 Task: Change  the formatting of the data to Which is Less than 5, In conditional formating, put the option 'Green Fill with Dark Green Text. . 'add another formatting option Format As Table, insert the option Orang Table style Medium 3 In the sheet   Rise Sales book
Action: Mouse moved to (130, 179)
Screenshot: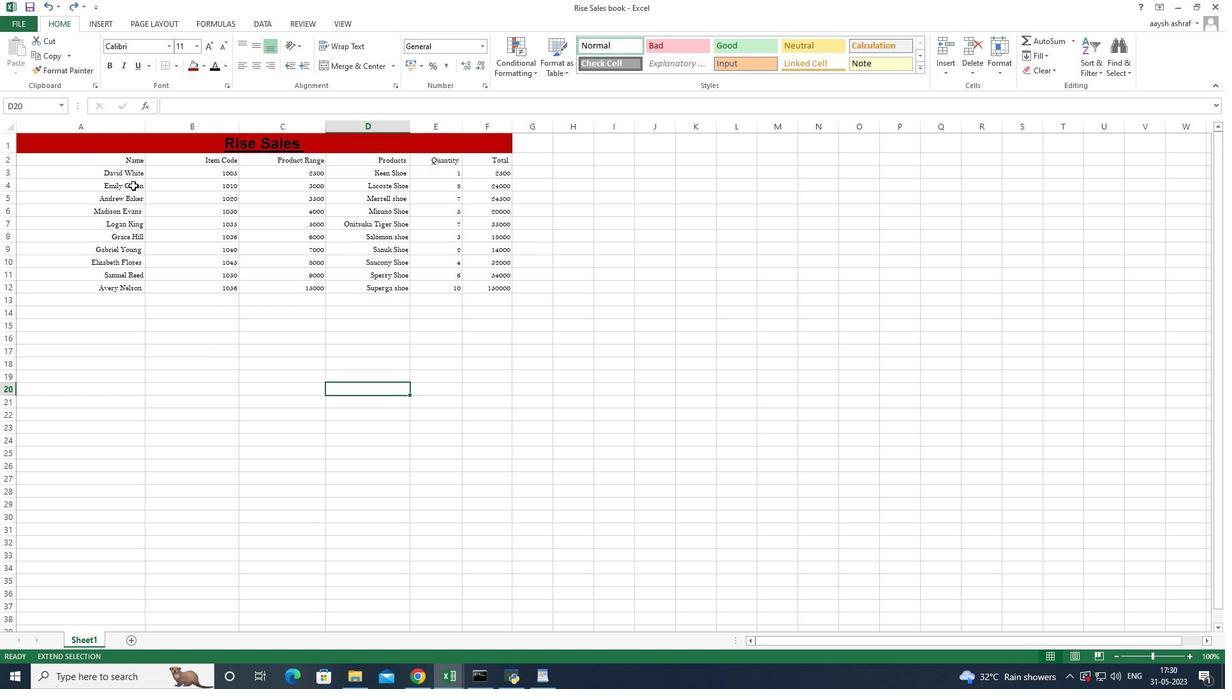 
Action: Mouse pressed left at (130, 179)
Screenshot: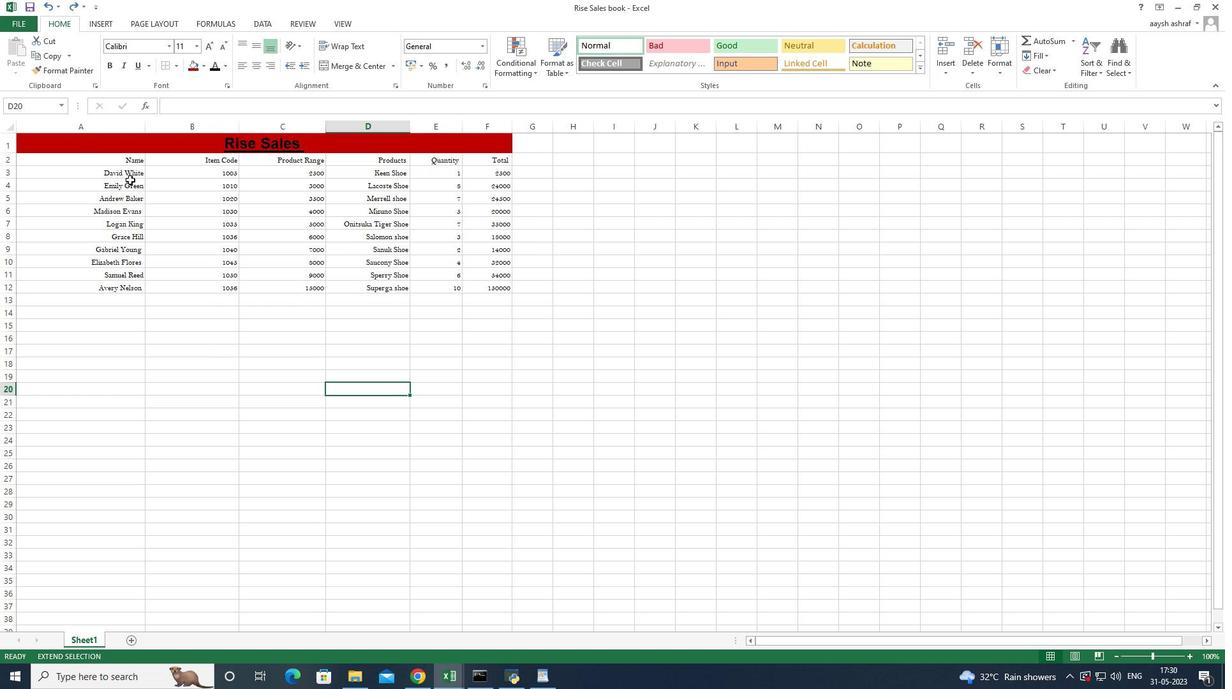 
Action: Mouse moved to (224, 450)
Screenshot: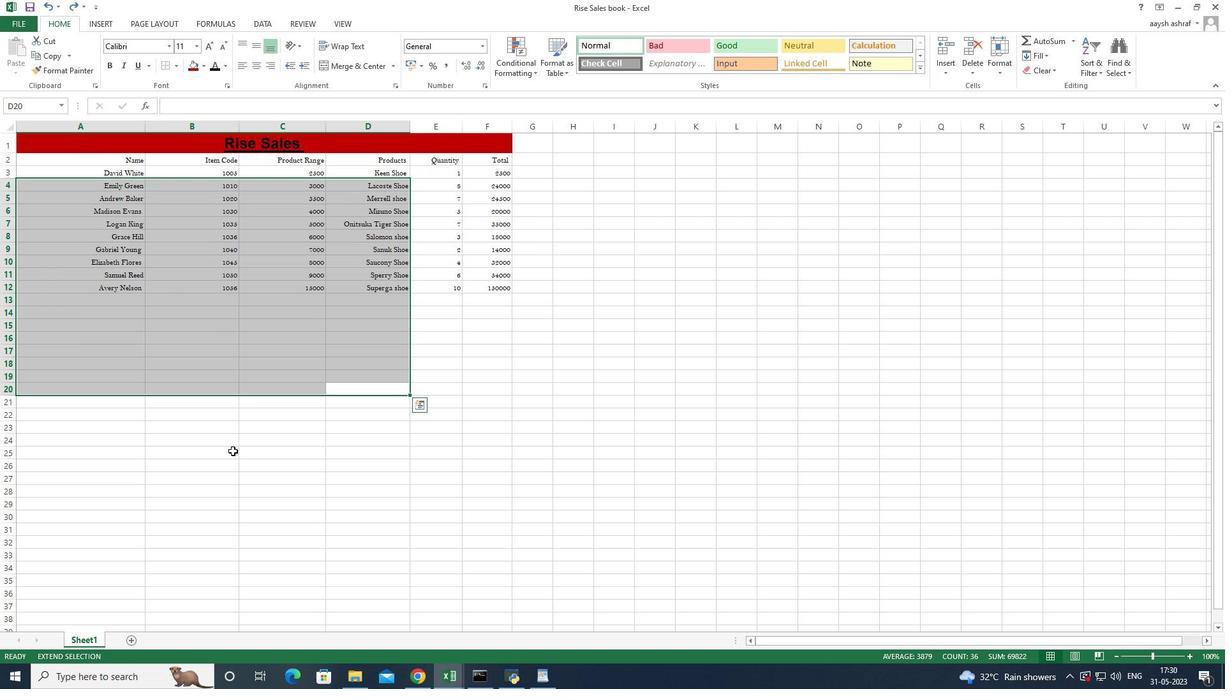 
Action: Mouse pressed right at (224, 450)
Screenshot: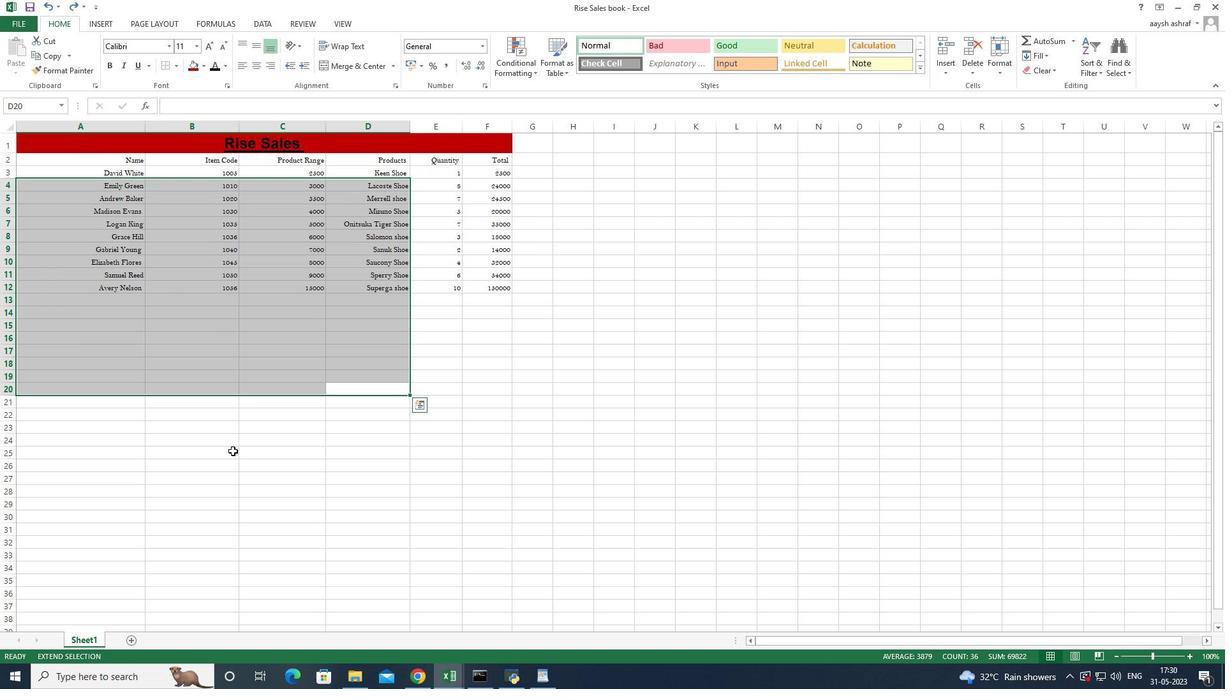 
Action: Mouse moved to (266, 437)
Screenshot: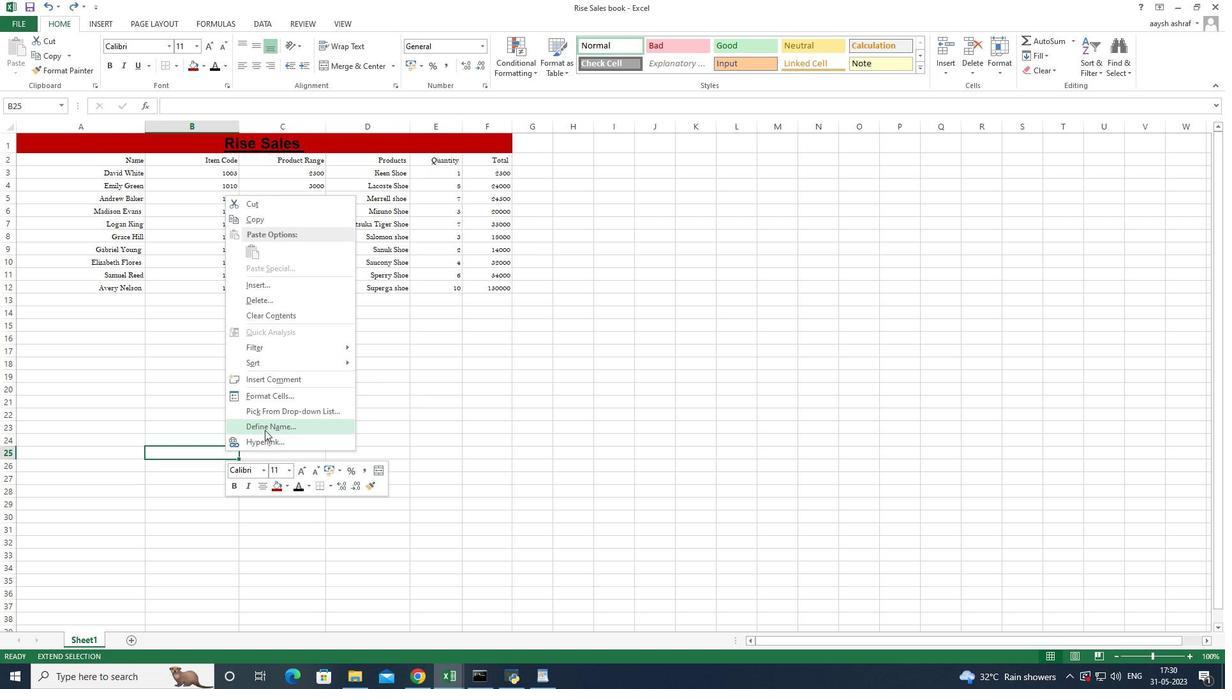 
Action: Mouse pressed left at (266, 437)
Screenshot: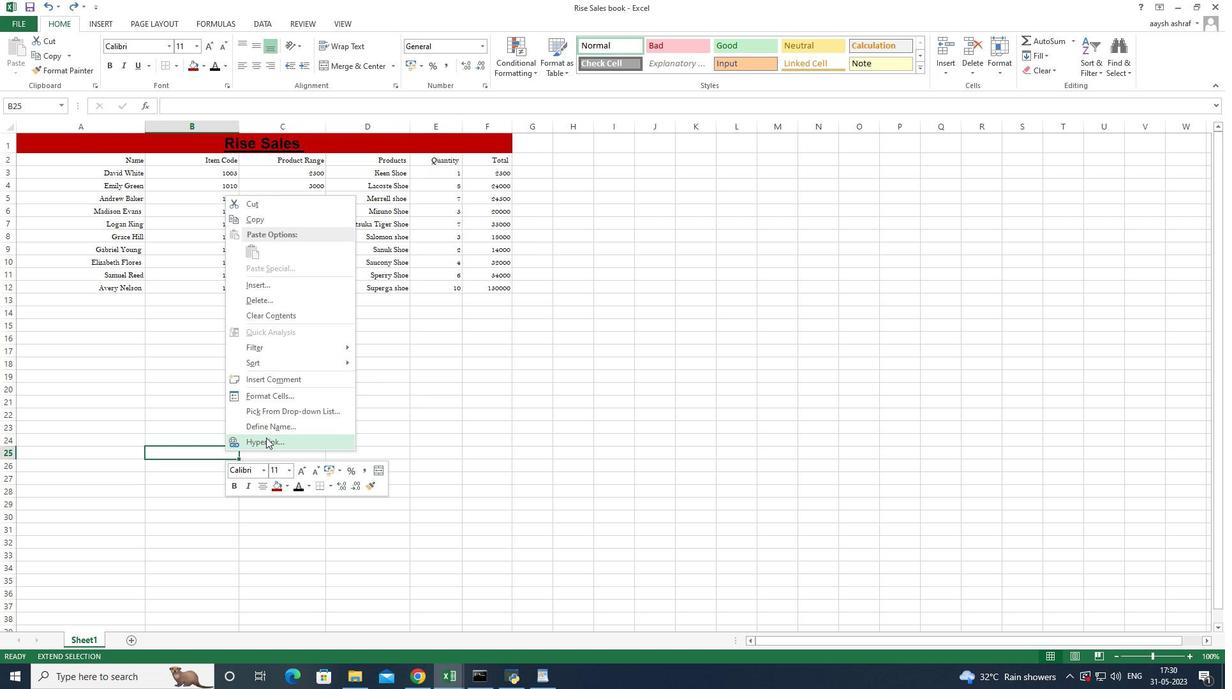 
Action: Mouse moved to (442, 335)
Screenshot: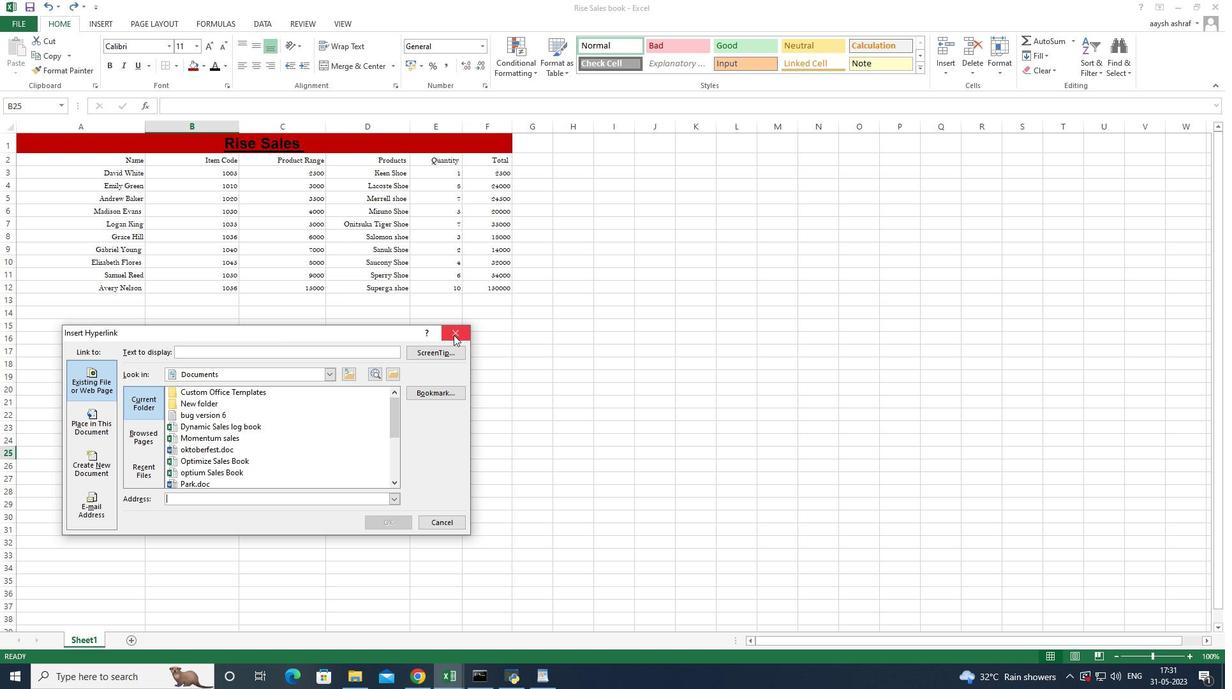
Action: Mouse pressed left at (442, 335)
Screenshot: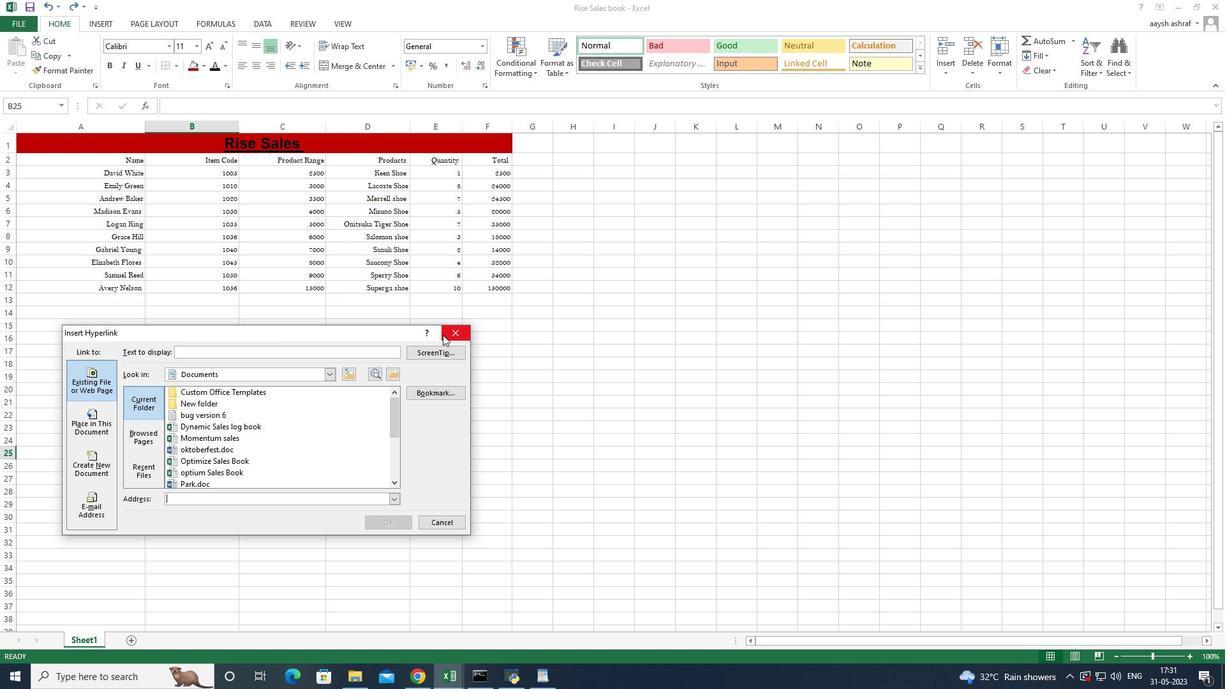 
Action: Mouse moved to (36, 160)
Screenshot: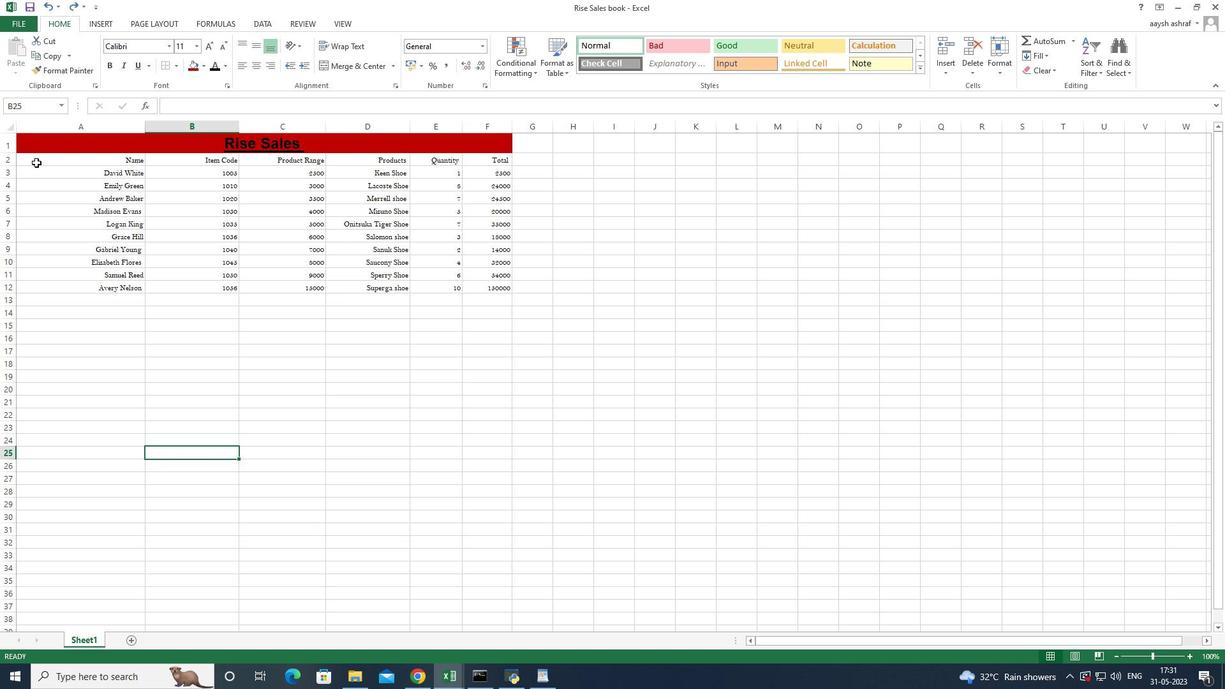 
Action: Mouse pressed left at (36, 160)
Screenshot: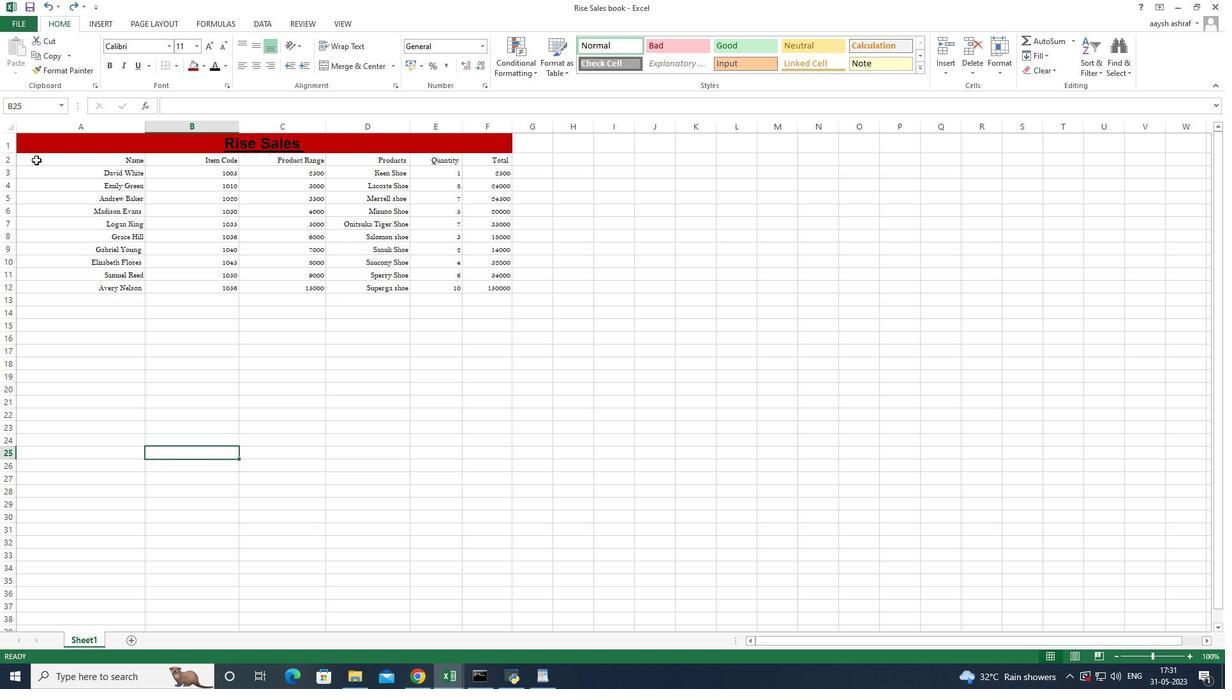 
Action: Mouse moved to (520, 65)
Screenshot: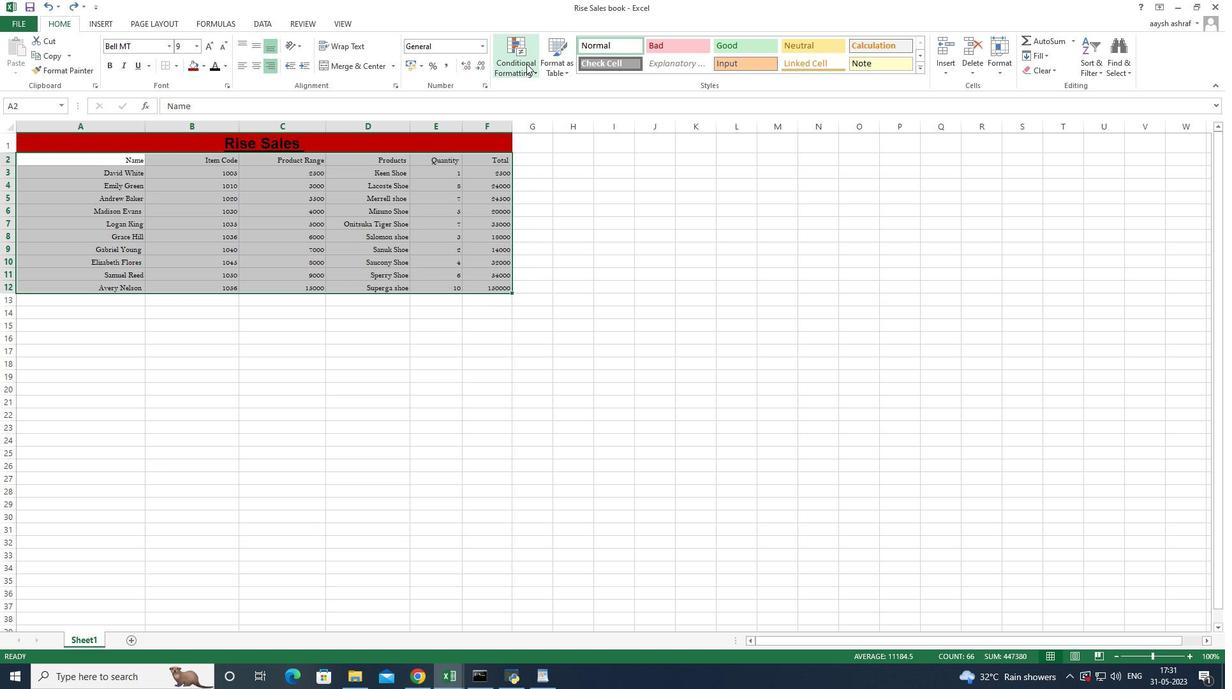 
Action: Mouse pressed left at (520, 65)
Screenshot: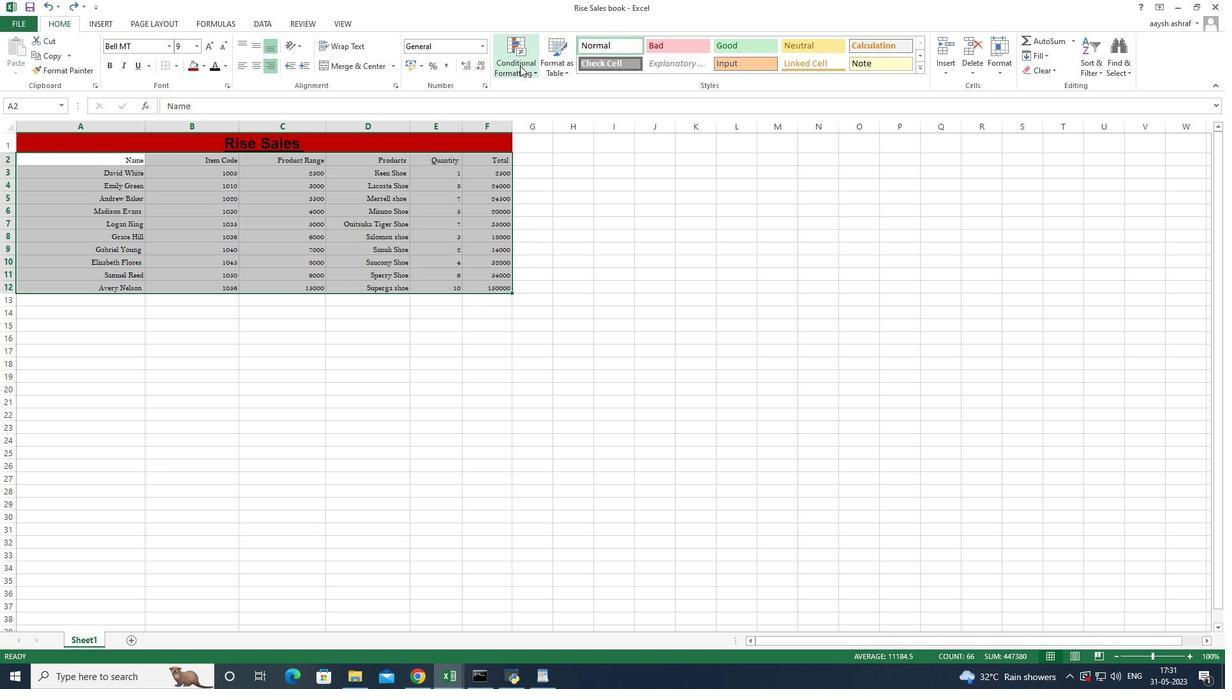 
Action: Mouse moved to (647, 121)
Screenshot: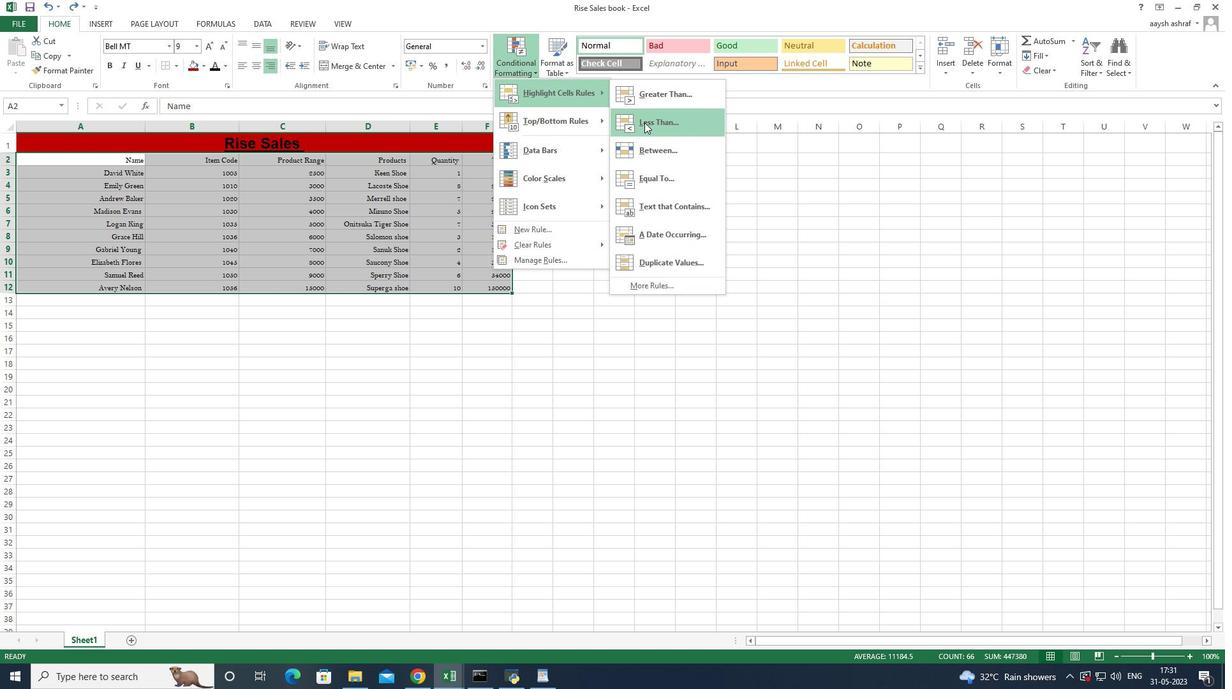 
Action: Mouse pressed left at (647, 121)
Screenshot: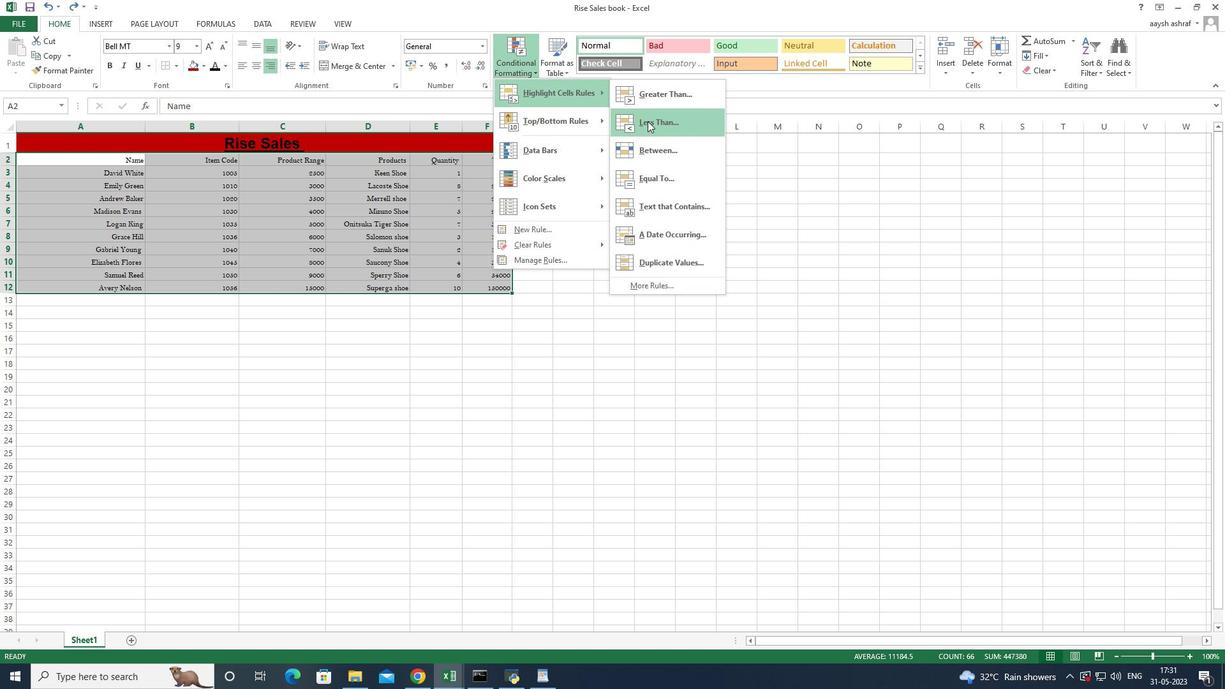 
Action: Mouse moved to (262, 375)
Screenshot: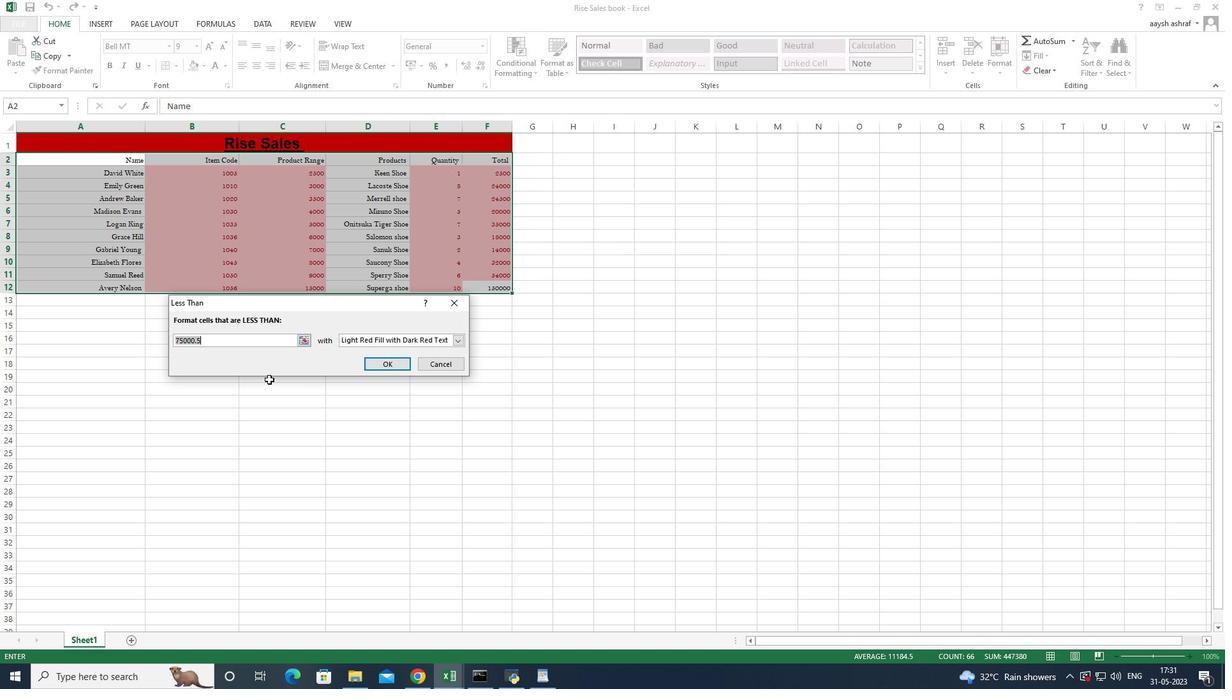 
Action: Key pressed <Key.backspace><Key.backspace><Key.backspace><Key.backspace><Key.backspace><Key.backspace><Key.backspace><Key.backspace><Key.backspace><Key.backspace><Key.backspace><Key.backspace><Key.backspace><Key.backspace><Key.backspace>5
Screenshot: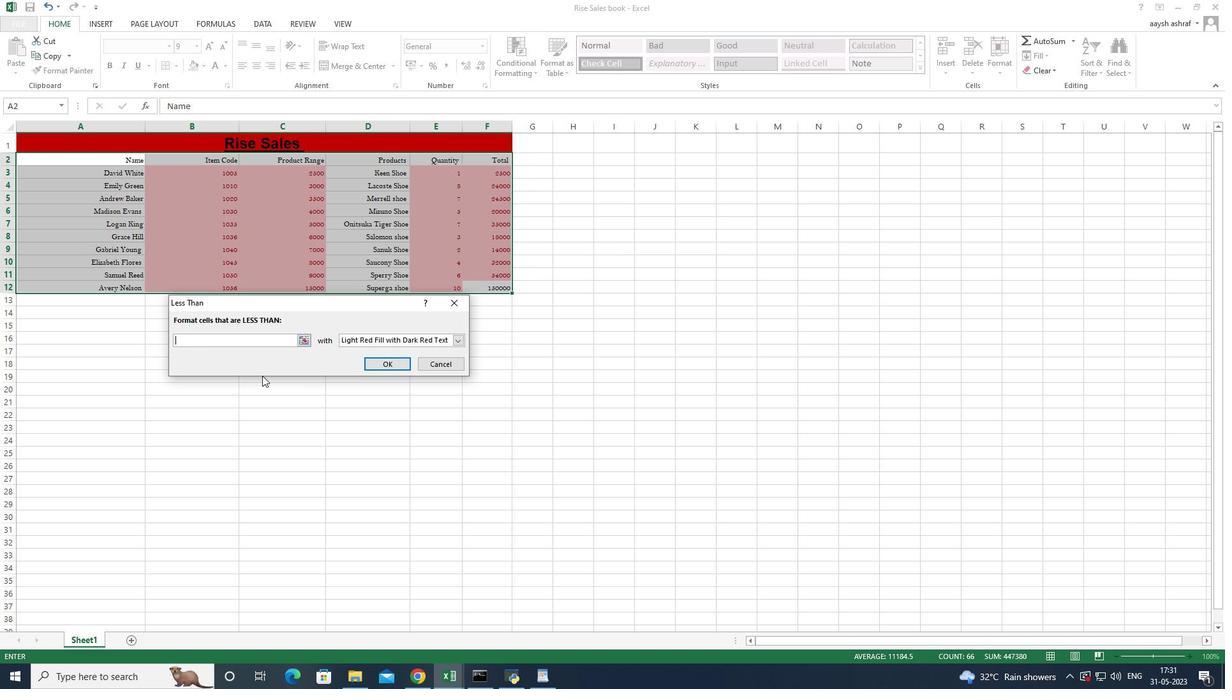 
Action: Mouse moved to (447, 337)
Screenshot: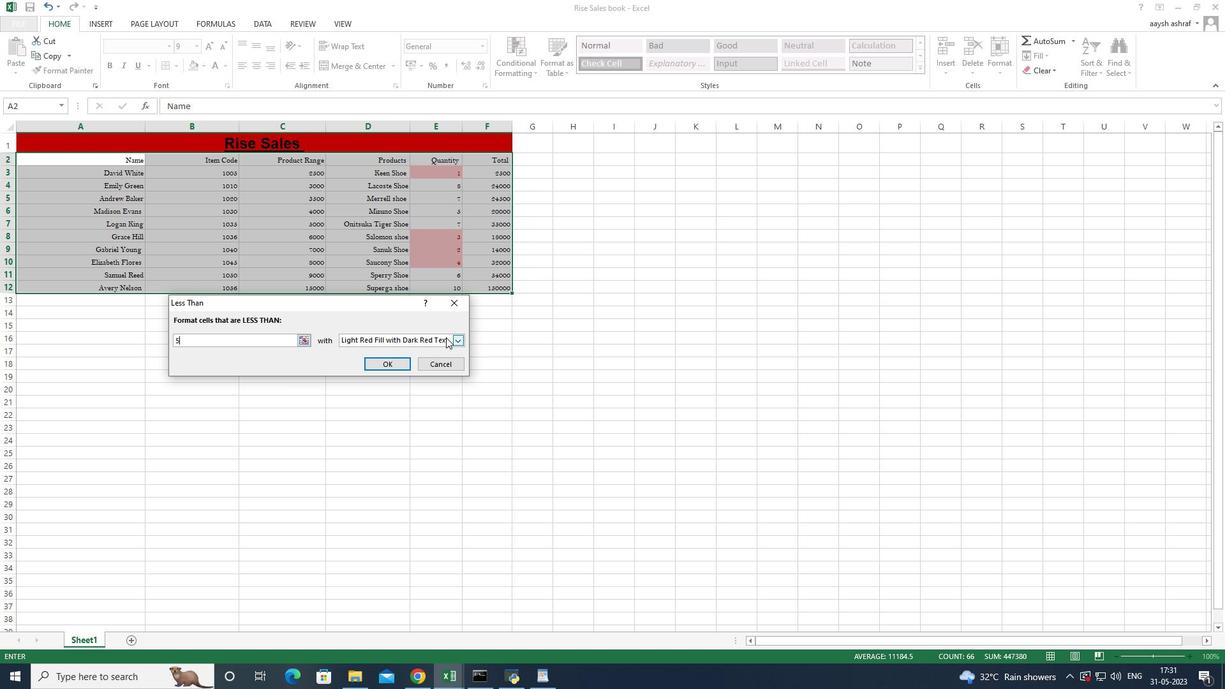 
Action: Mouse pressed left at (447, 337)
Screenshot: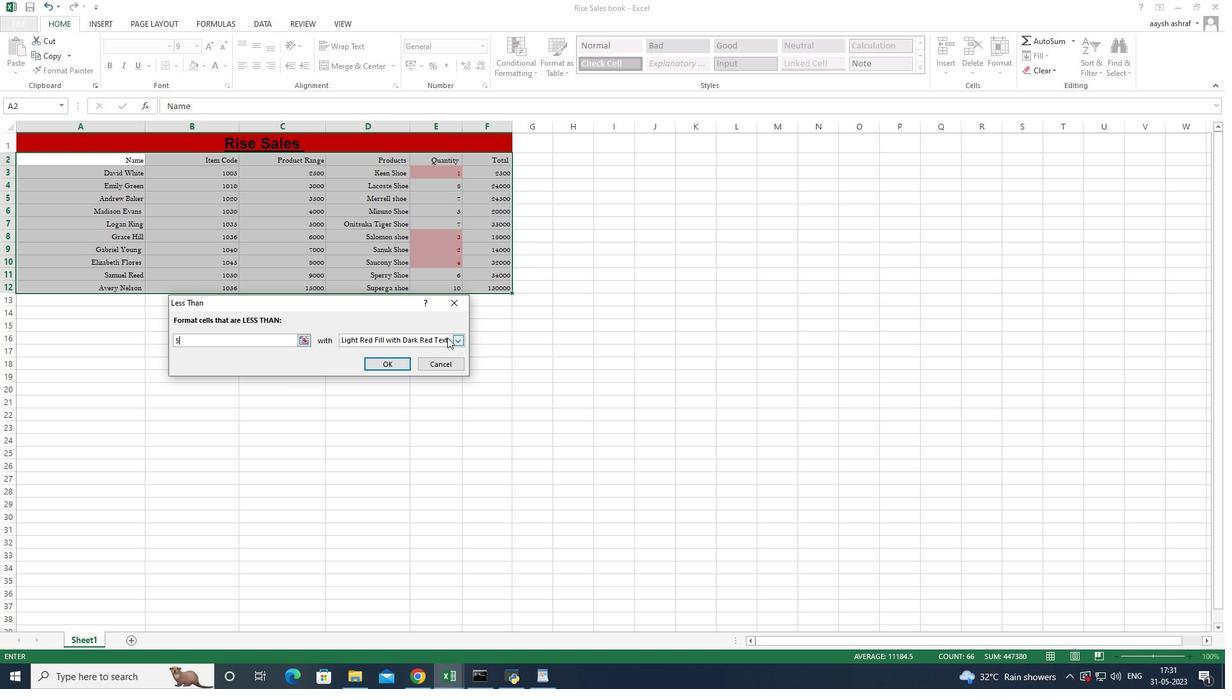 
Action: Mouse moved to (418, 368)
Screenshot: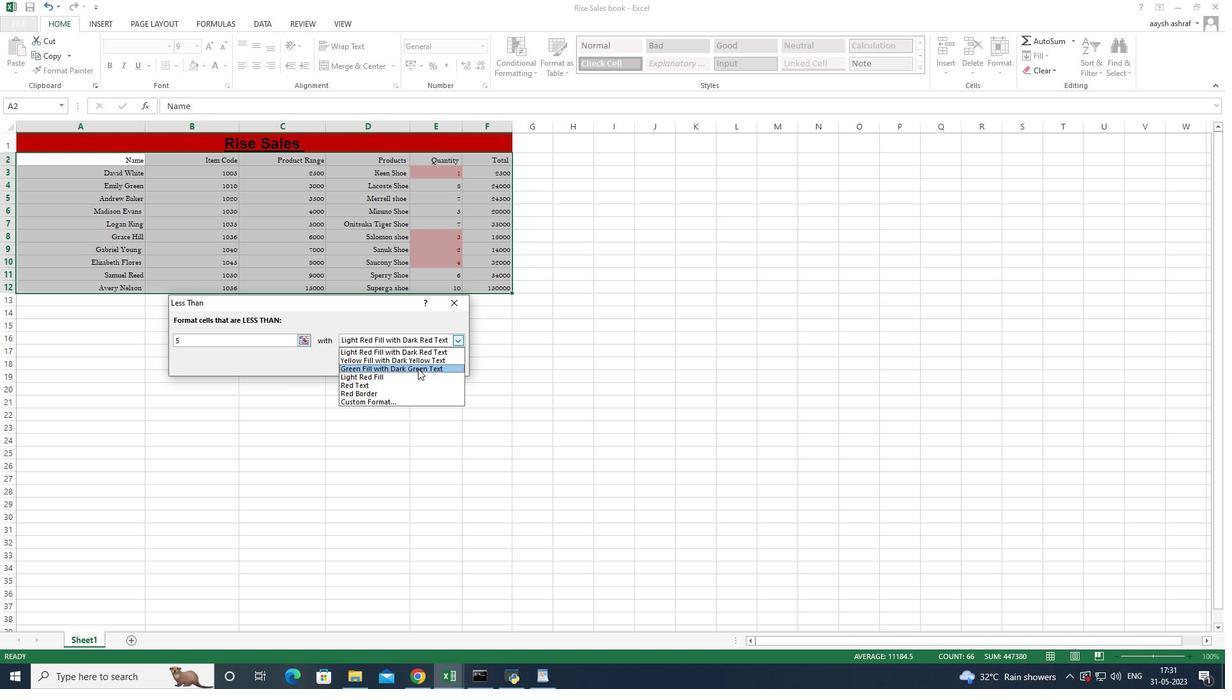 
Action: Mouse pressed left at (418, 368)
Screenshot: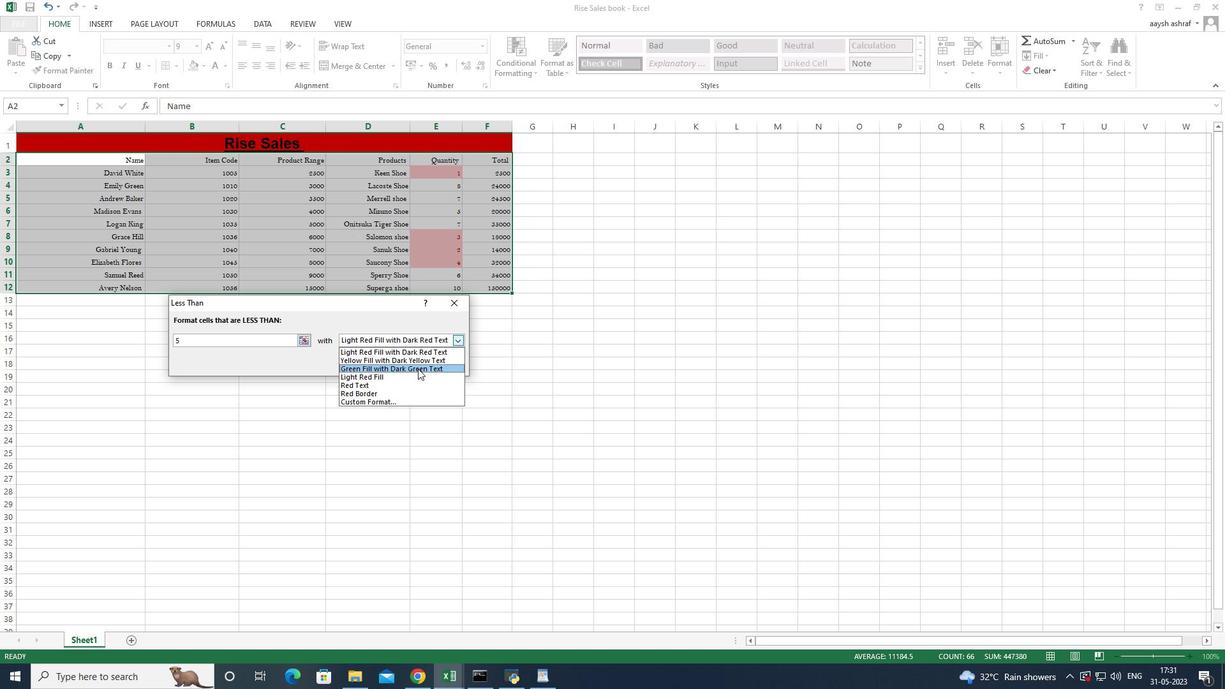 
Action: Mouse moved to (389, 361)
Screenshot: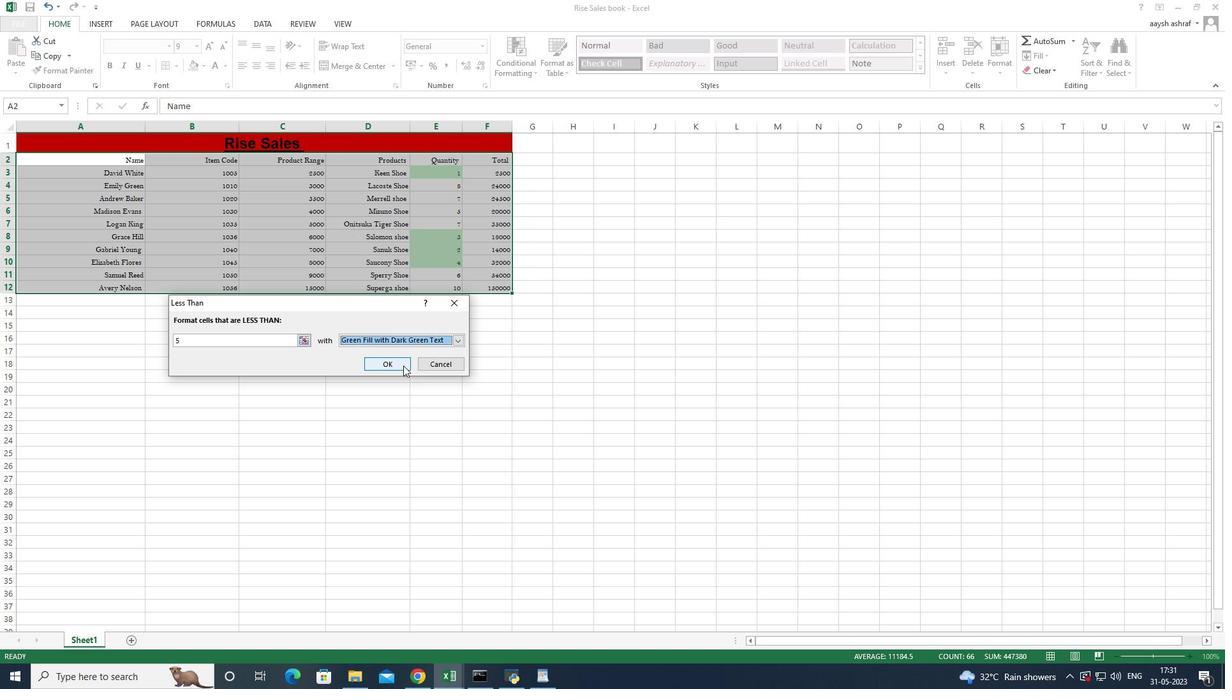 
Action: Mouse pressed left at (389, 361)
Screenshot: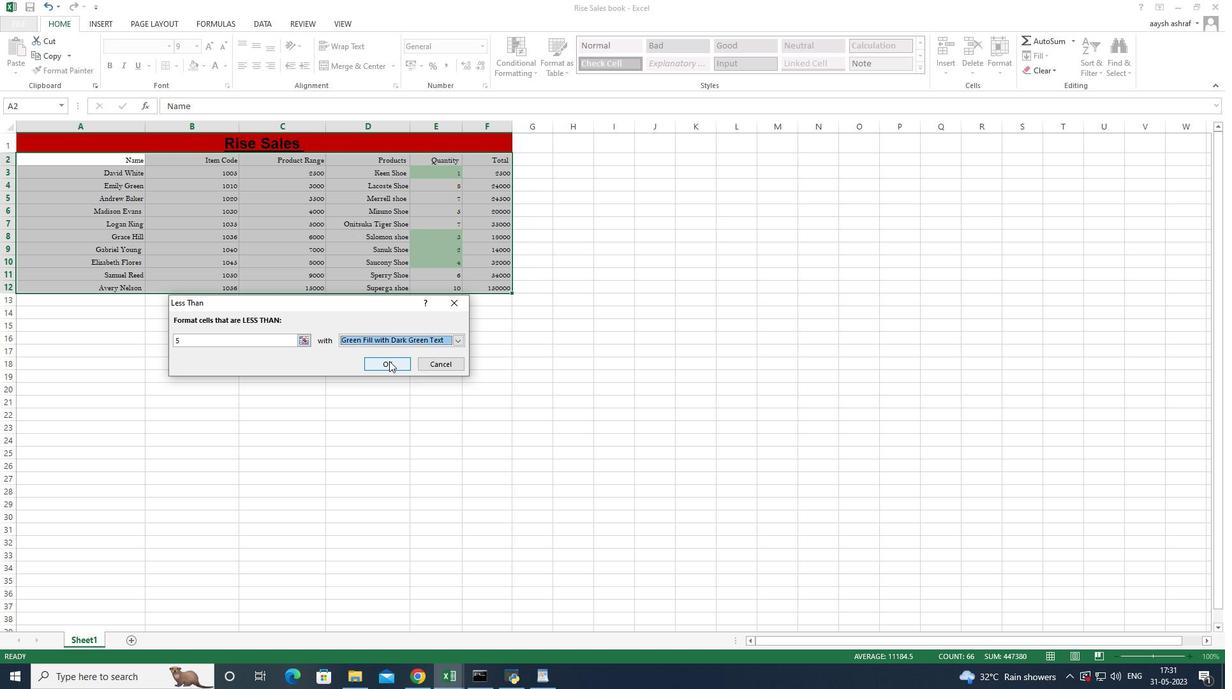 
Action: Mouse moved to (559, 65)
Screenshot: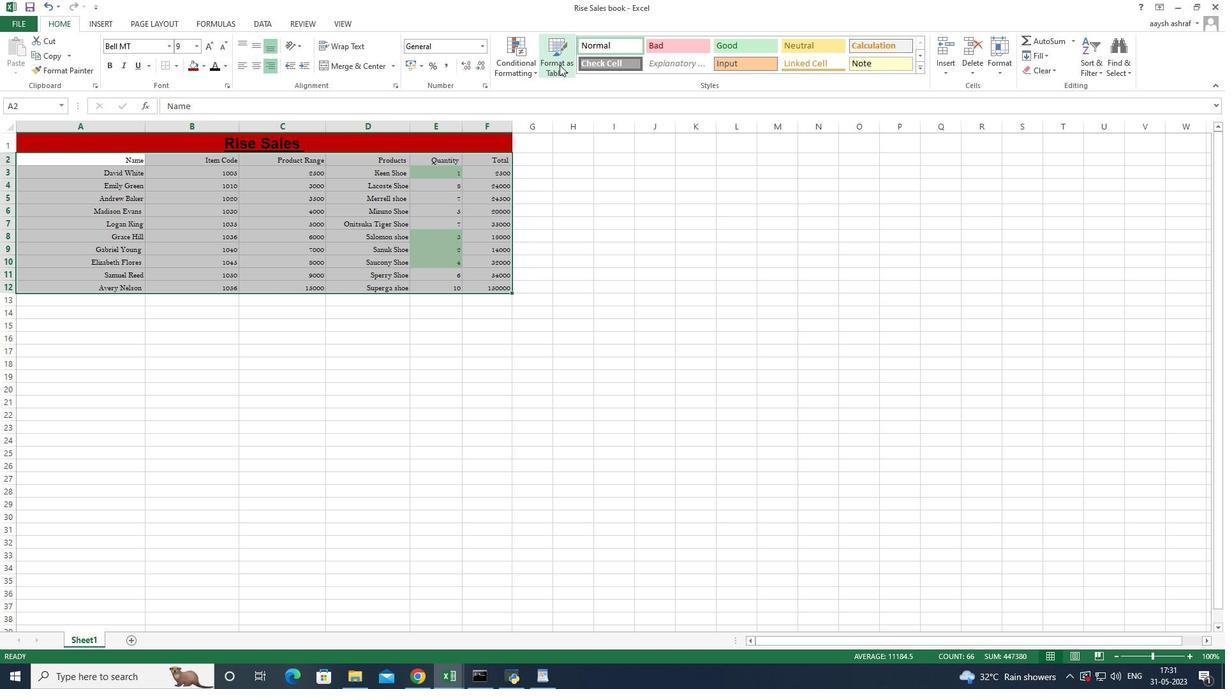 
Action: Mouse pressed left at (559, 65)
Screenshot: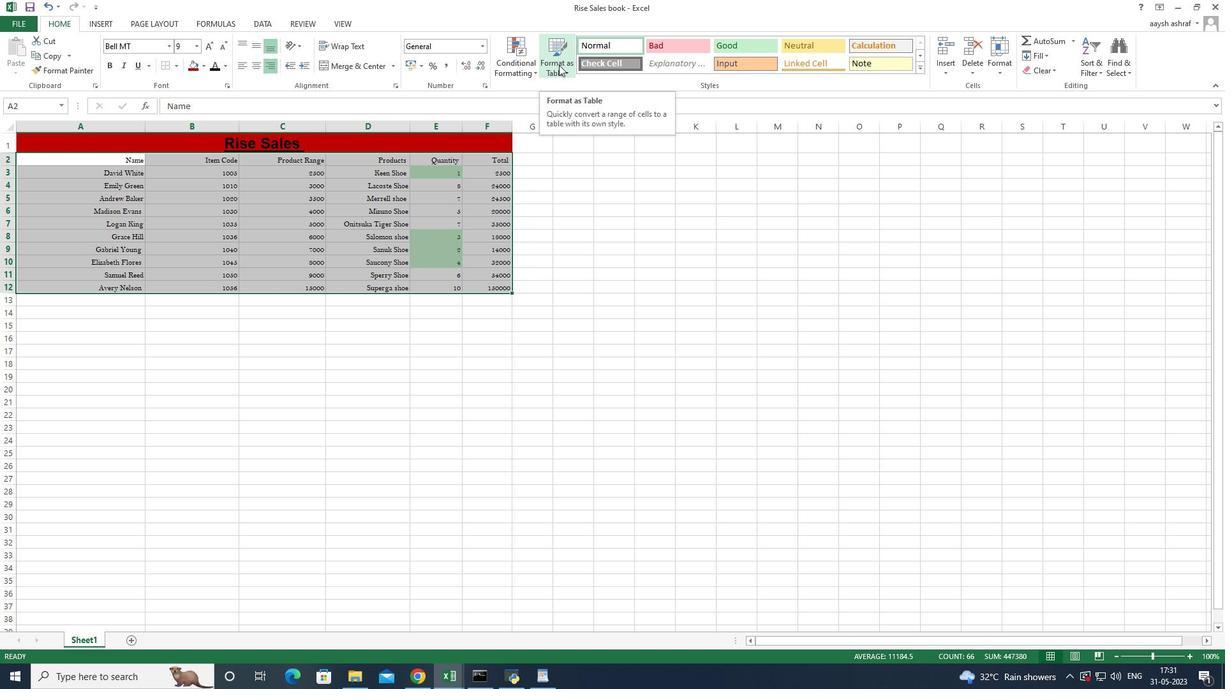 
Action: Mouse moved to (714, 221)
Screenshot: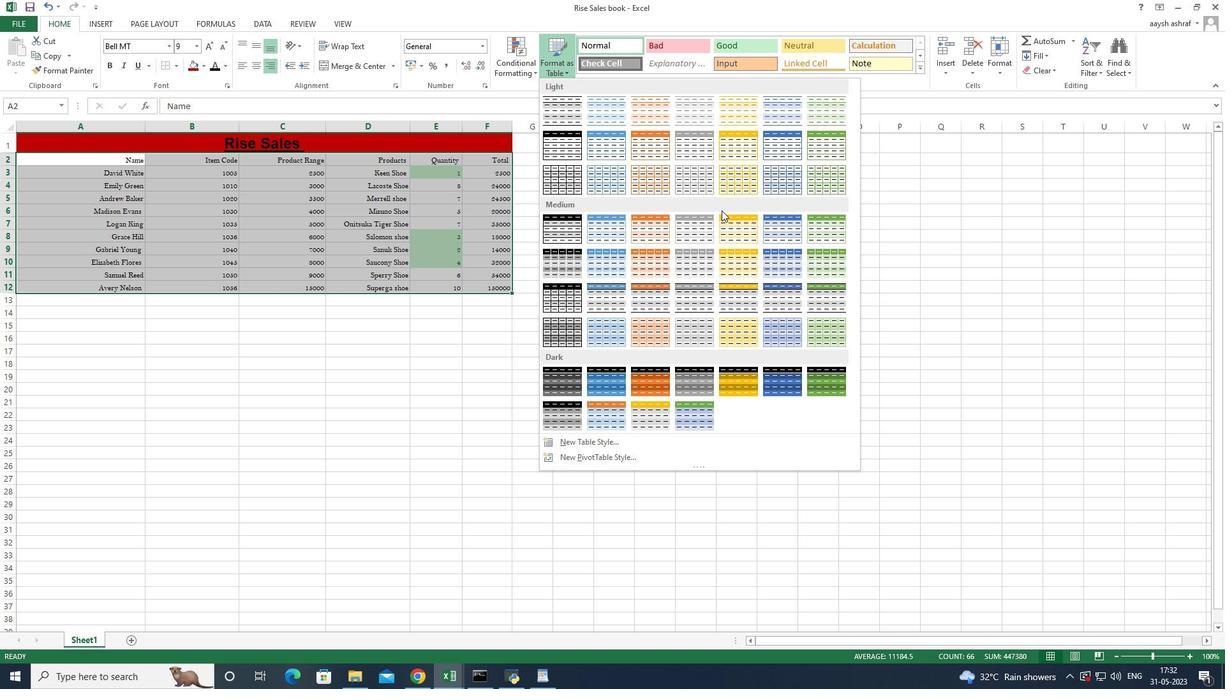 
Action: Mouse scrolled (714, 222) with delta (0, 0)
Screenshot: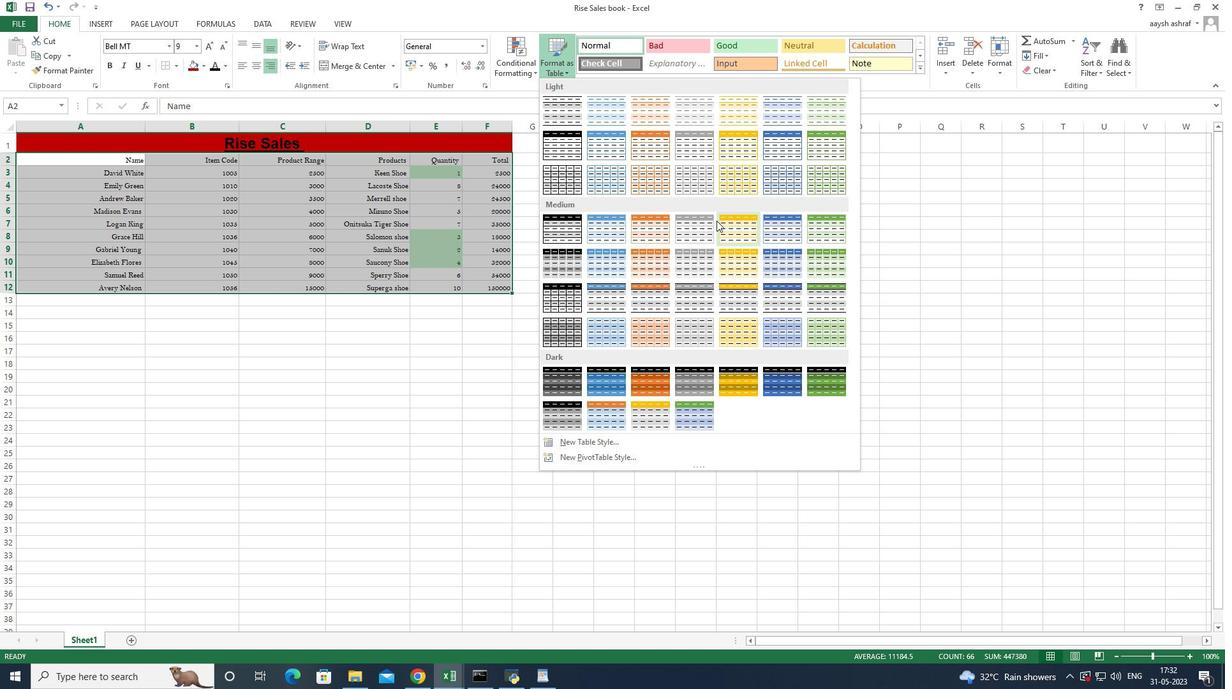 
Action: Mouse scrolled (714, 222) with delta (0, 0)
Screenshot: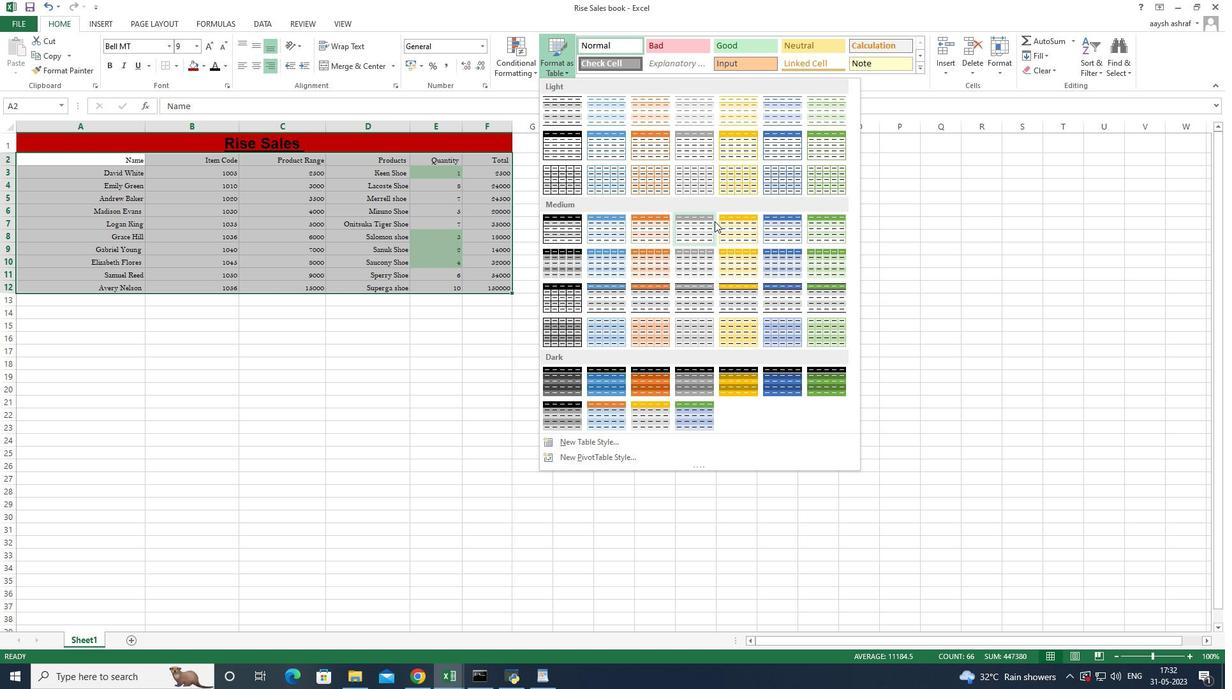 
Action: Mouse scrolled (714, 222) with delta (0, 0)
Screenshot: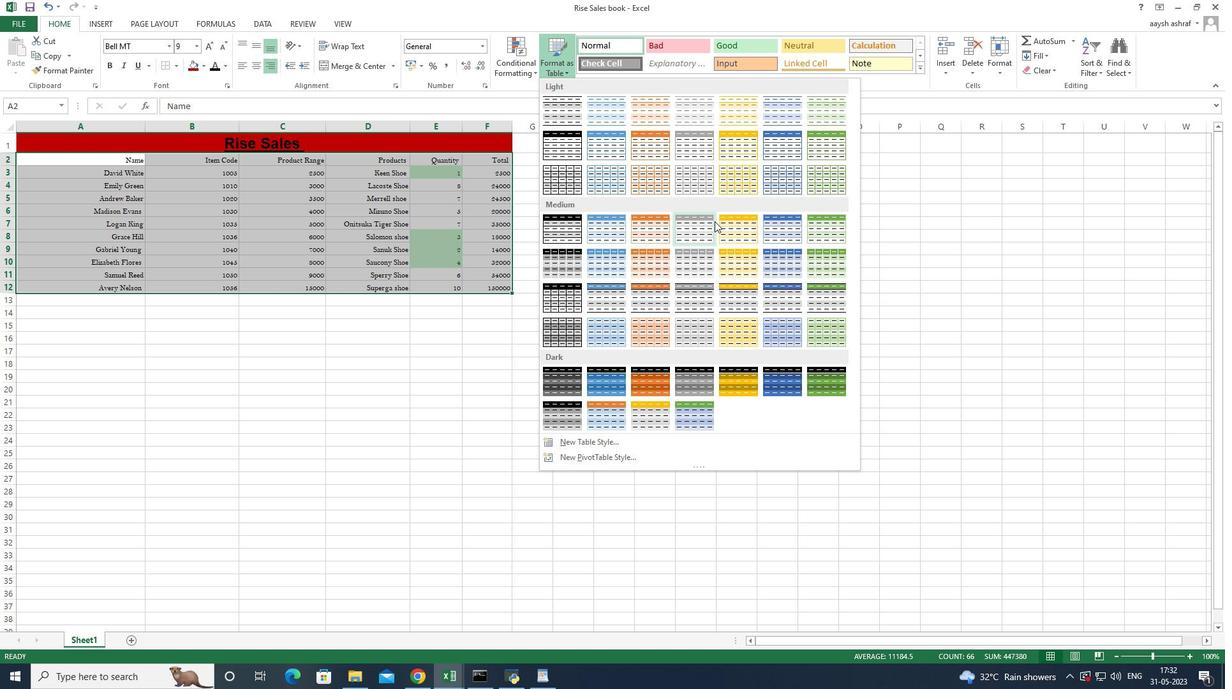 
Action: Mouse scrolled (714, 222) with delta (0, 0)
Screenshot: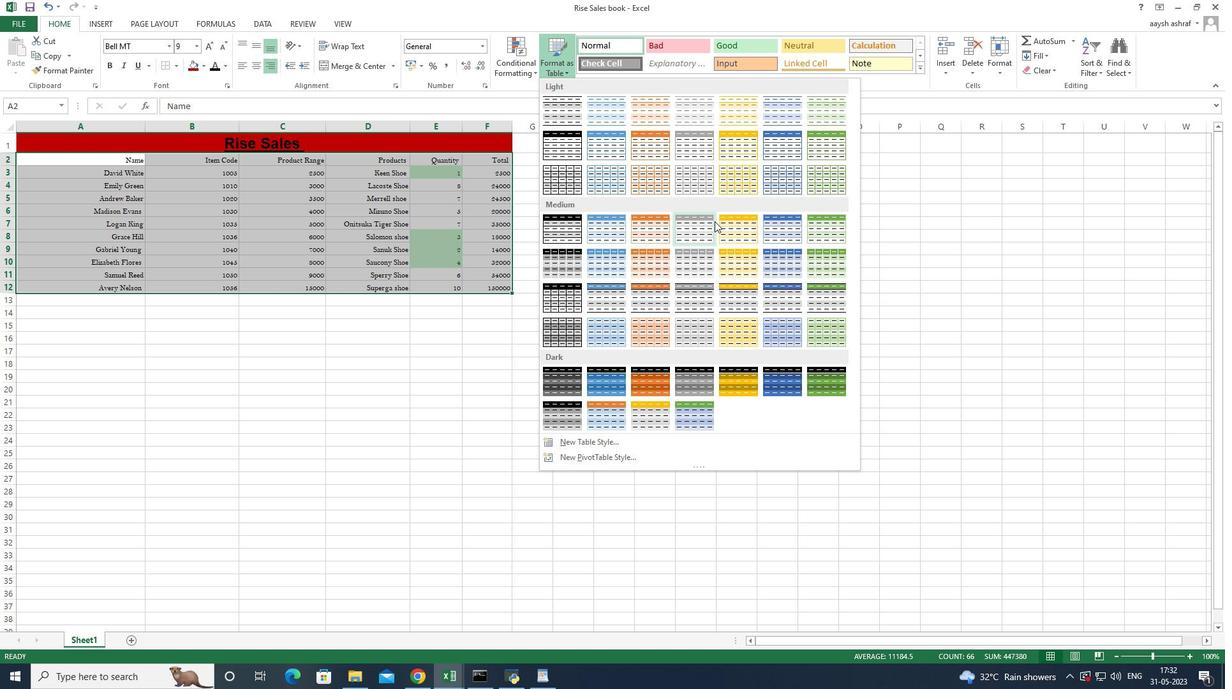 
Action: Mouse moved to (644, 228)
Screenshot: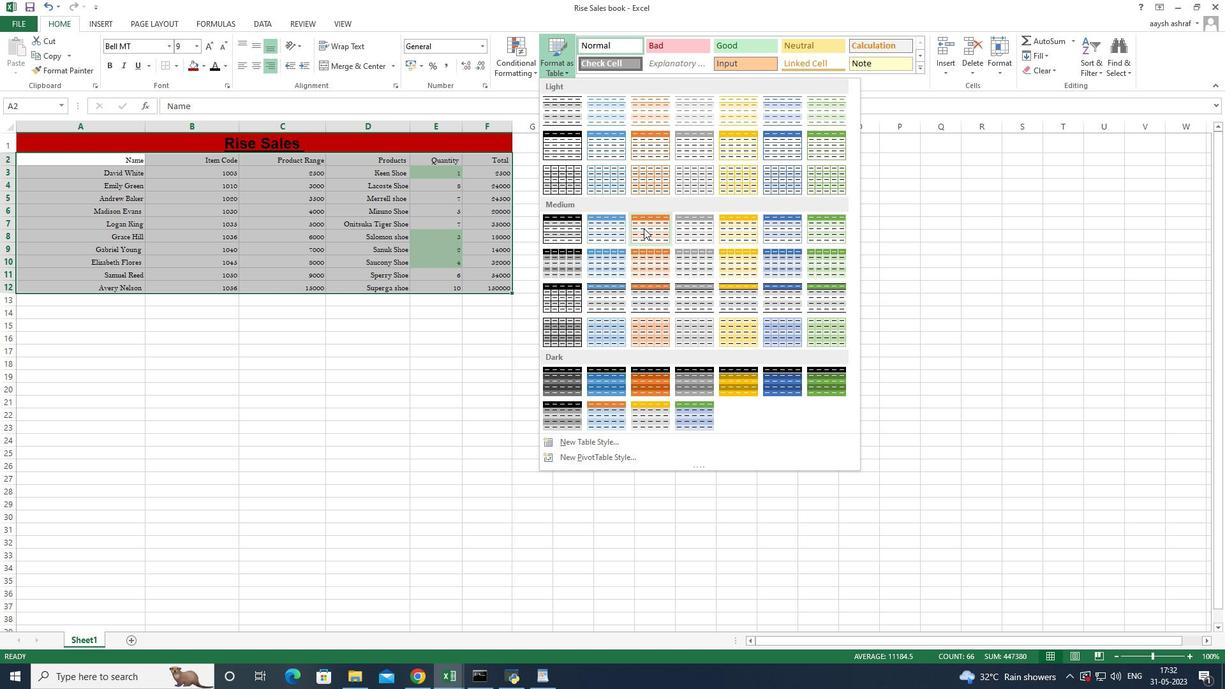 
Action: Mouse pressed left at (644, 228)
Screenshot: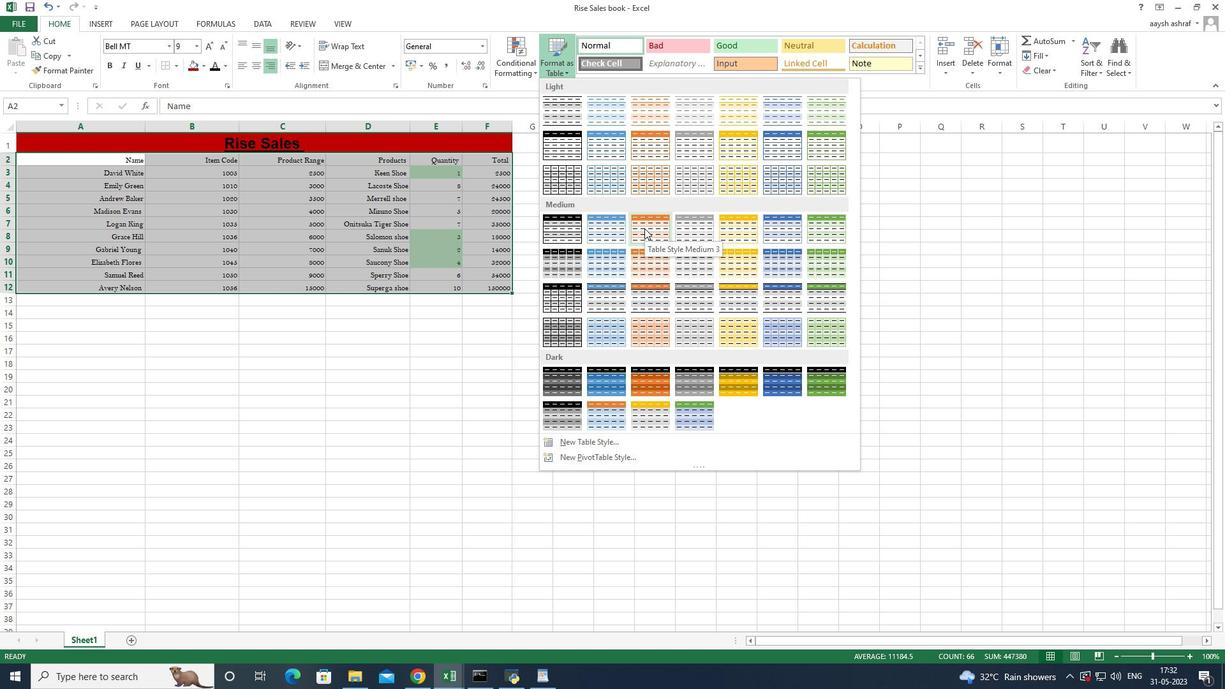 
Action: Mouse moved to (314, 348)
Screenshot: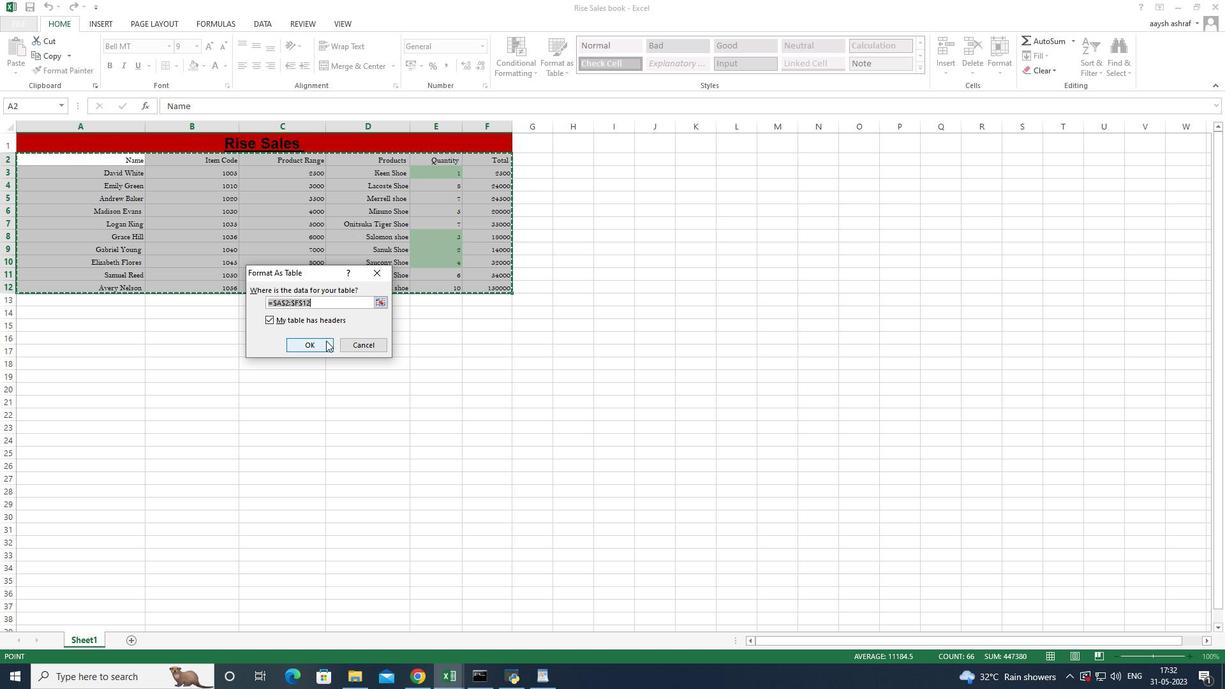 
Action: Mouse pressed left at (314, 348)
Screenshot: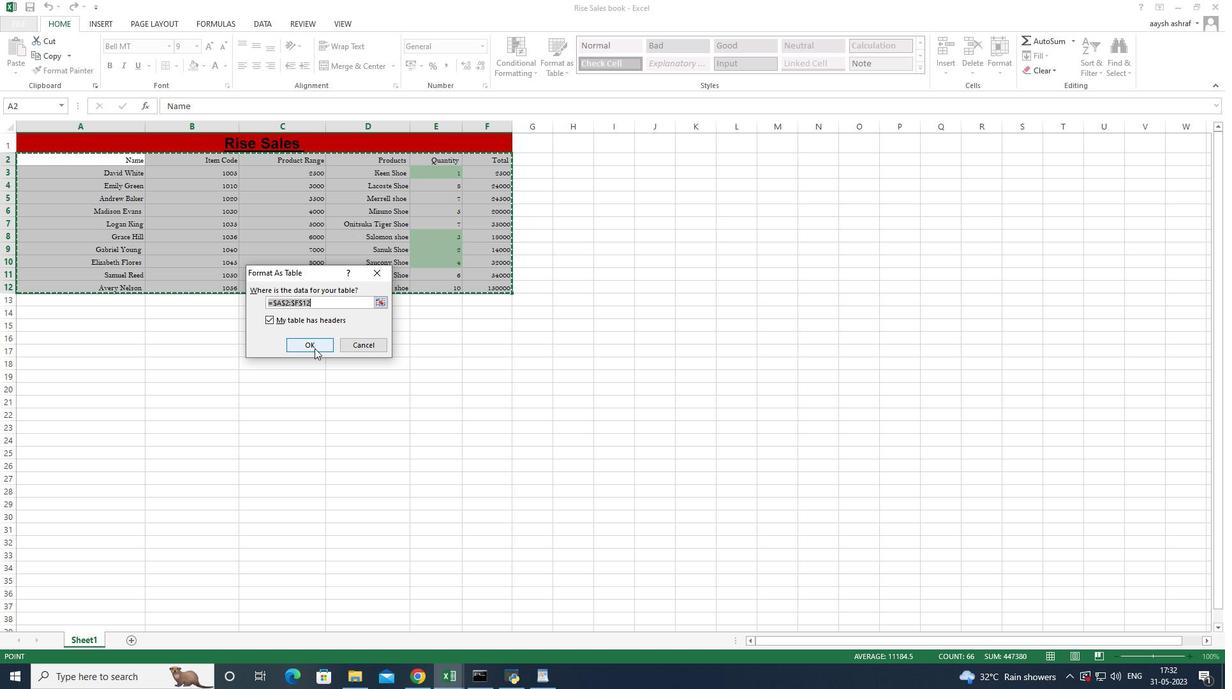 
Action: Mouse moved to (315, 303)
Screenshot: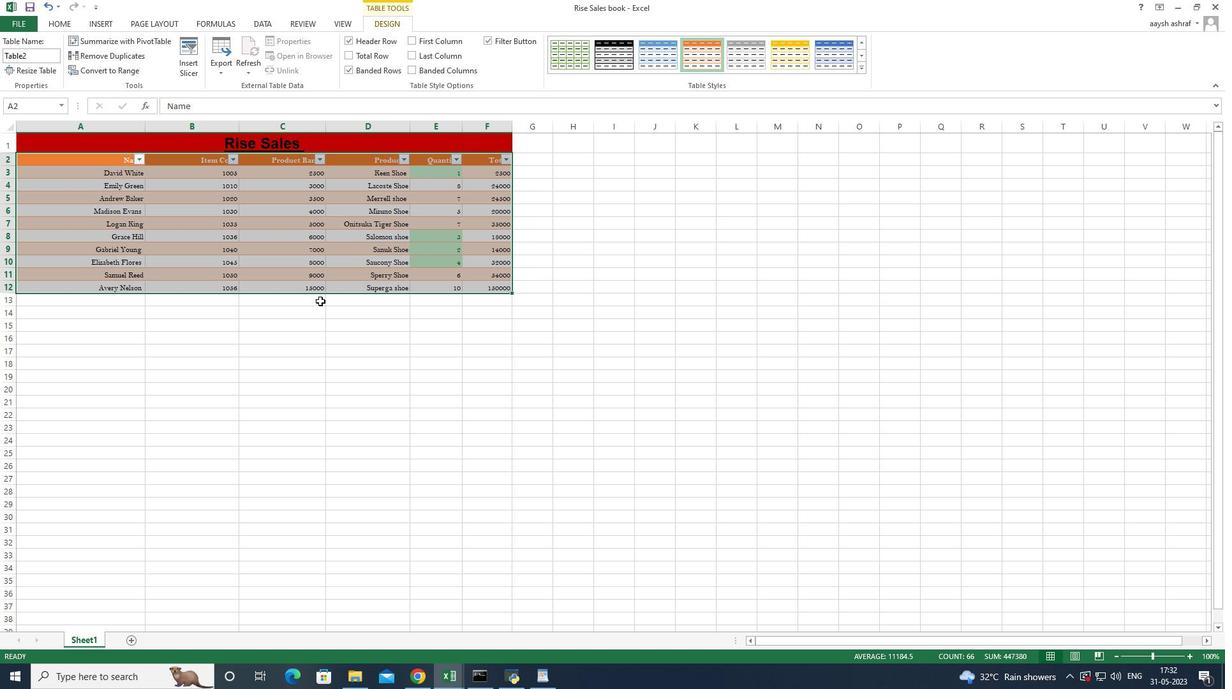 
Action: Mouse pressed left at (315, 303)
Screenshot: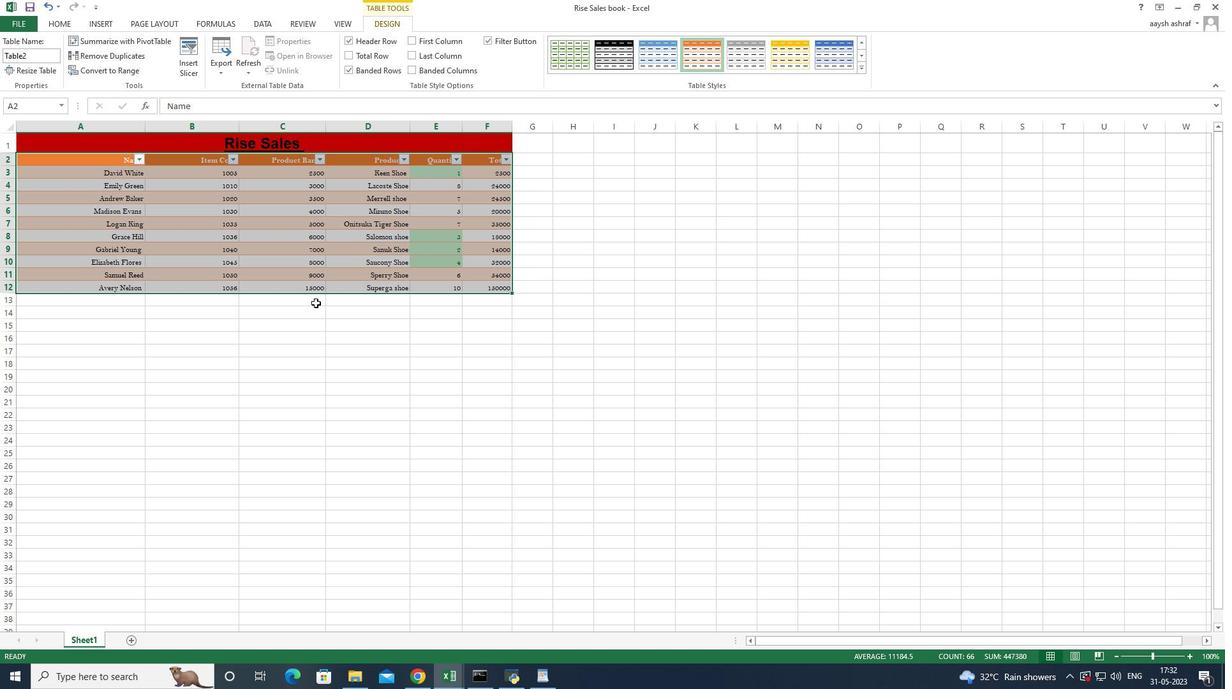 
Action: Mouse moved to (145, 122)
Screenshot: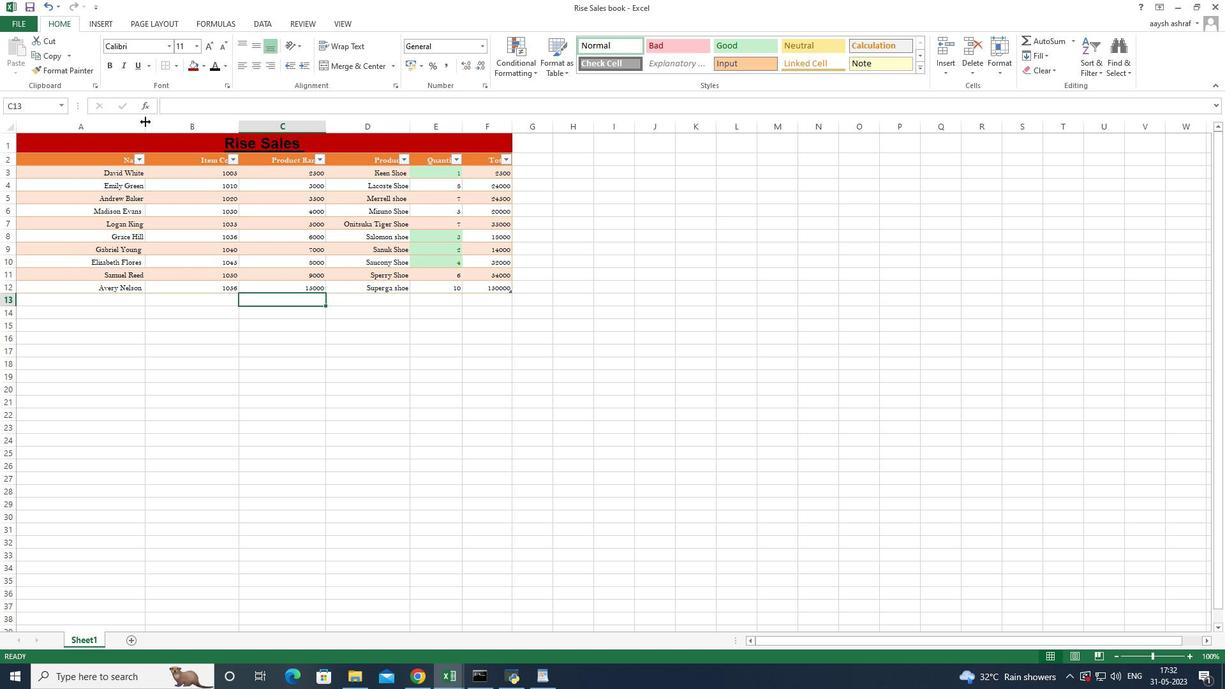
Action: Mouse pressed left at (145, 122)
Screenshot: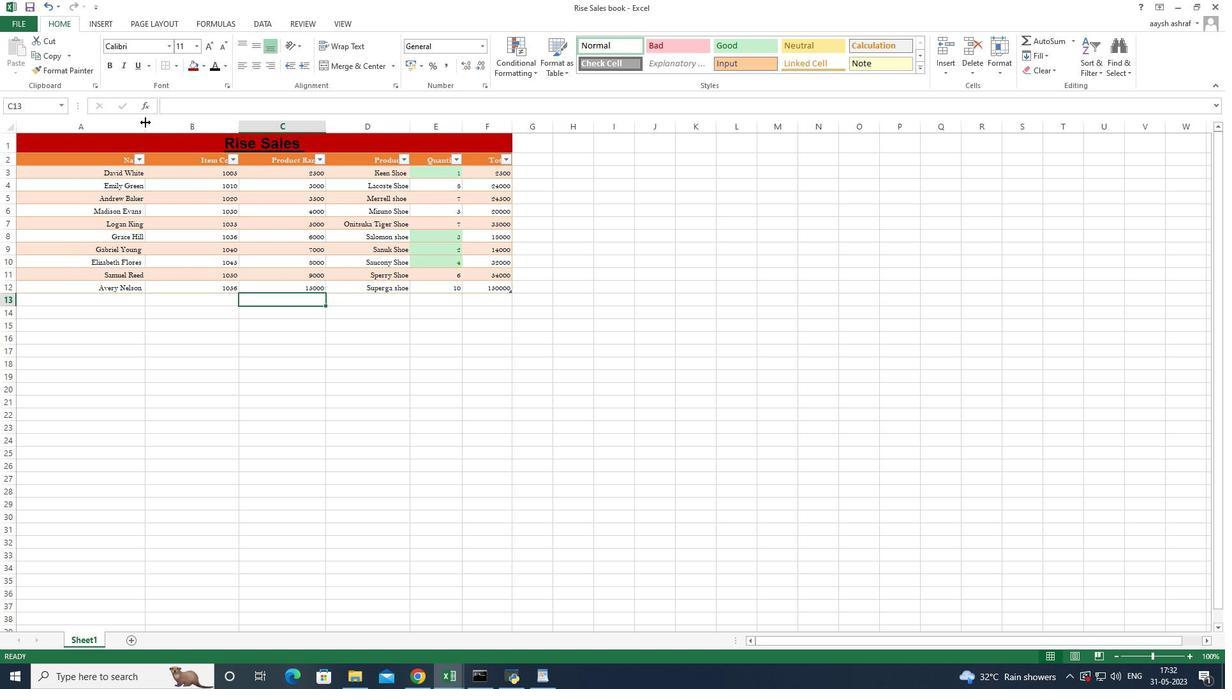 
Action: Mouse moved to (230, 323)
Screenshot: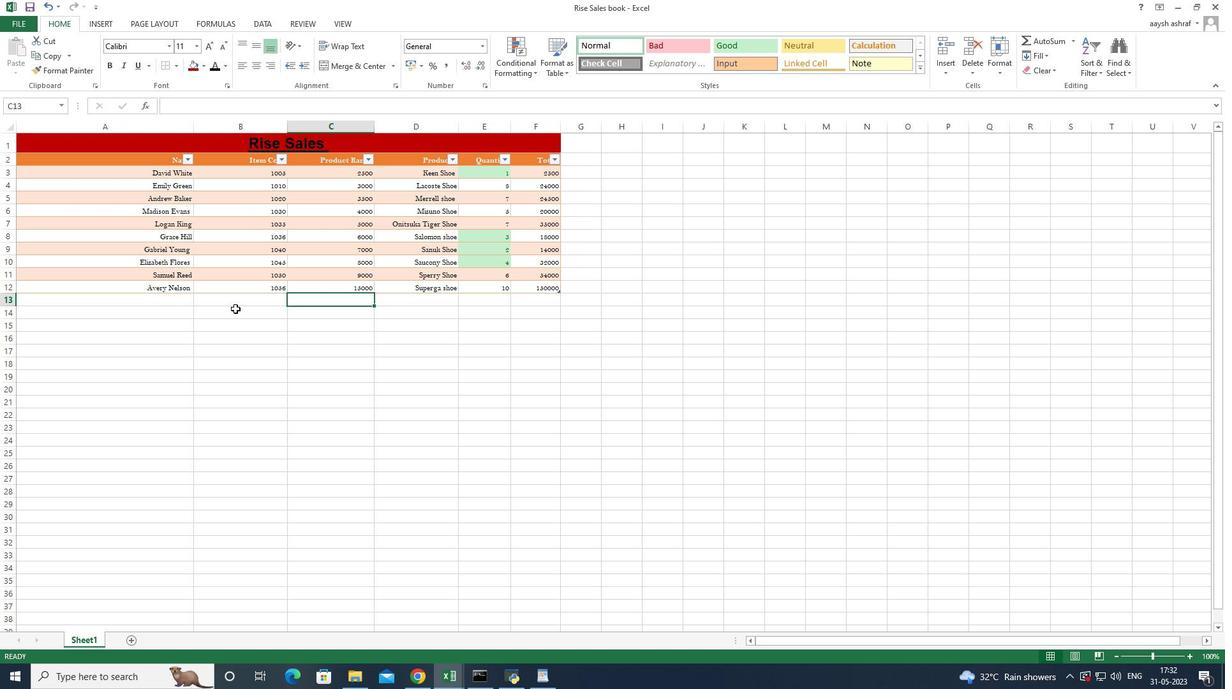 
Action: Mouse pressed left at (230, 323)
Screenshot: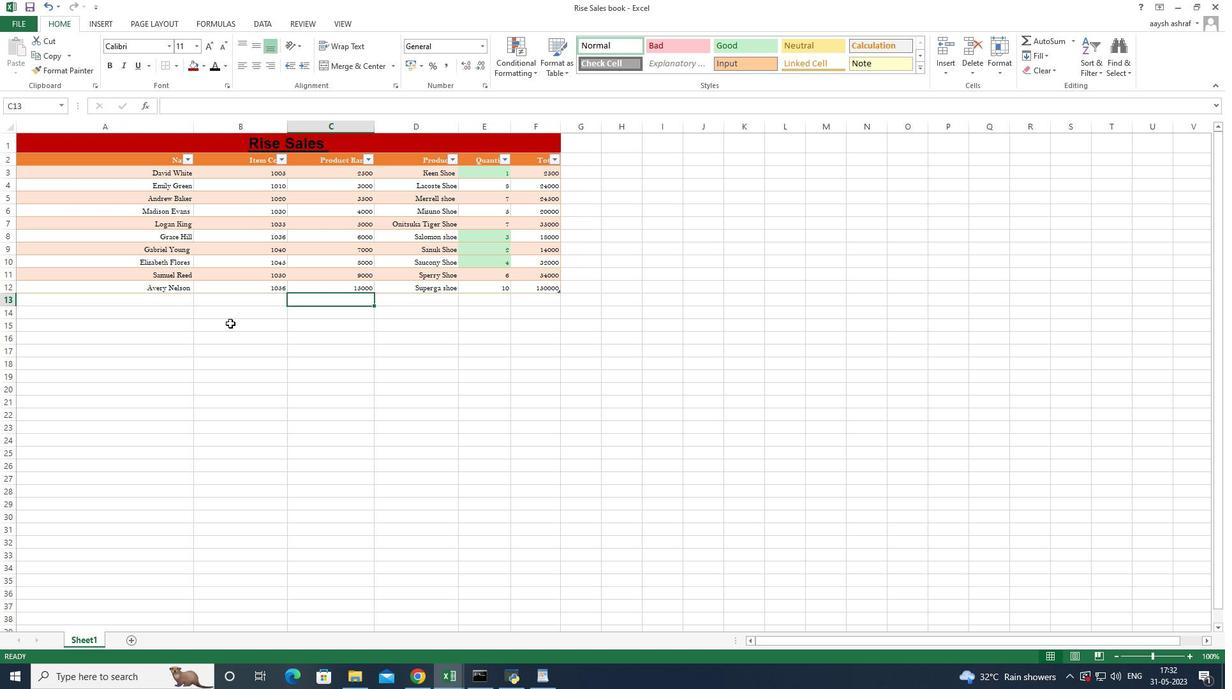 
Action: Mouse moved to (161, 175)
Screenshot: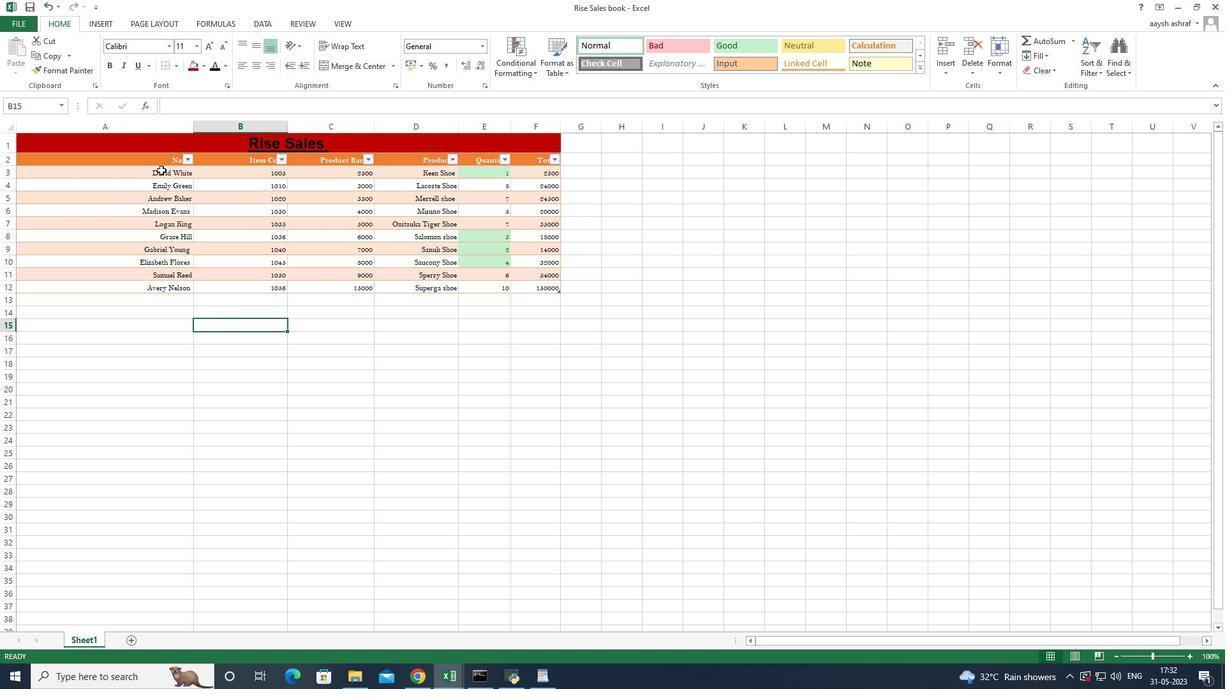 
Action: Mouse pressed left at (161, 175)
Screenshot: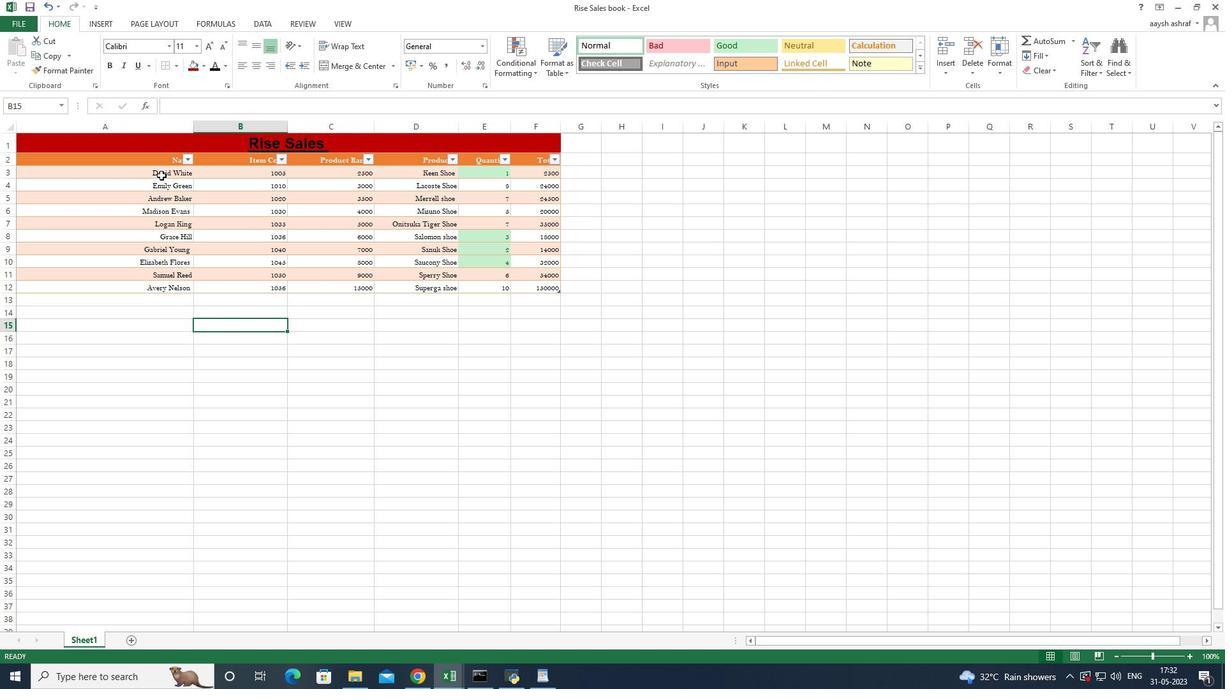 
Action: Mouse moved to (191, 129)
Screenshot: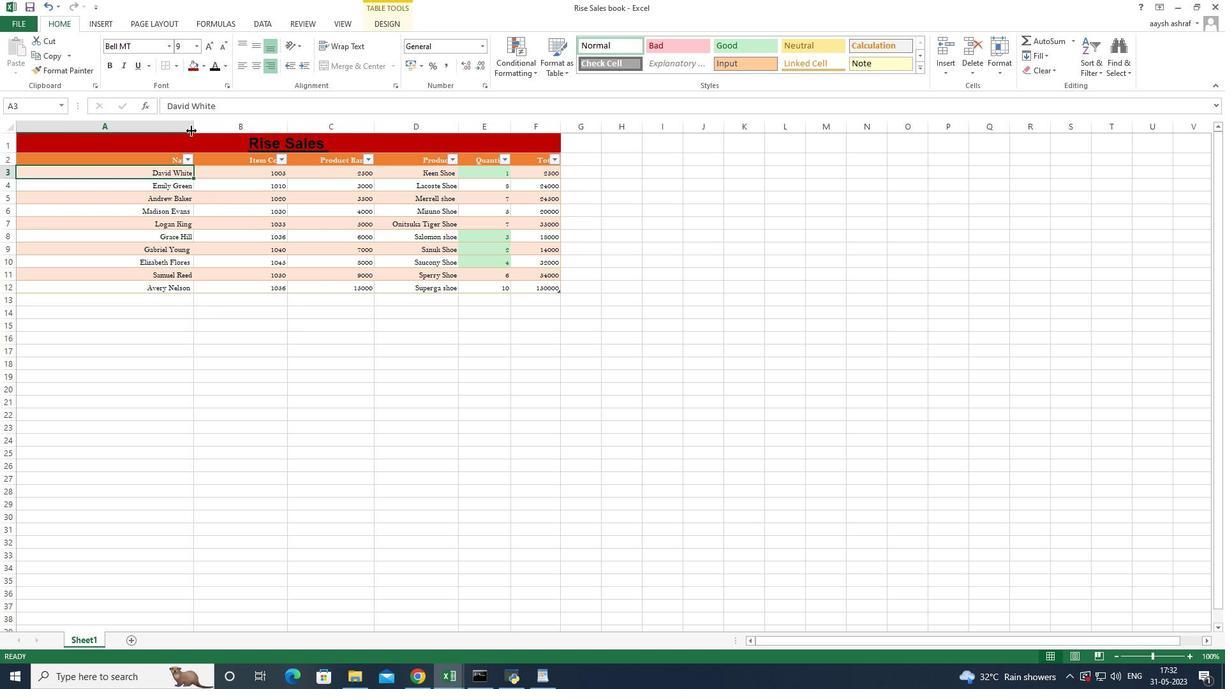 
Action: Mouse pressed left at (191, 129)
Screenshot: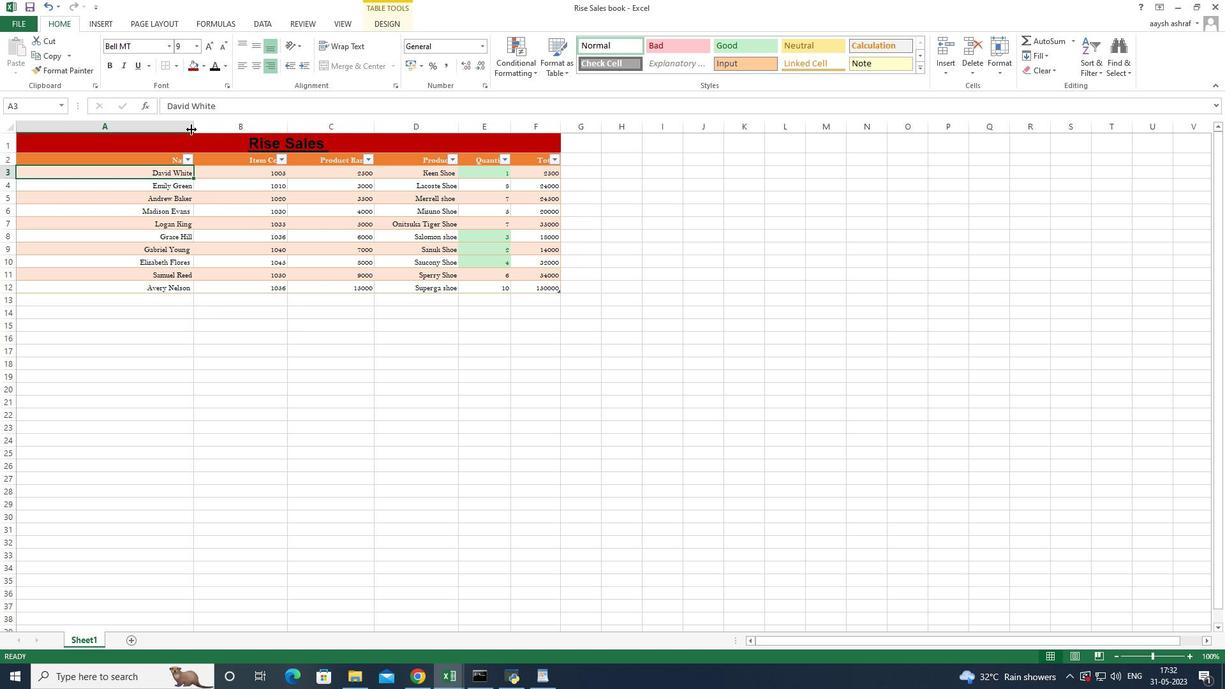 
Action: Mouse moved to (116, 157)
Screenshot: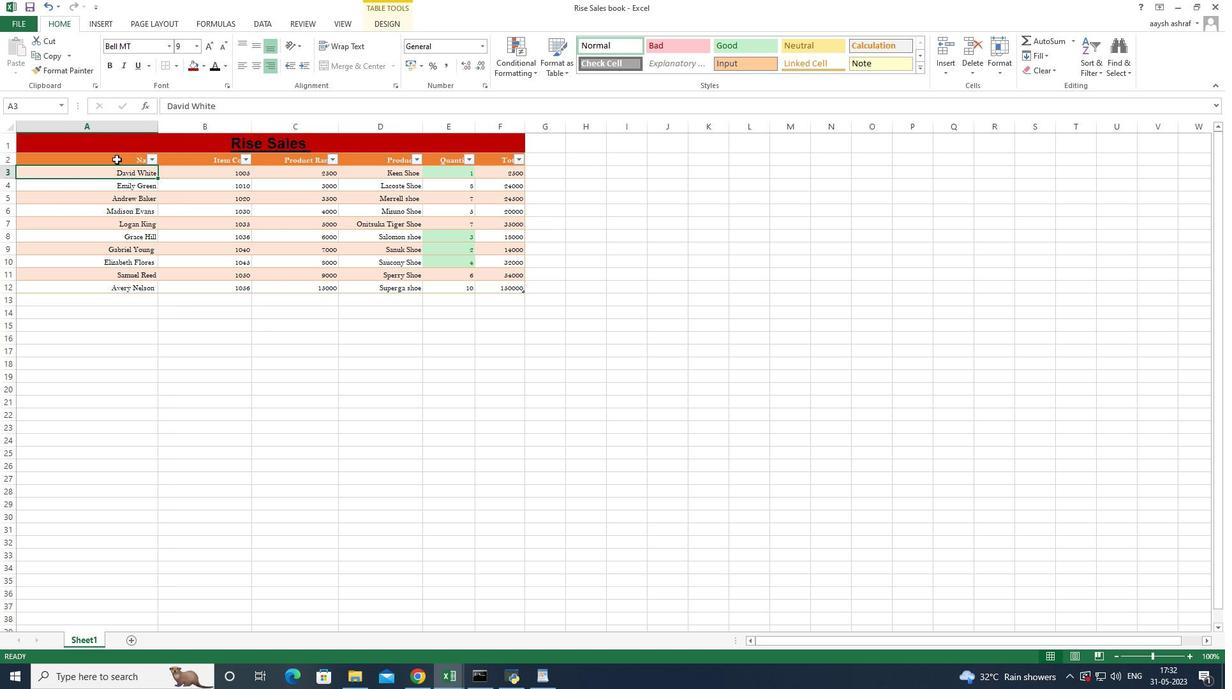 
Action: Mouse pressed left at (116, 157)
Screenshot: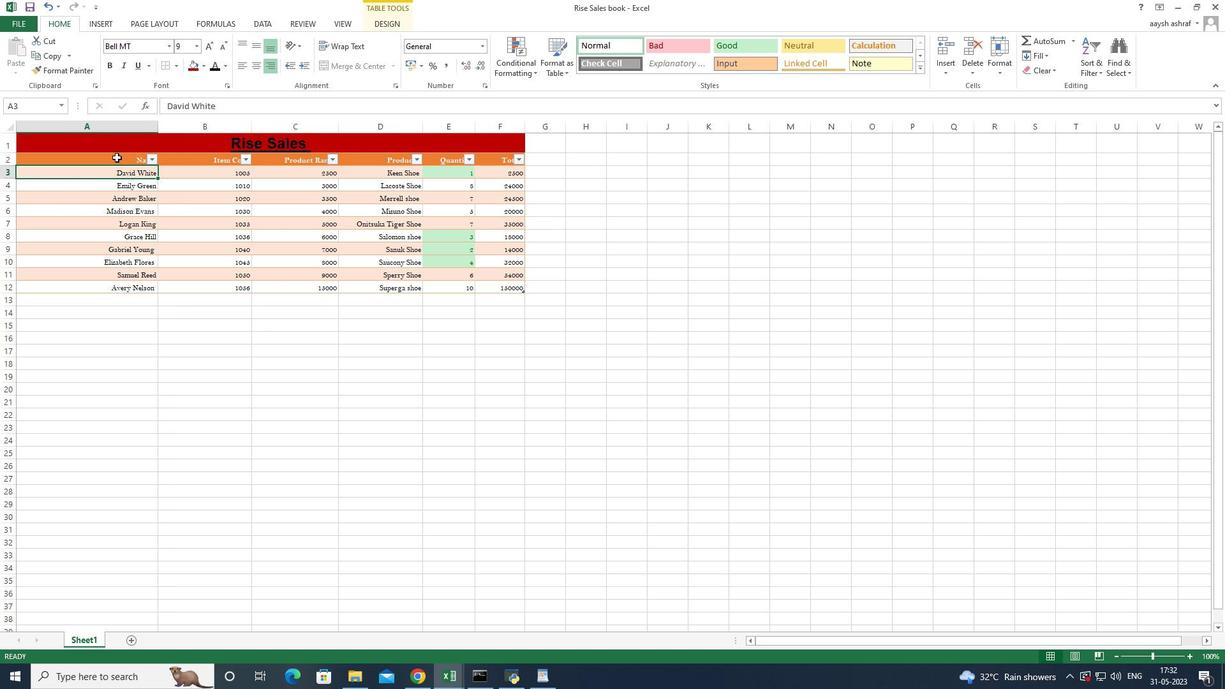 
Action: Mouse moved to (270, 65)
Screenshot: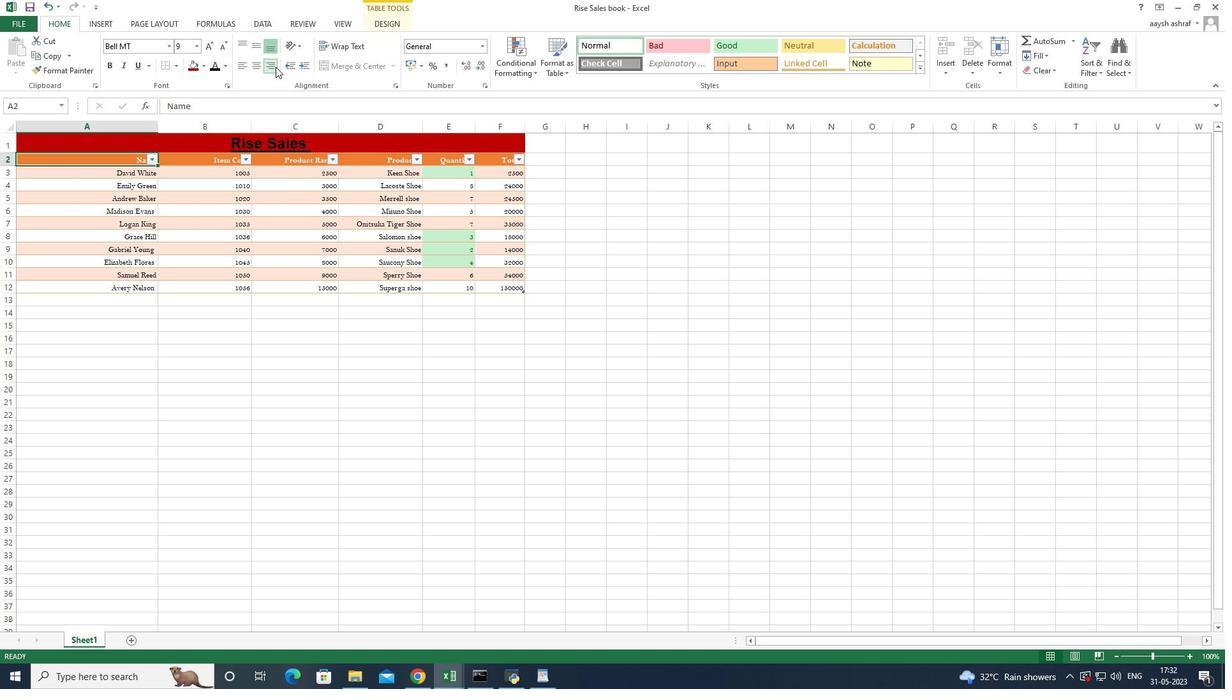 
Action: Mouse pressed left at (270, 65)
Screenshot: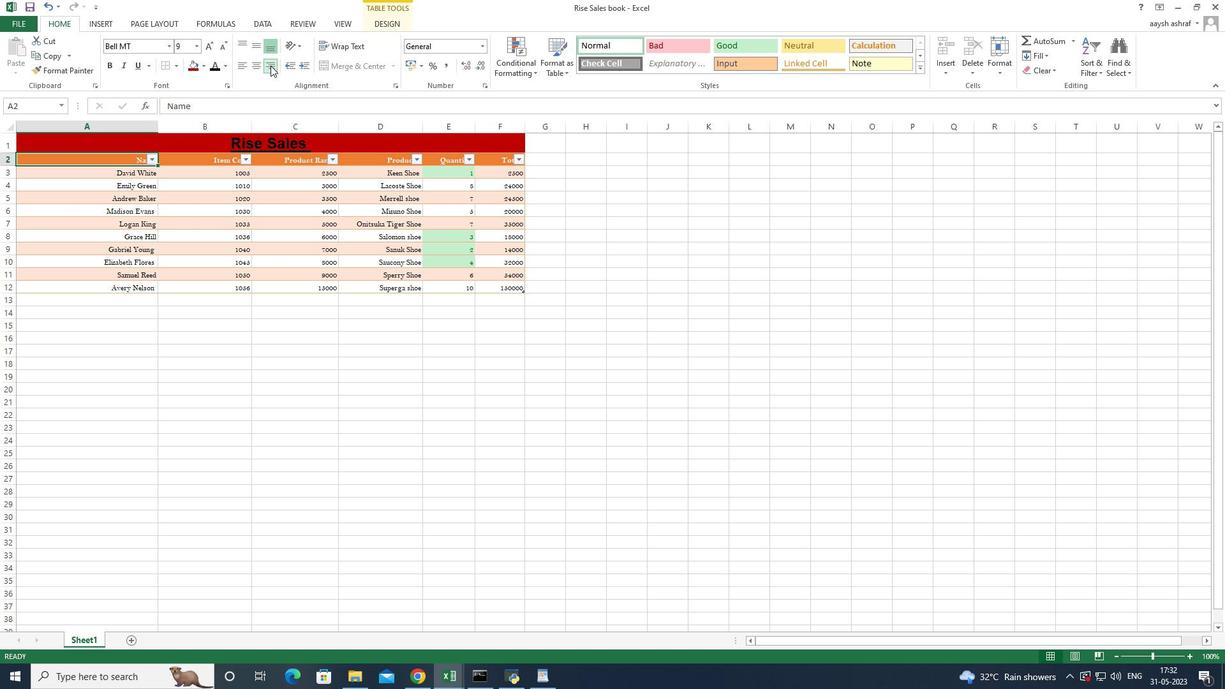 
Action: Mouse moved to (259, 68)
Screenshot: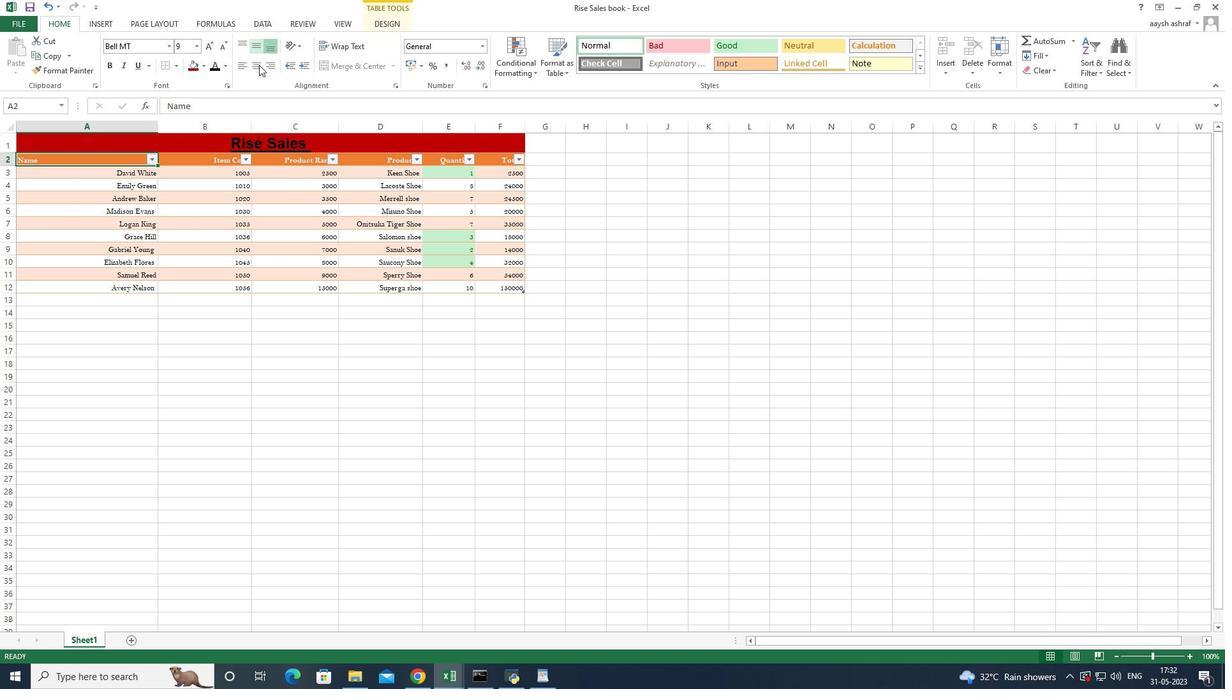 
Action: Mouse pressed left at (259, 68)
Screenshot: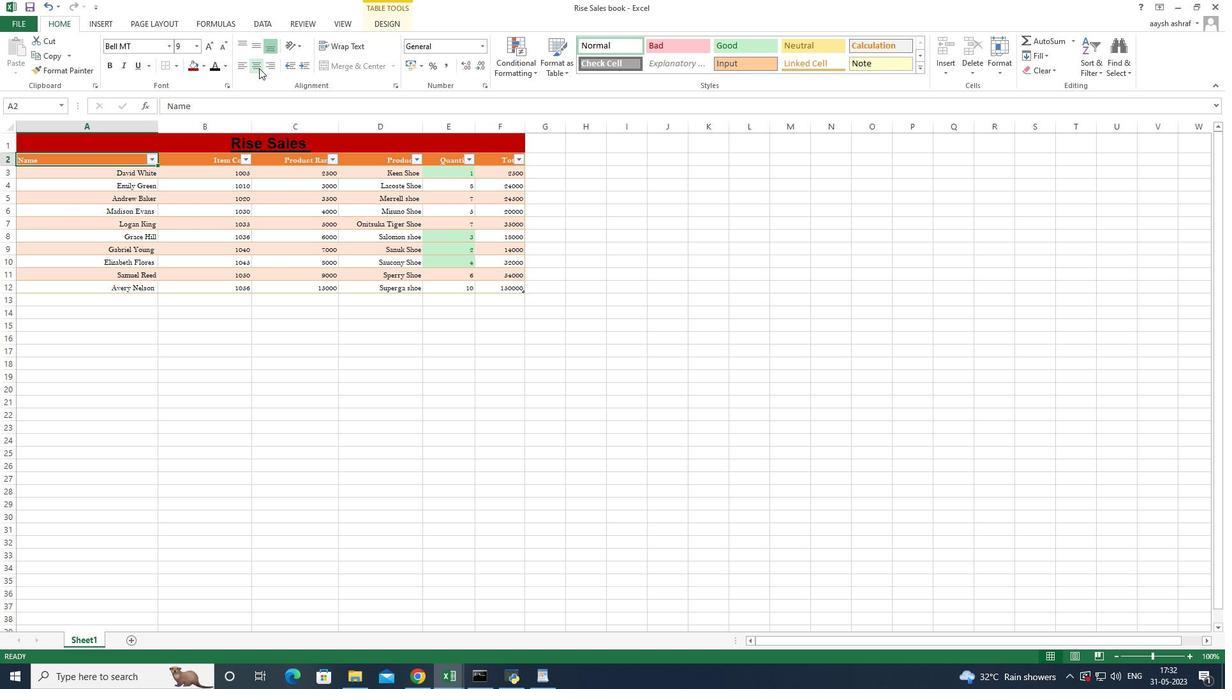 
Action: Mouse moved to (219, 157)
Screenshot: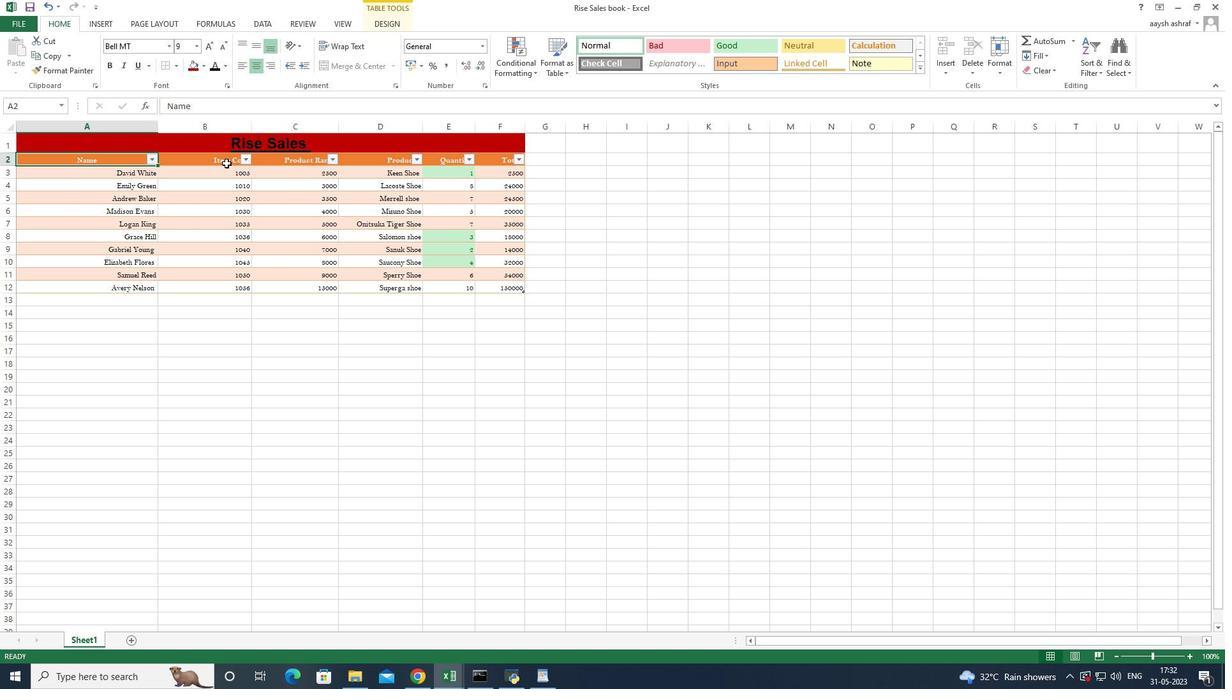 
Action: Mouse pressed left at (219, 157)
Screenshot: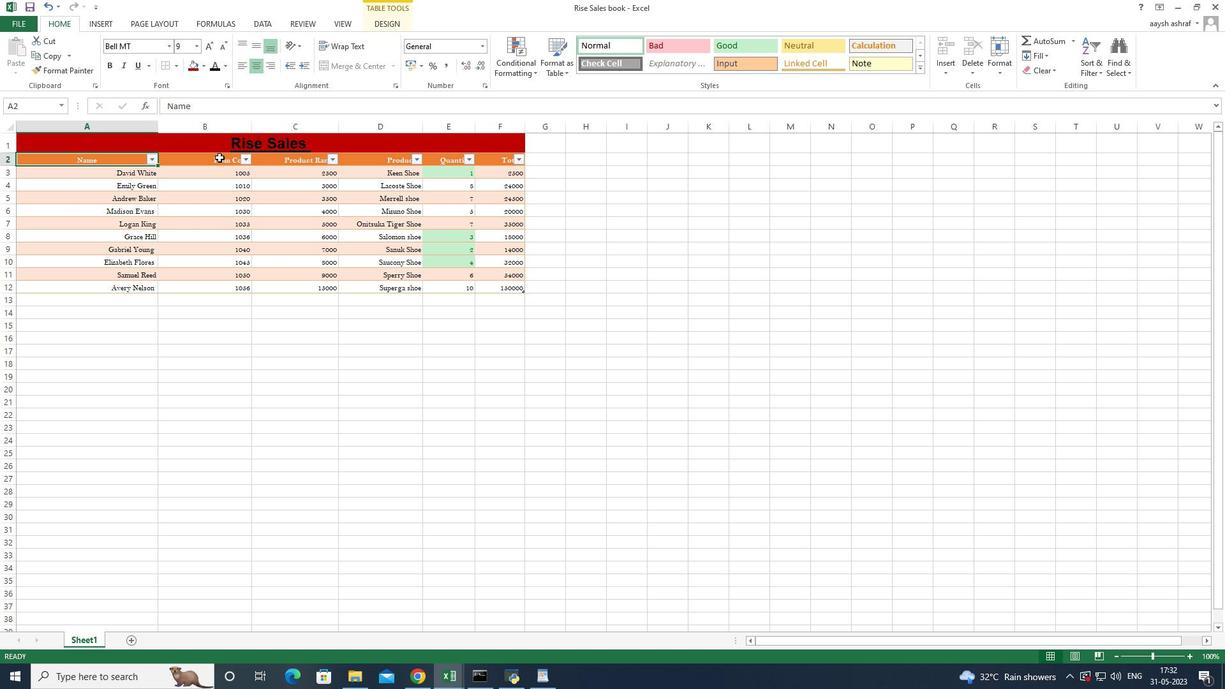 
Action: Mouse moved to (258, 64)
Screenshot: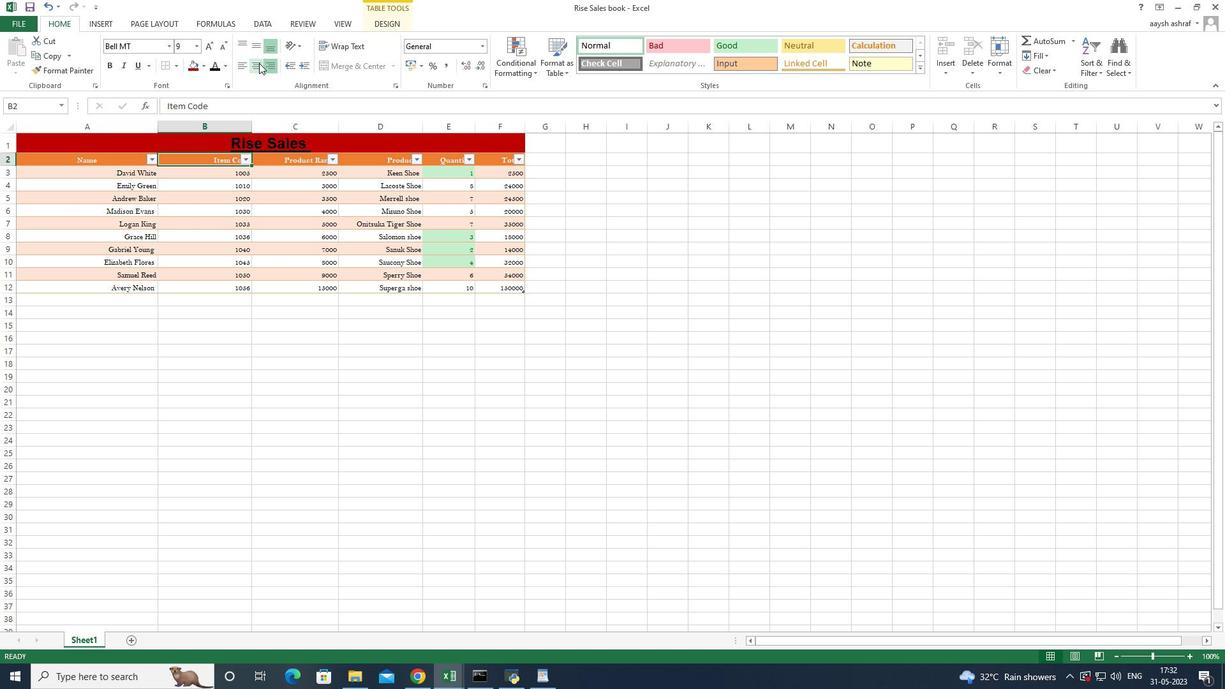 
Action: Mouse pressed left at (258, 64)
Screenshot: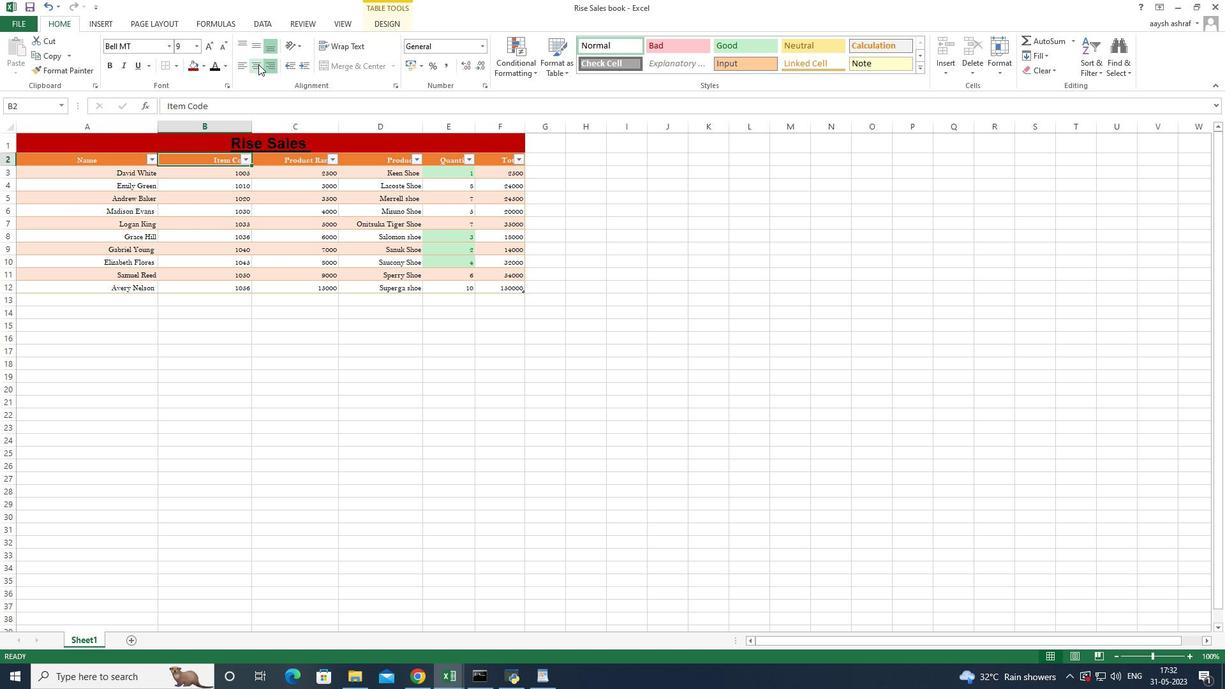 
Action: Mouse moved to (117, 160)
Screenshot: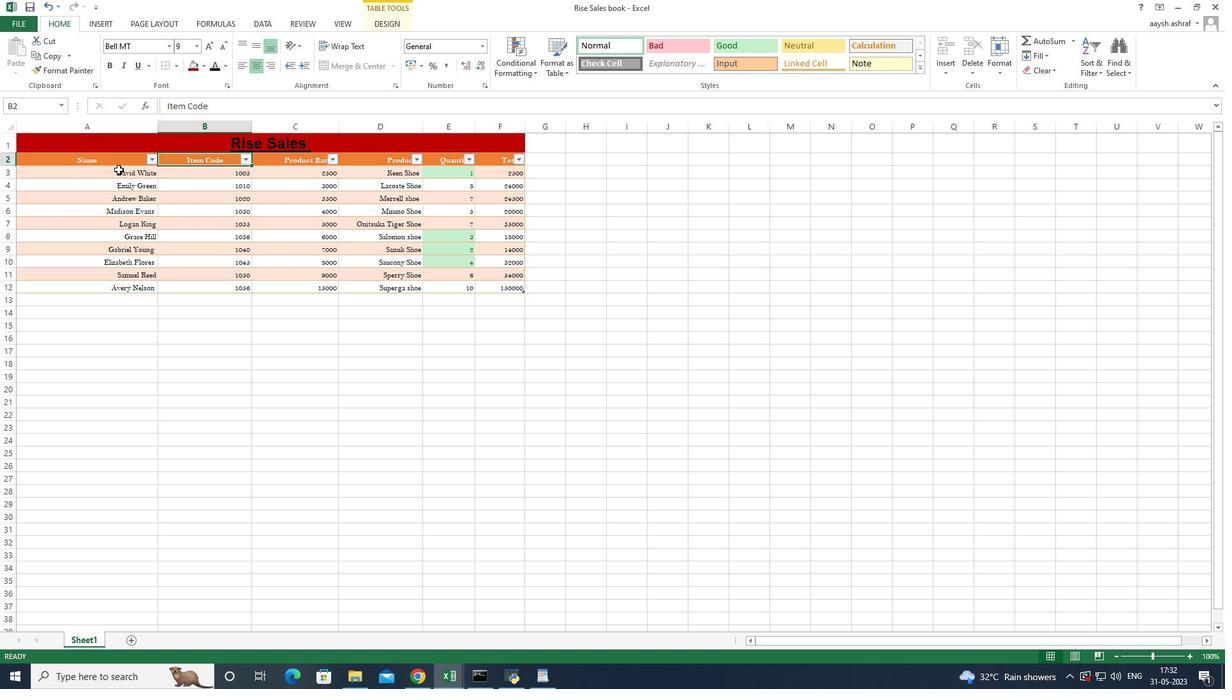 
Action: Mouse pressed left at (117, 160)
Screenshot: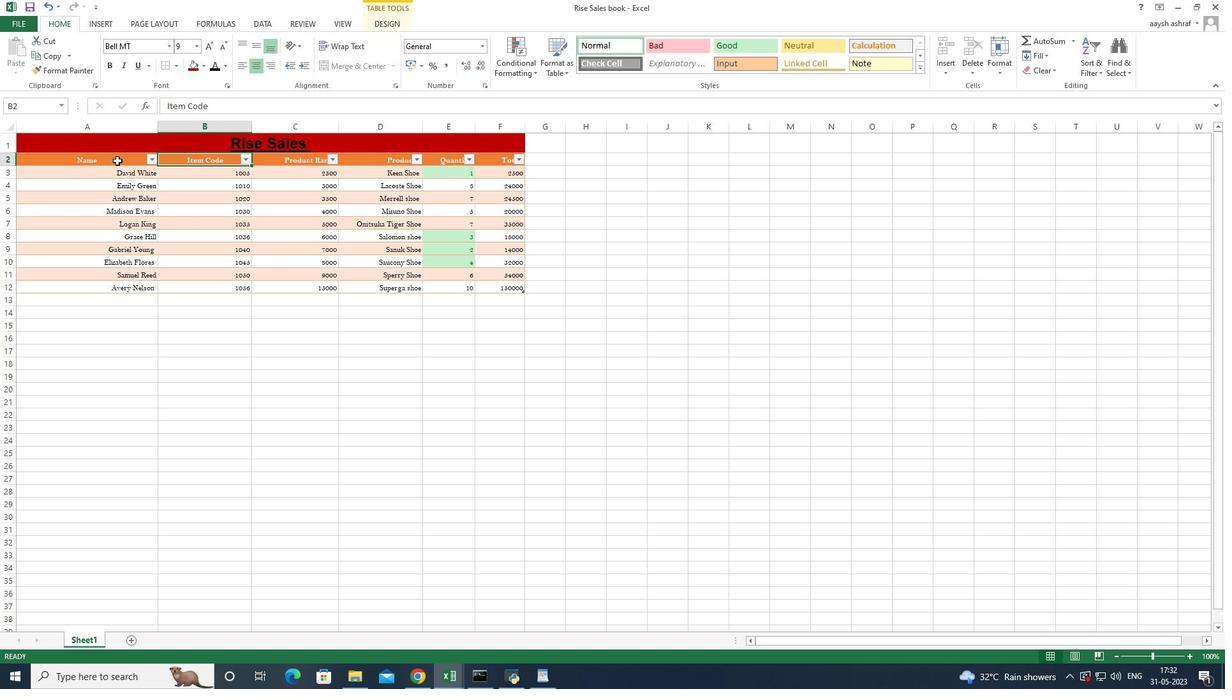 
Action: Mouse moved to (272, 68)
Screenshot: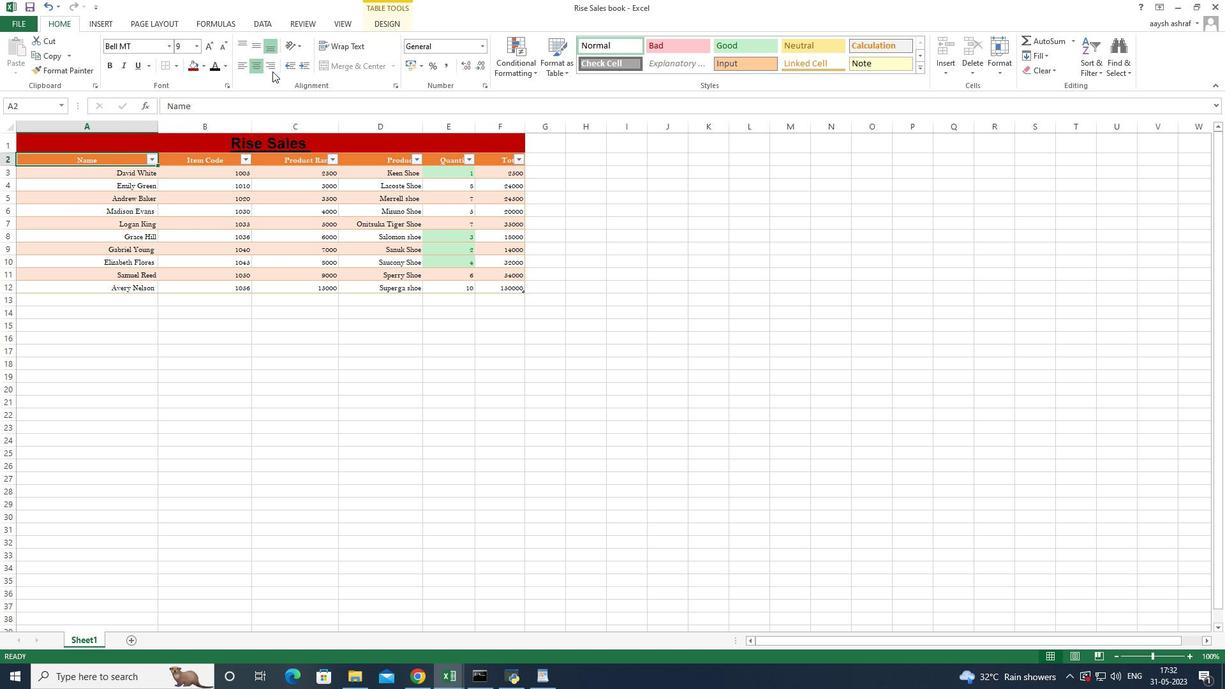 
Action: Mouse pressed left at (272, 68)
Screenshot: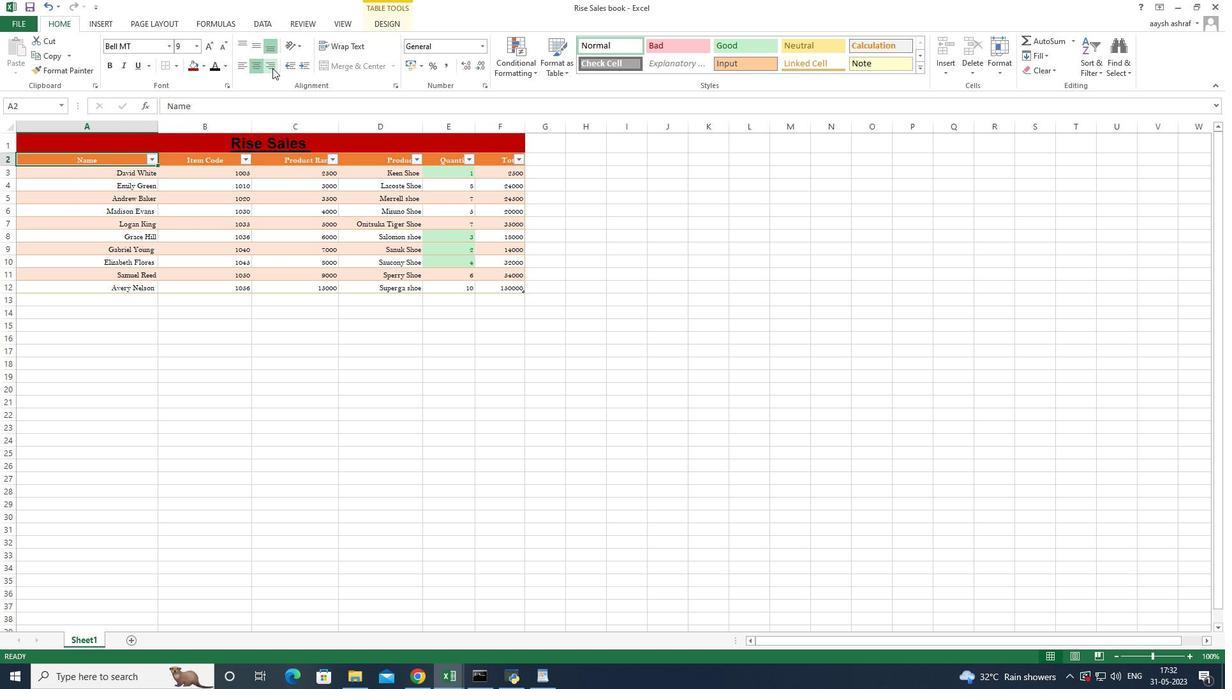 
Action: Mouse moved to (254, 66)
Screenshot: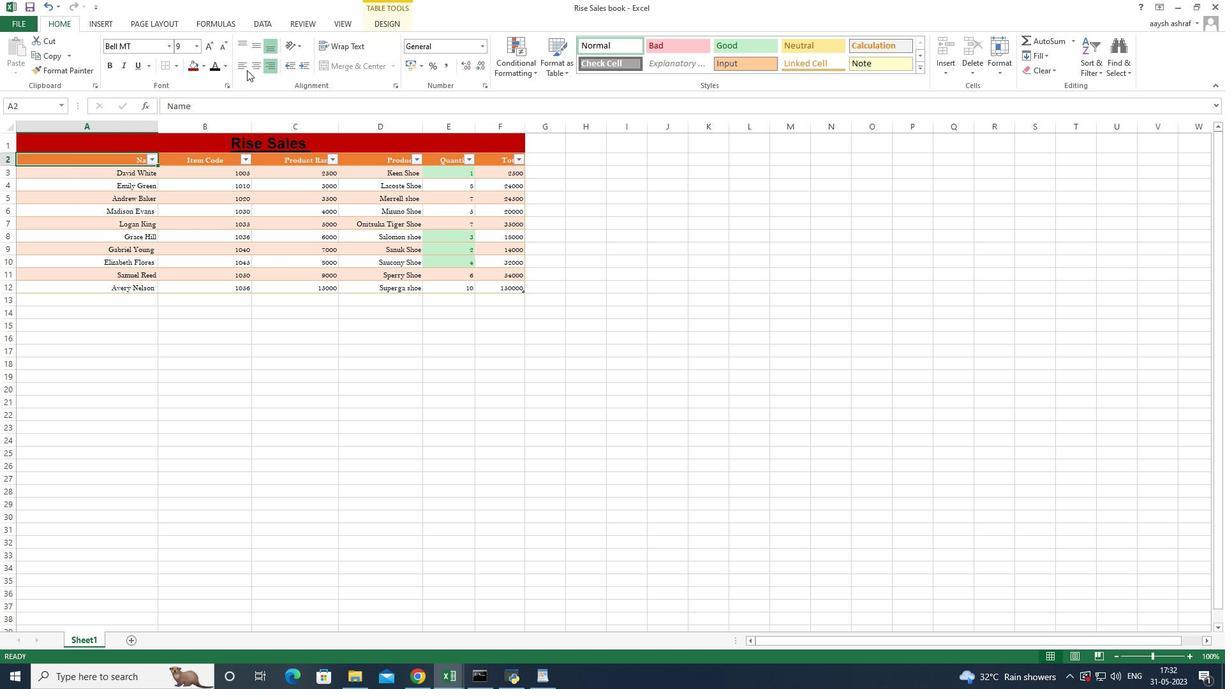 
Action: Mouse pressed left at (254, 66)
Screenshot: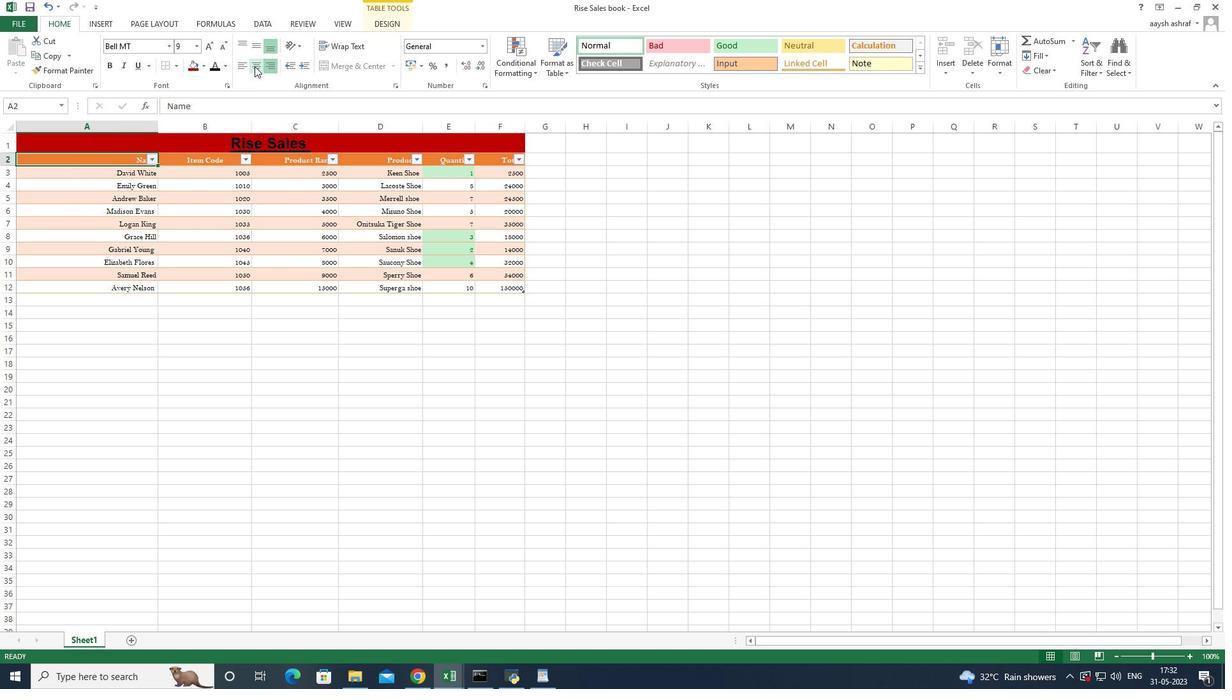 
Action: Mouse moved to (167, 104)
Screenshot: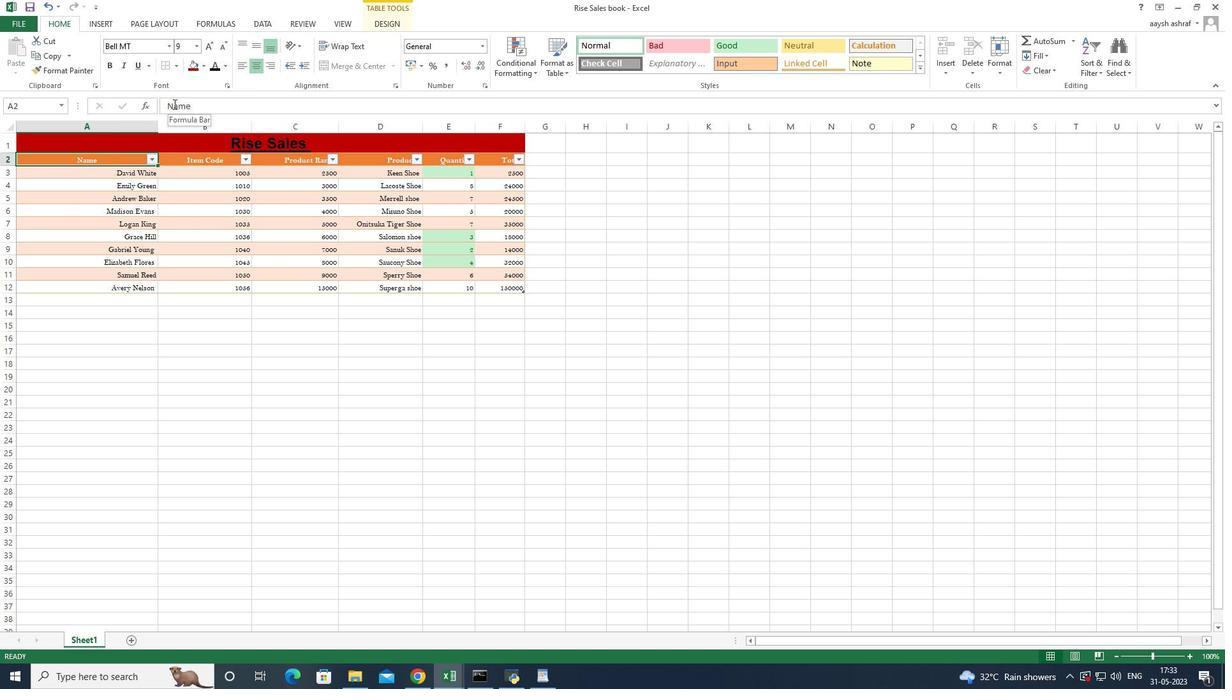 
Action: Mouse pressed left at (167, 104)
Screenshot: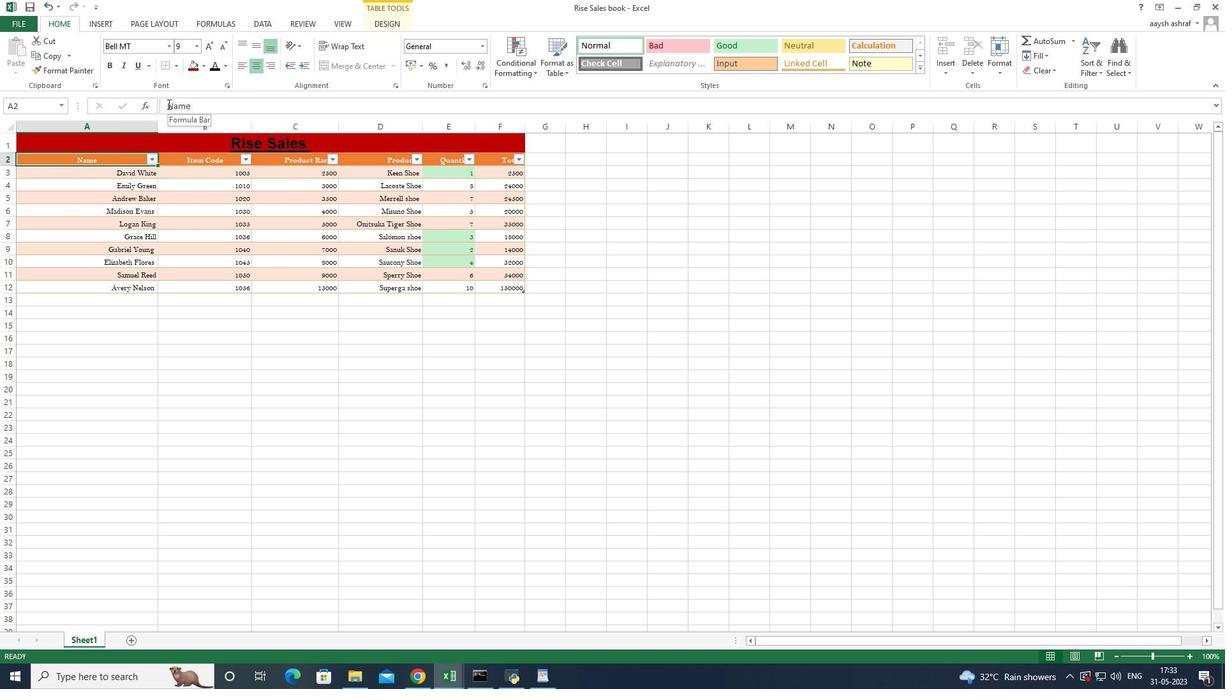 
Action: Mouse moved to (167, 104)
Screenshot: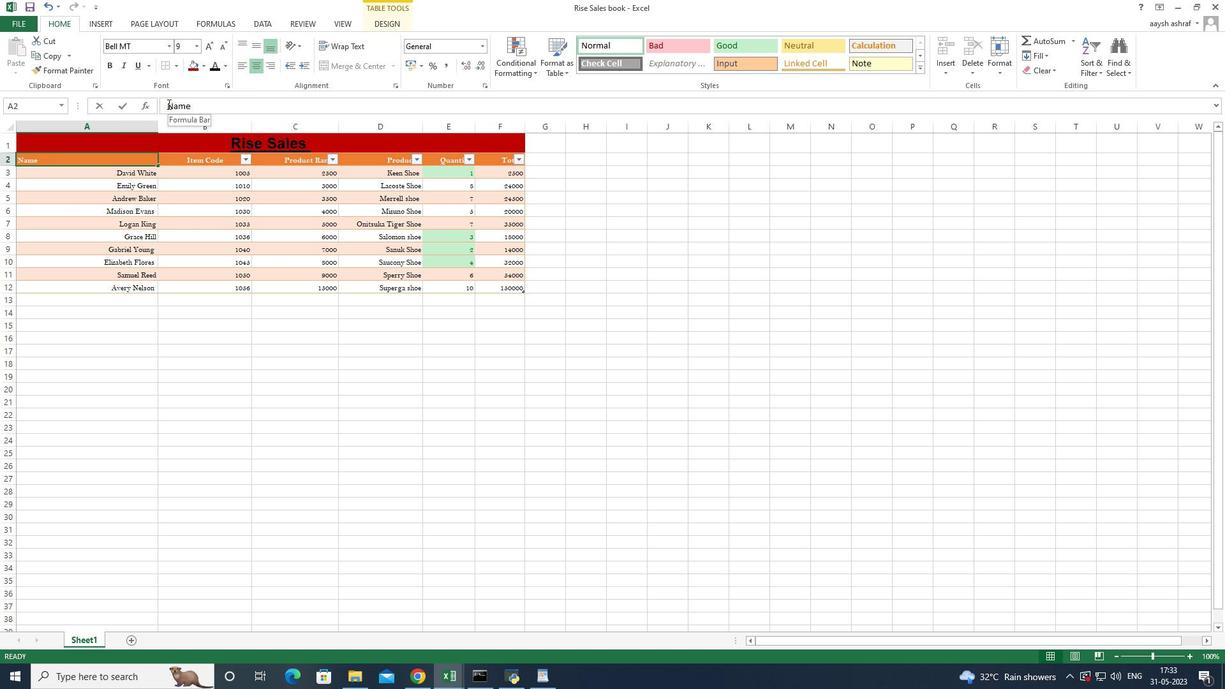 
Action: Mouse pressed left at (167, 104)
Screenshot: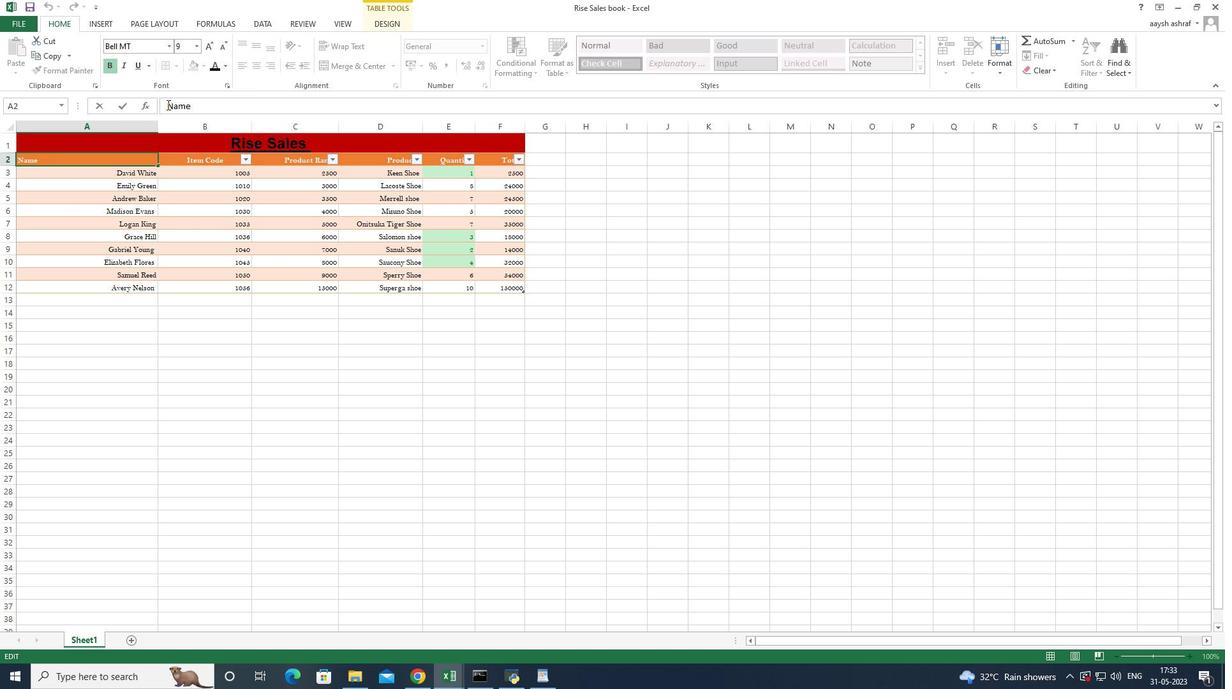 
Action: Mouse moved to (169, 106)
Screenshot: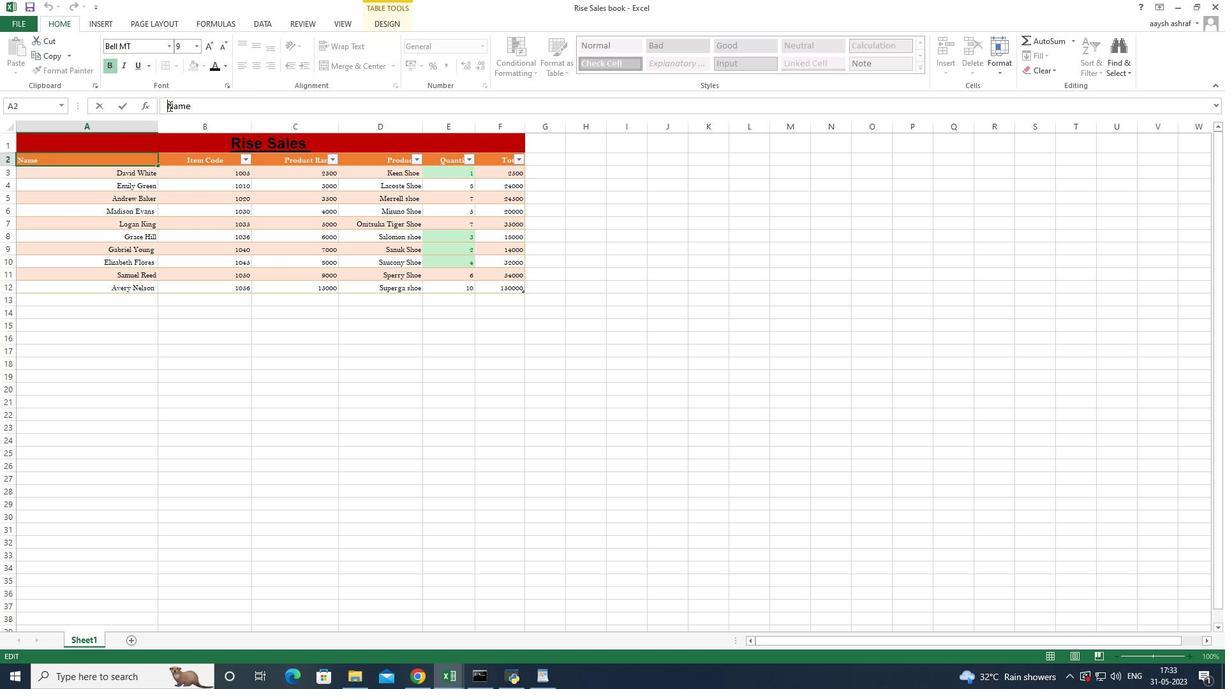 
Action: Key pressed <Key.space><Key.space><Key.space><Key.space><Key.space><Key.space><Key.space><Key.space><Key.space><Key.space><Key.space><Key.space><Key.space><Key.space><Key.space><Key.space><Key.space><Key.space><Key.space><Key.space><Key.space><Key.space><Key.space><Key.space><Key.space><Key.space><Key.space><Key.space><Key.space><Key.space><Key.space><Key.space><Key.space><Key.space><Key.space><Key.space><Key.space><Key.space><Key.space><Key.space><Key.space><Key.space><Key.space><Key.space><Key.space><Key.space><Key.space><Key.space><Key.space><Key.space><Key.space>
Screenshot: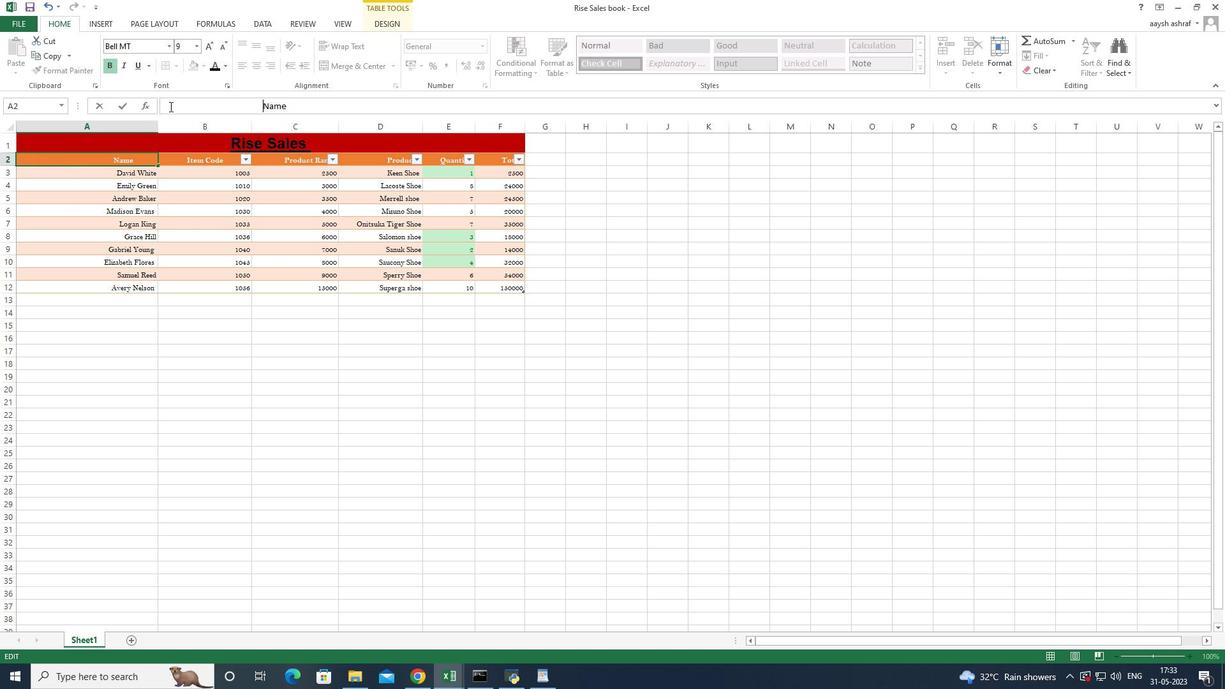 
Action: Mouse moved to (287, 161)
Screenshot: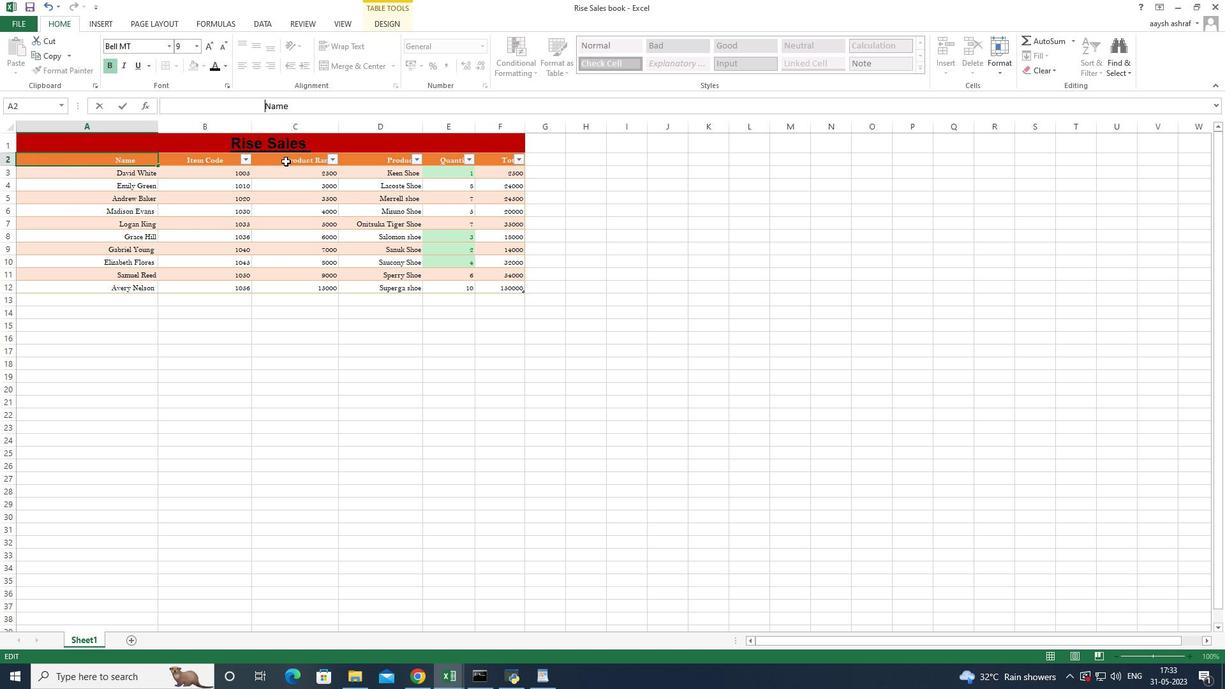
Action: Mouse pressed left at (287, 161)
Screenshot: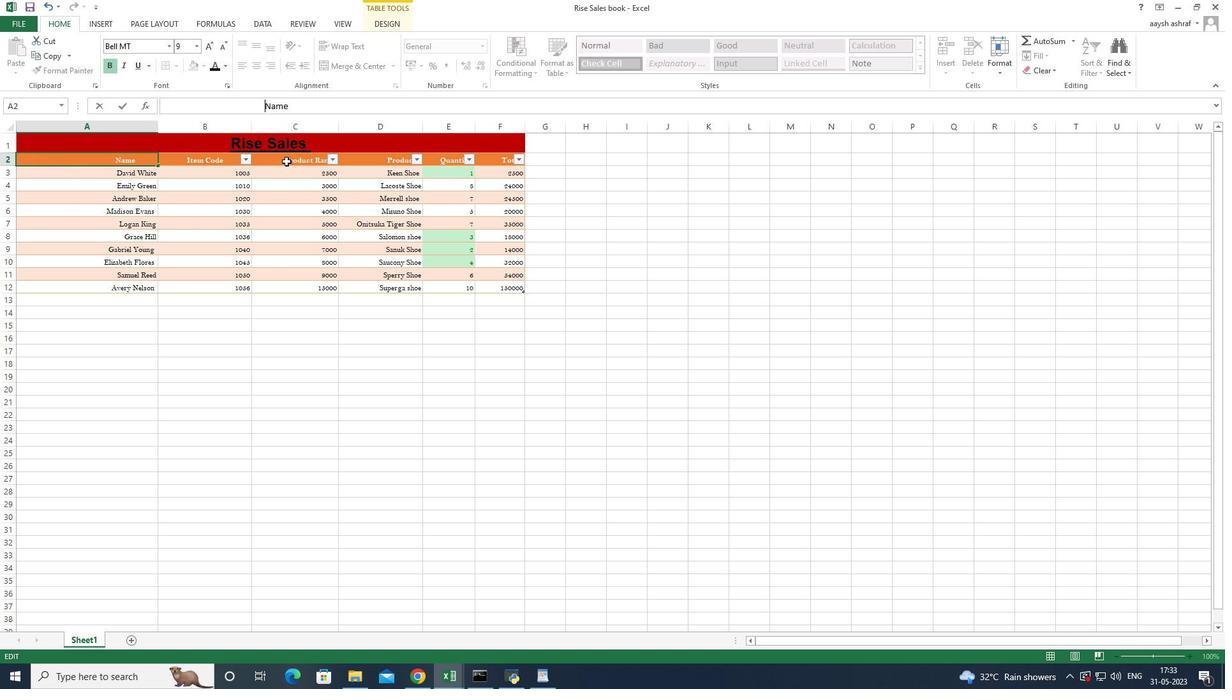 
Action: Mouse moved to (258, 70)
Screenshot: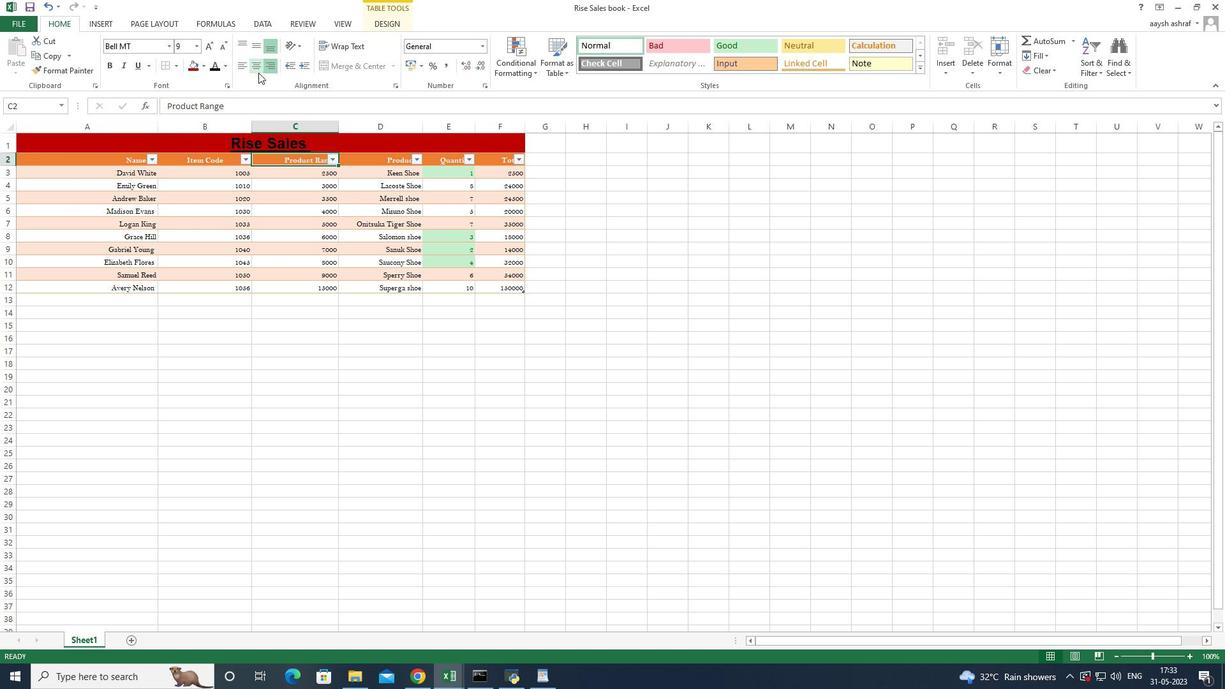 
Action: Mouse pressed left at (258, 70)
Screenshot: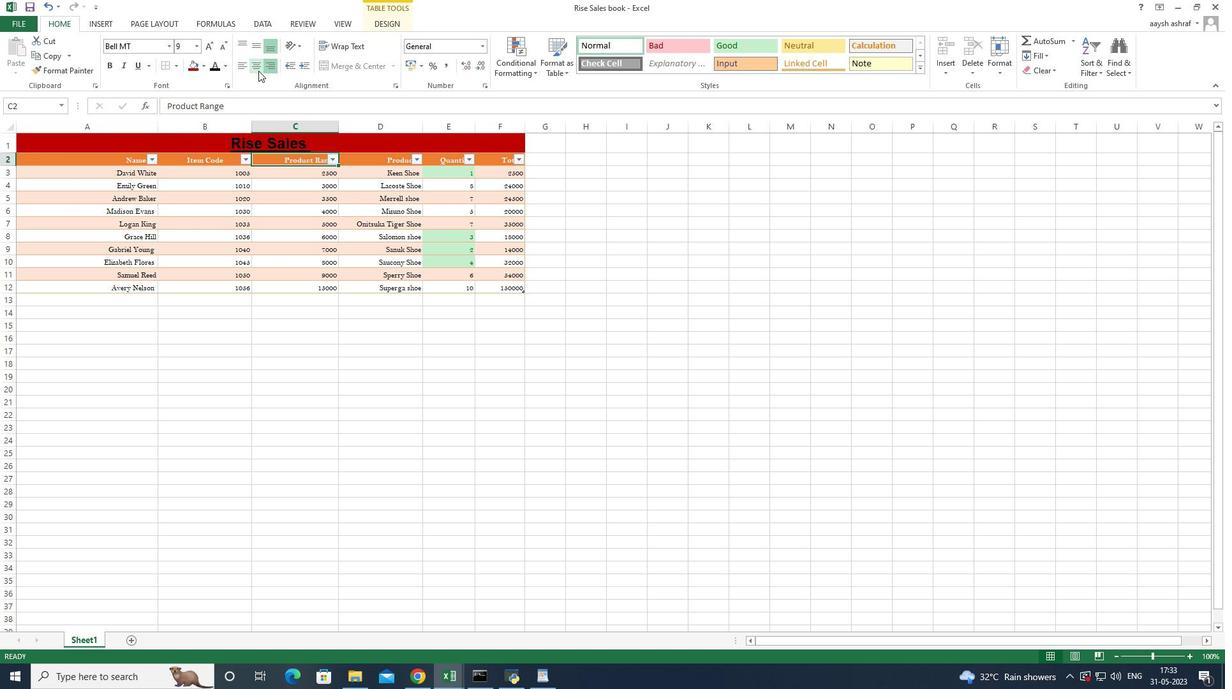 
Action: Mouse moved to (396, 156)
Screenshot: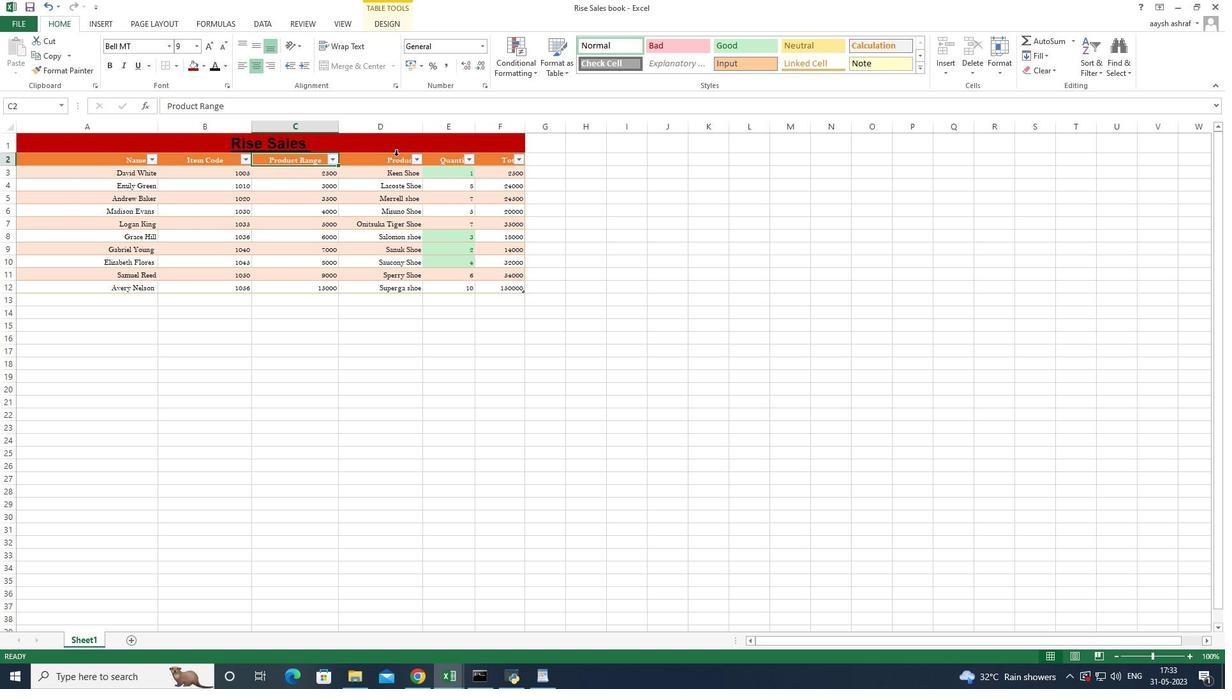 
Action: Mouse pressed left at (396, 156)
Screenshot: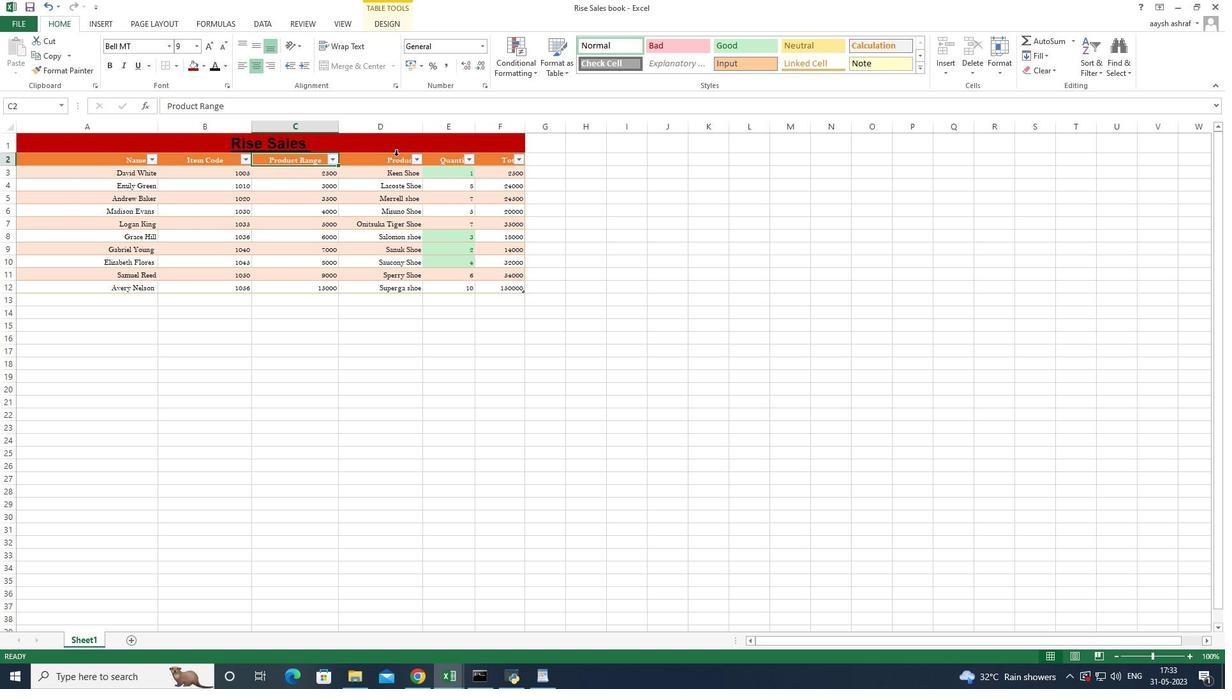 
Action: Mouse moved to (396, 159)
Screenshot: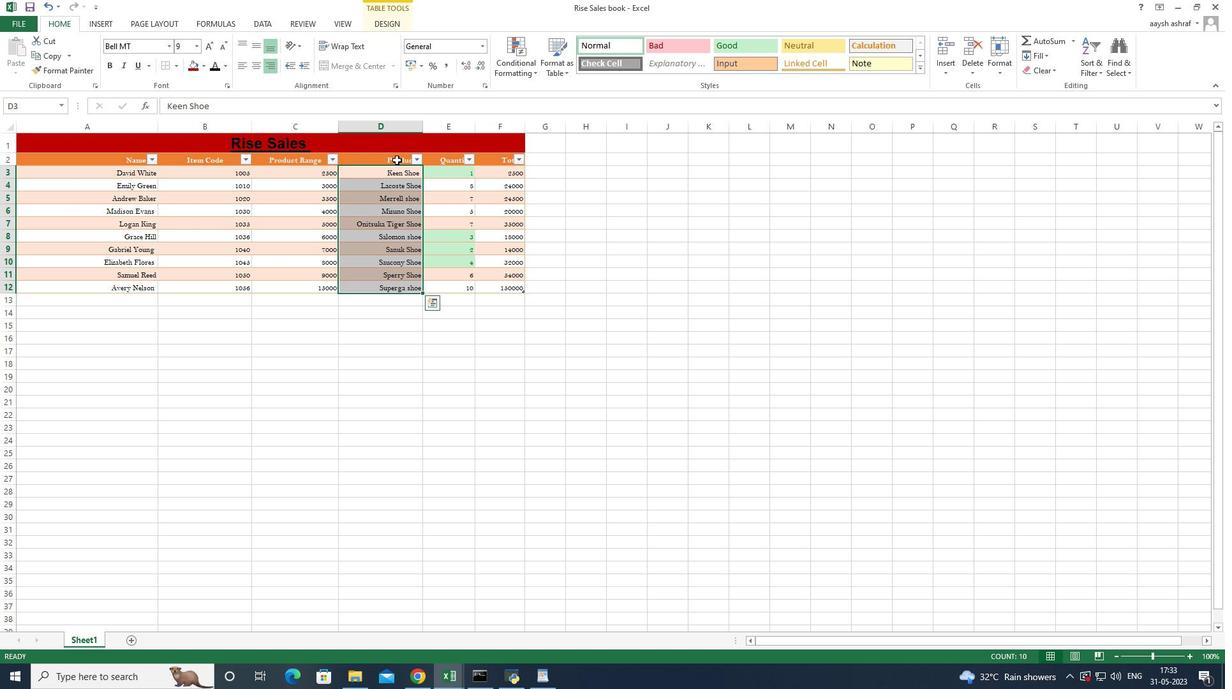 
Action: Mouse pressed left at (396, 159)
Screenshot: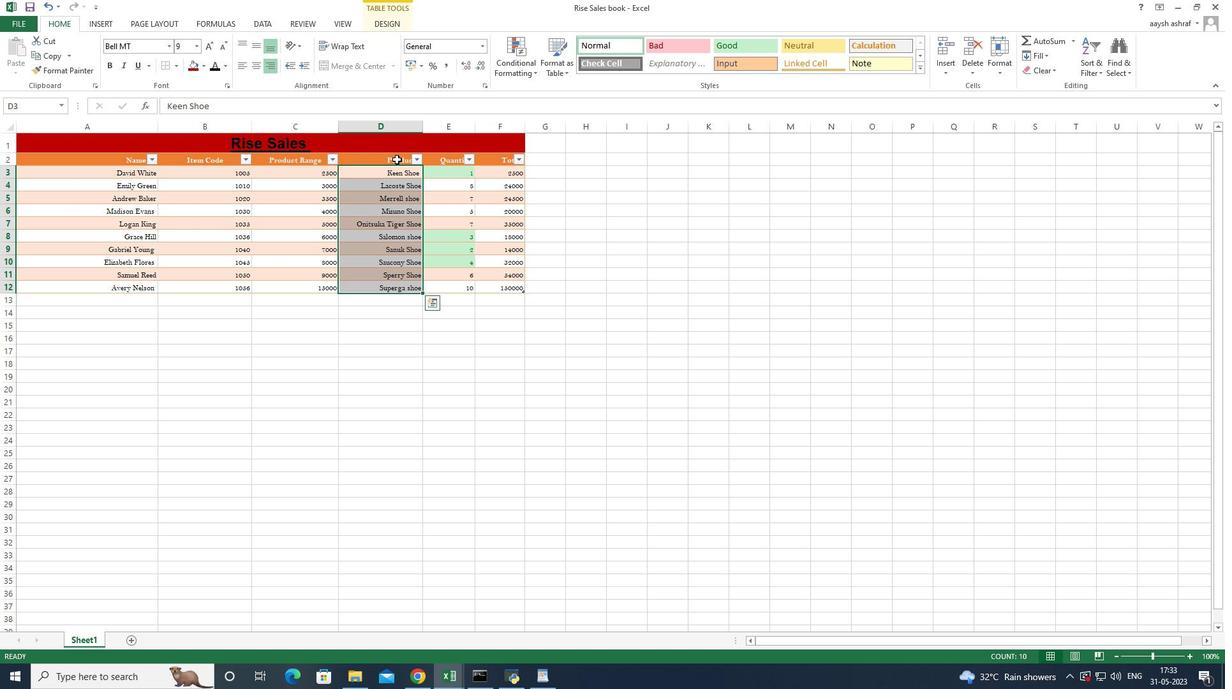 
Action: Mouse moved to (255, 67)
Screenshot: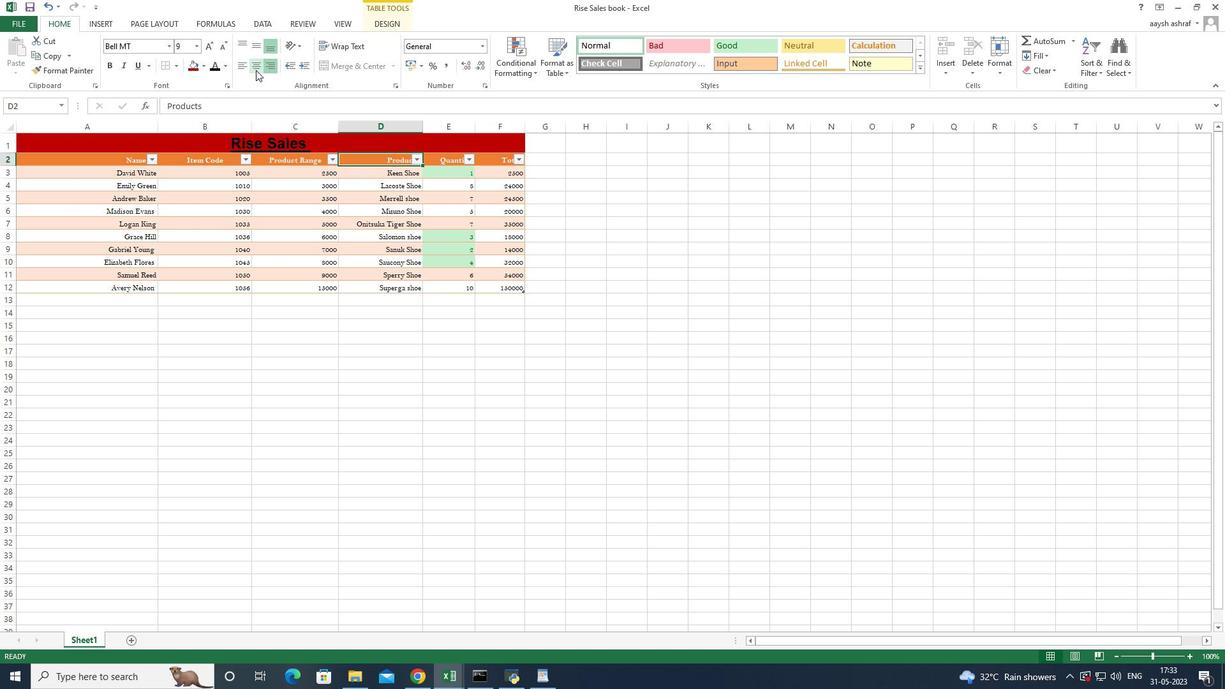 
Action: Mouse pressed left at (255, 67)
Screenshot: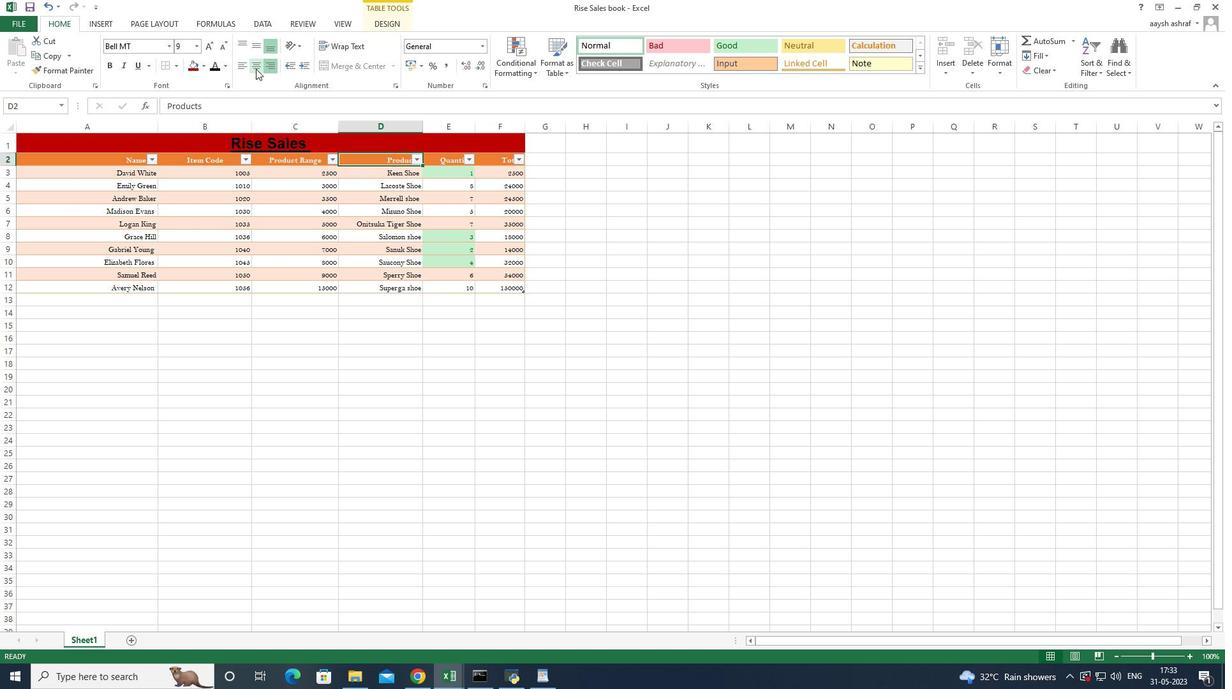 
Action: Mouse moved to (440, 158)
Screenshot: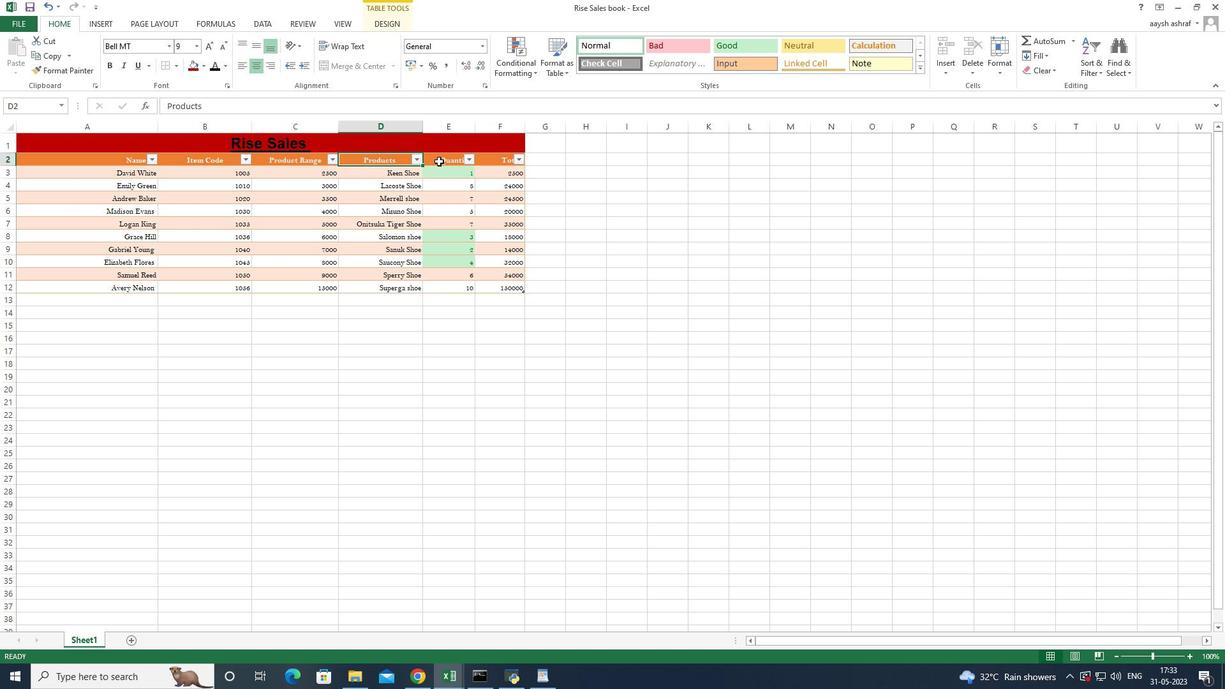 
Action: Mouse pressed left at (440, 158)
Screenshot: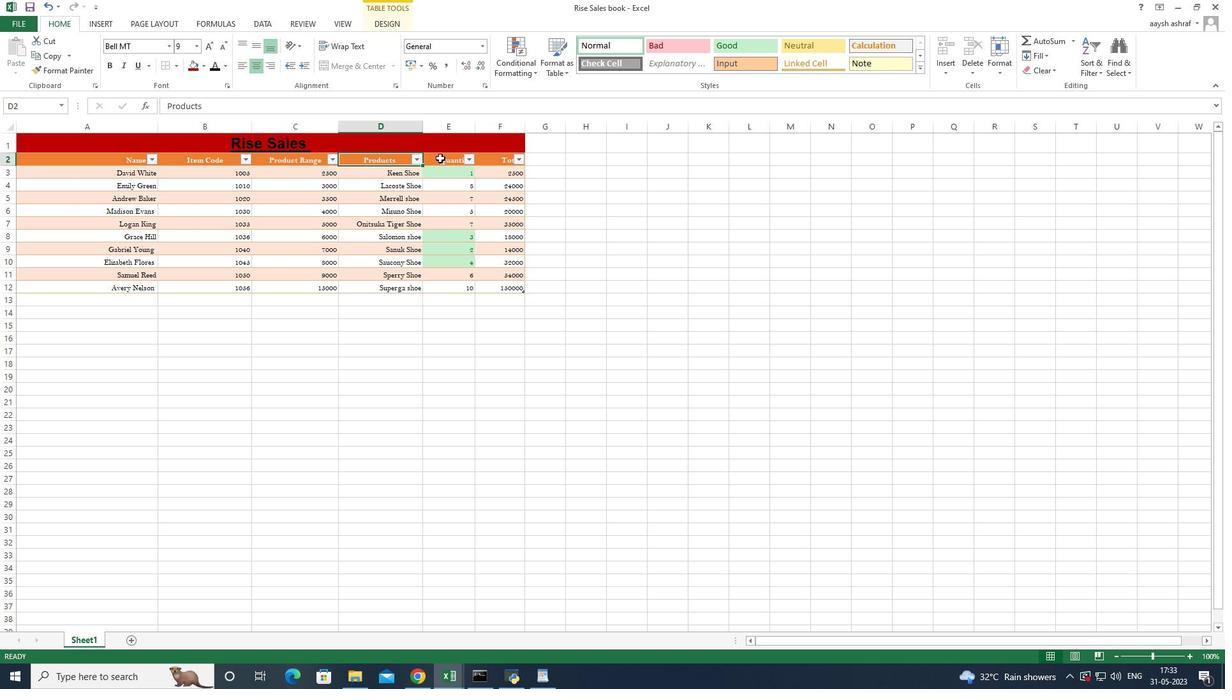 
Action: Mouse moved to (259, 66)
Screenshot: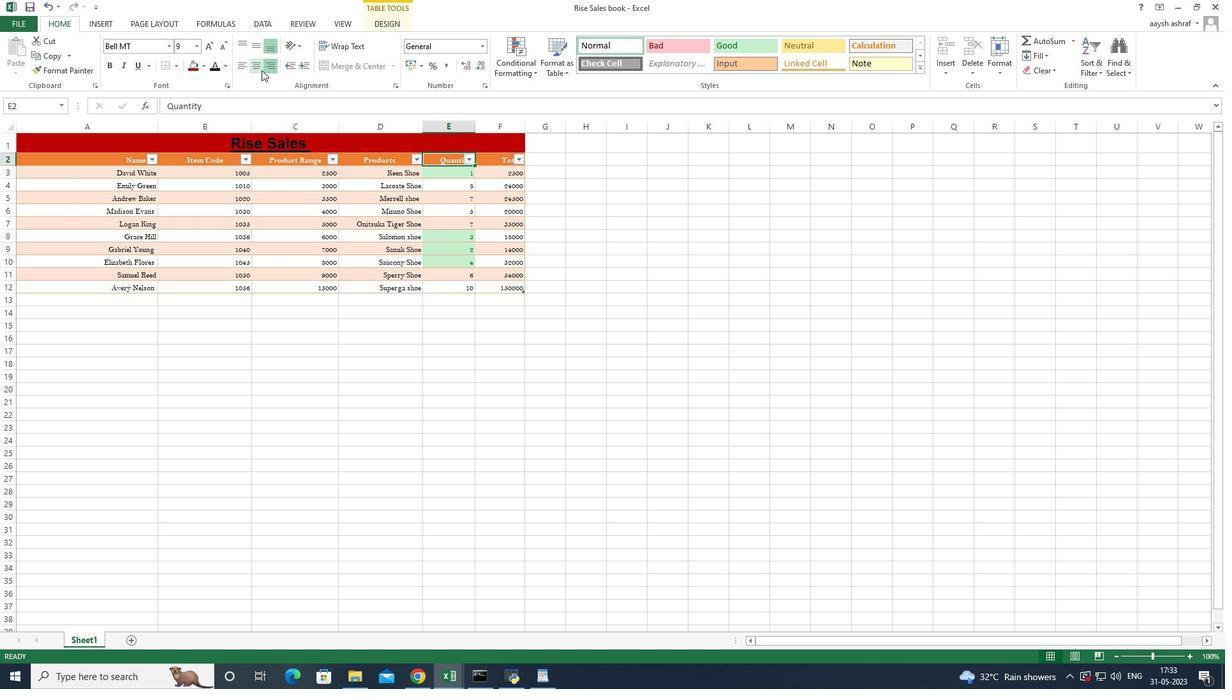 
Action: Mouse pressed left at (259, 66)
Screenshot: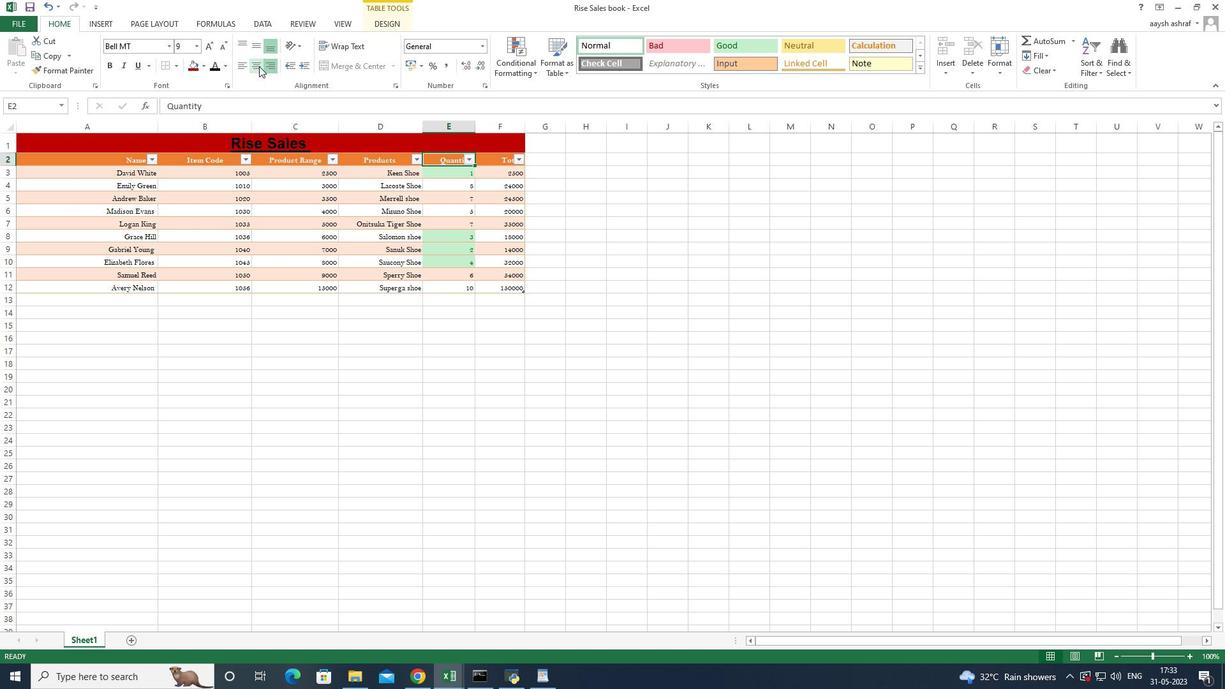 
Action: Mouse moved to (495, 158)
Screenshot: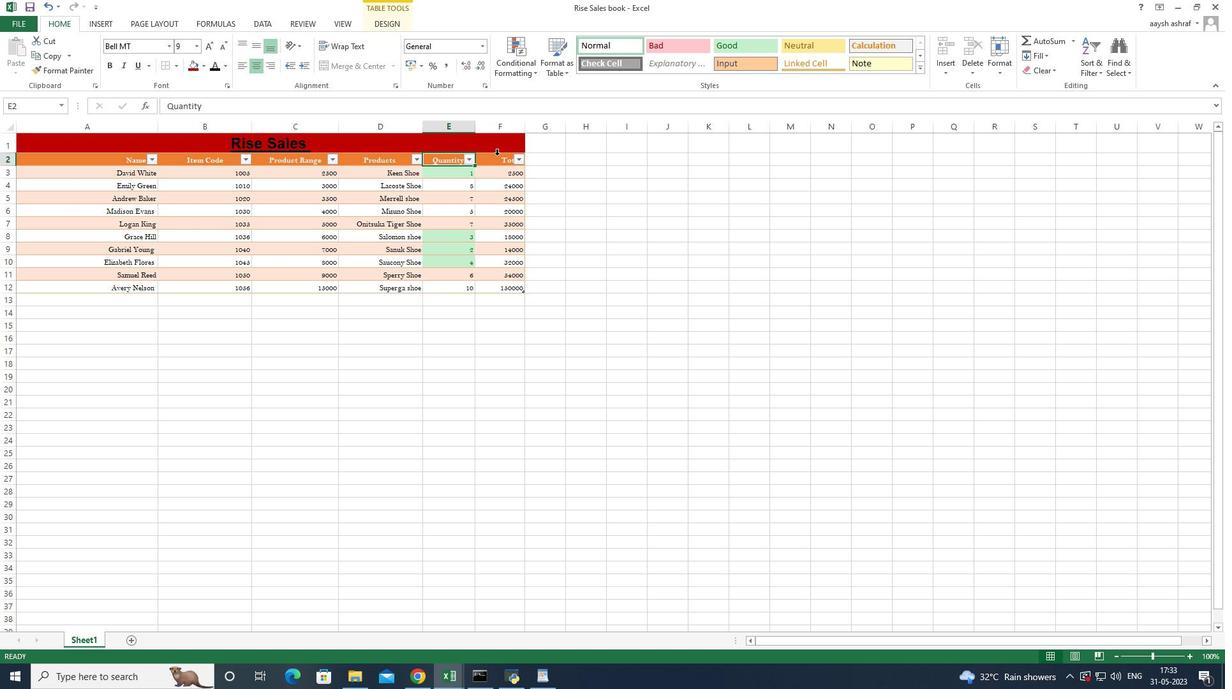 
Action: Mouse pressed left at (495, 158)
Screenshot: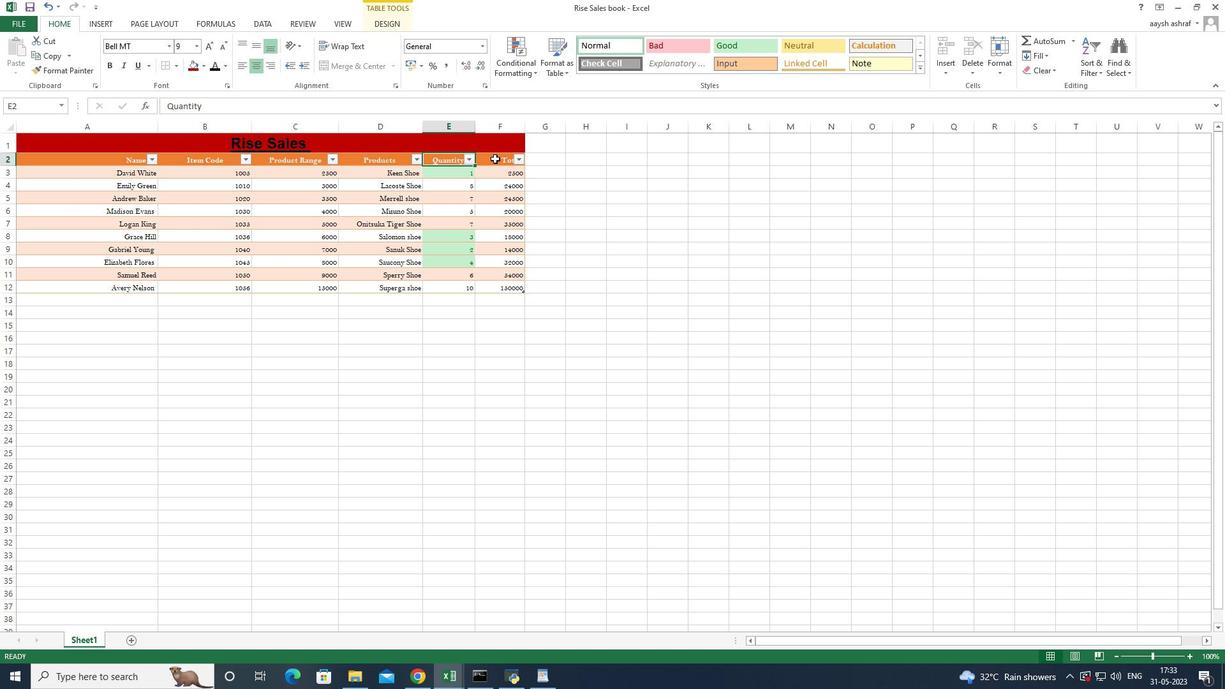
Action: Mouse moved to (262, 70)
Screenshot: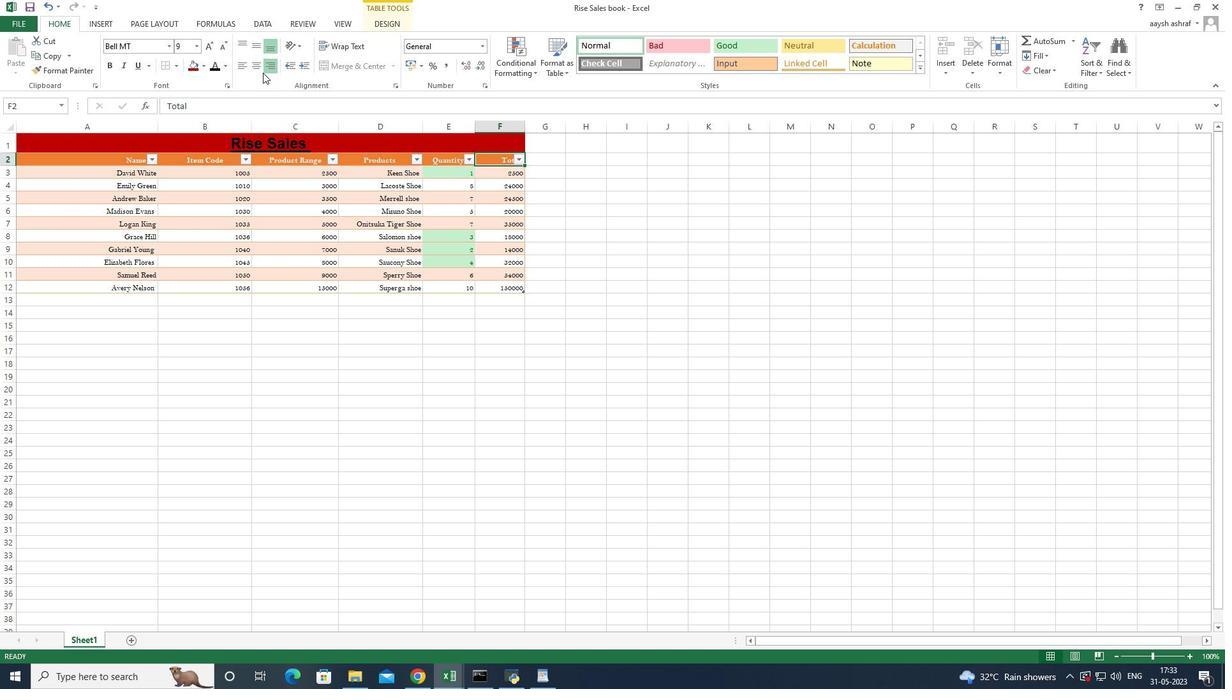 
Action: Mouse pressed left at (262, 70)
Screenshot: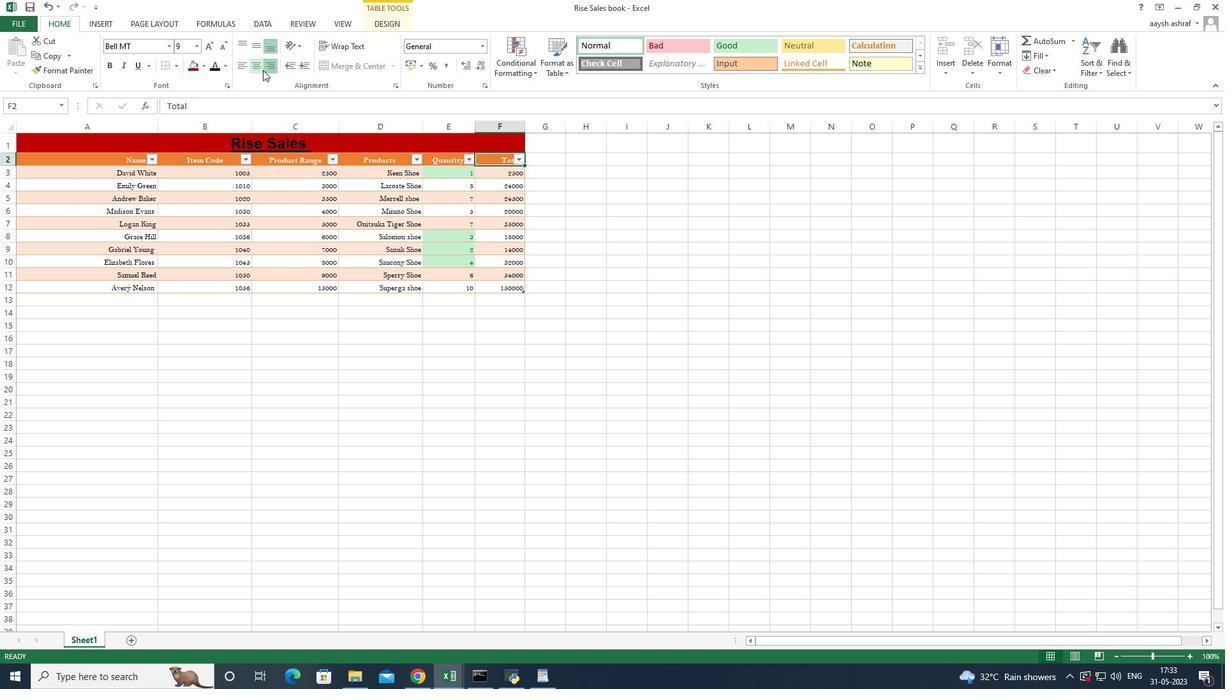 
Action: Mouse moved to (405, 363)
Screenshot: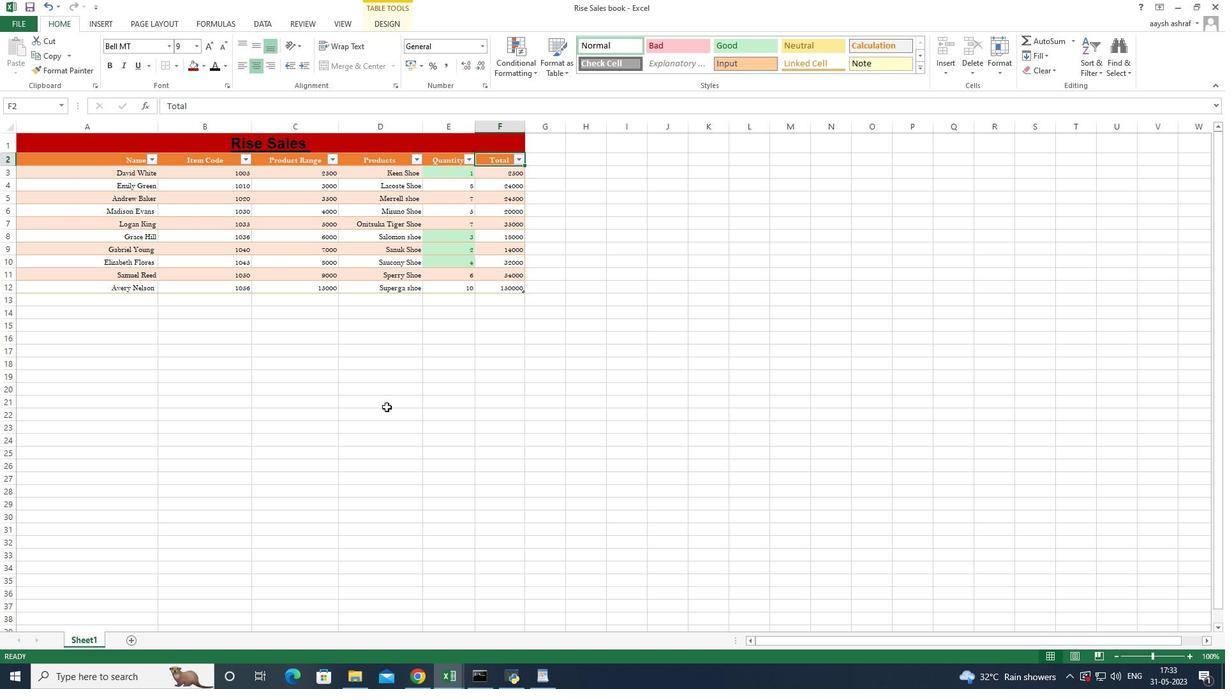 
Action: Mouse pressed left at (405, 363)
Screenshot: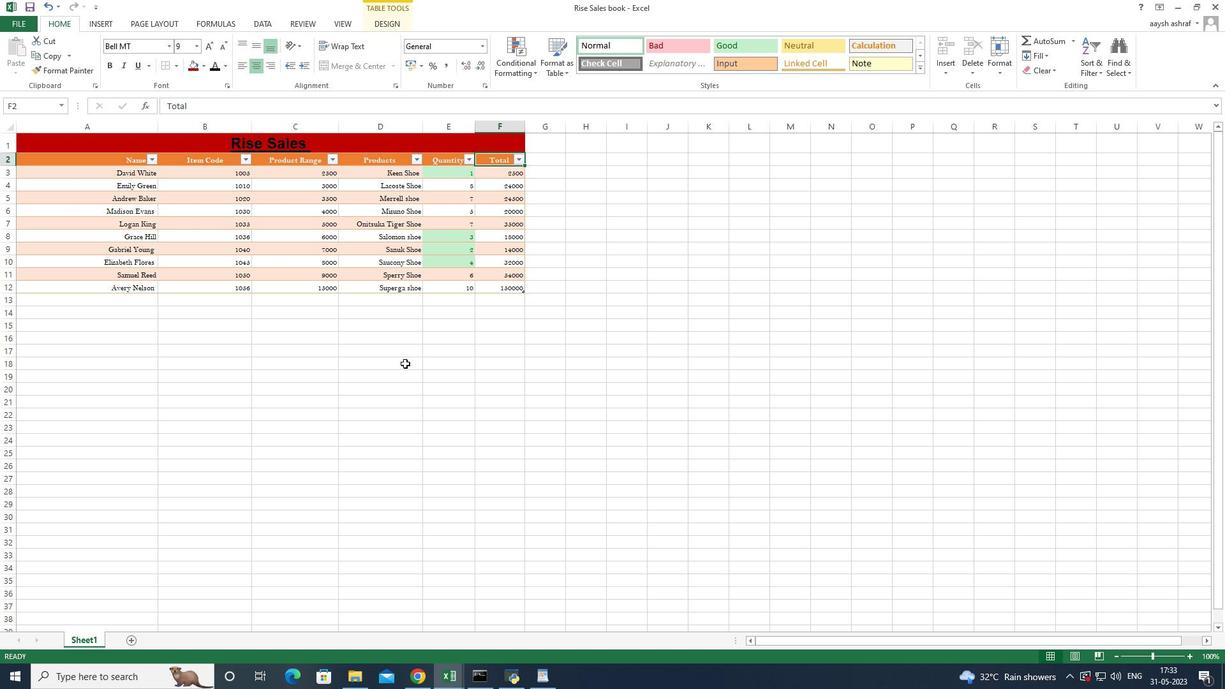 
Action: Mouse moved to (383, 319)
Screenshot: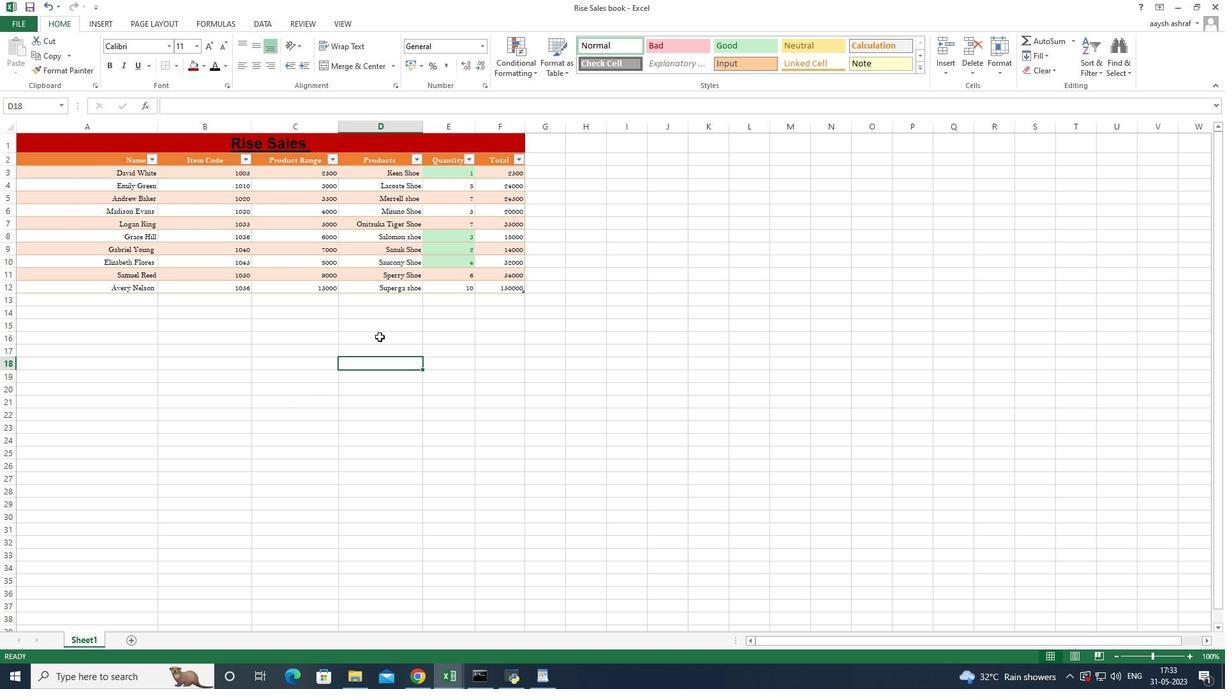 
Action: Mouse pressed left at (383, 319)
Screenshot: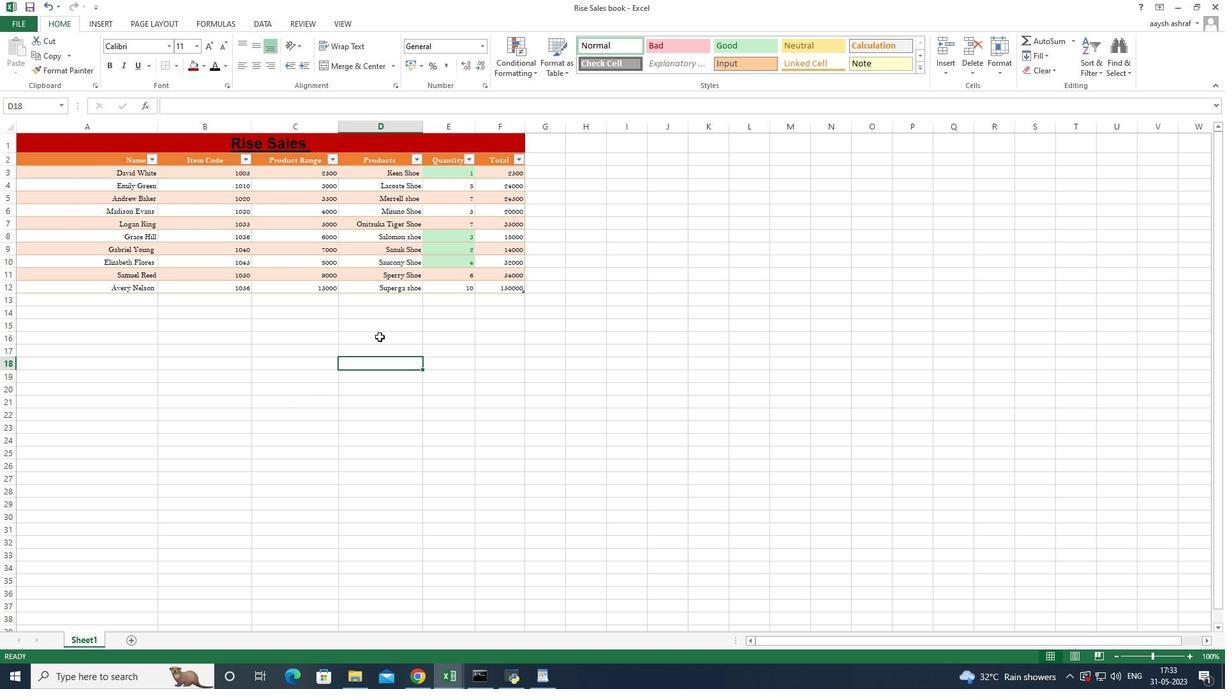 
Action: Mouse moved to (410, 294)
Screenshot: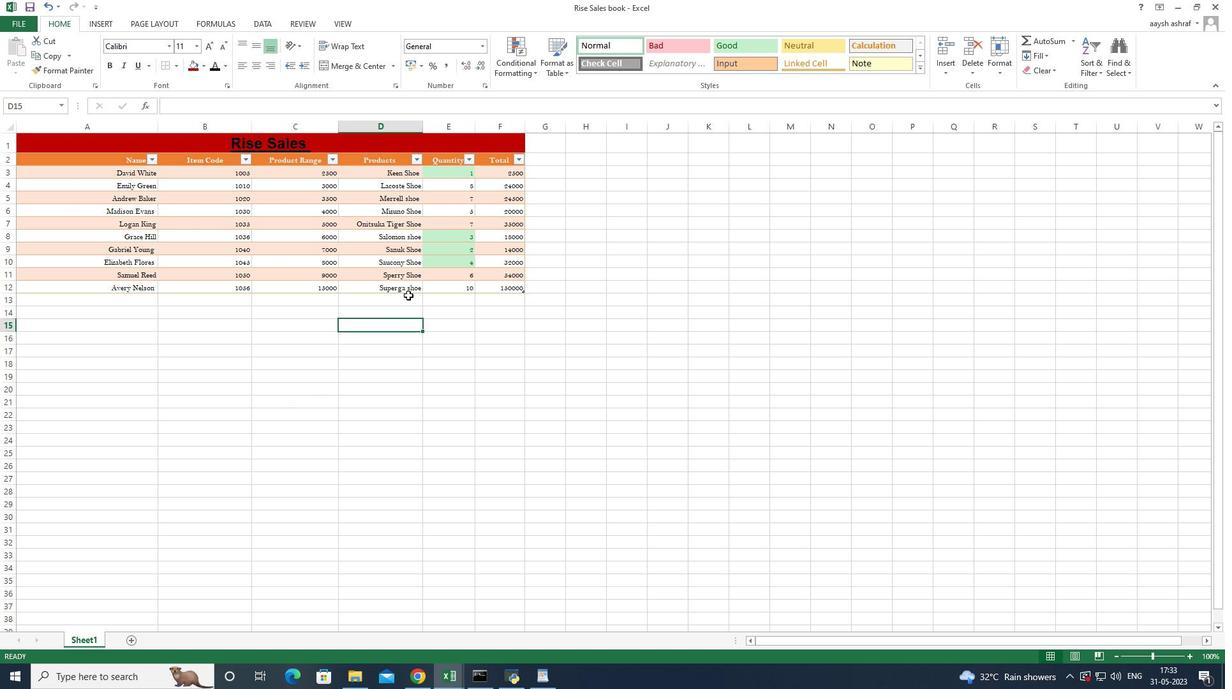 
Action: Mouse pressed left at (410, 294)
Screenshot: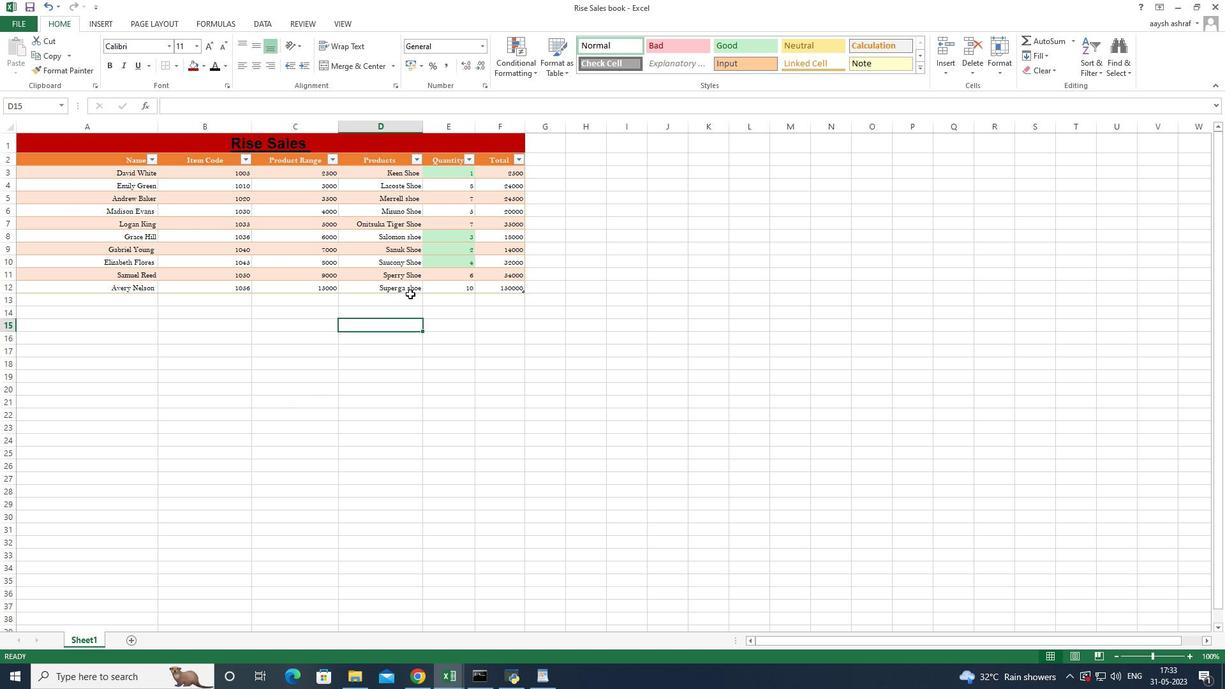 
Action: Mouse moved to (426, 289)
Screenshot: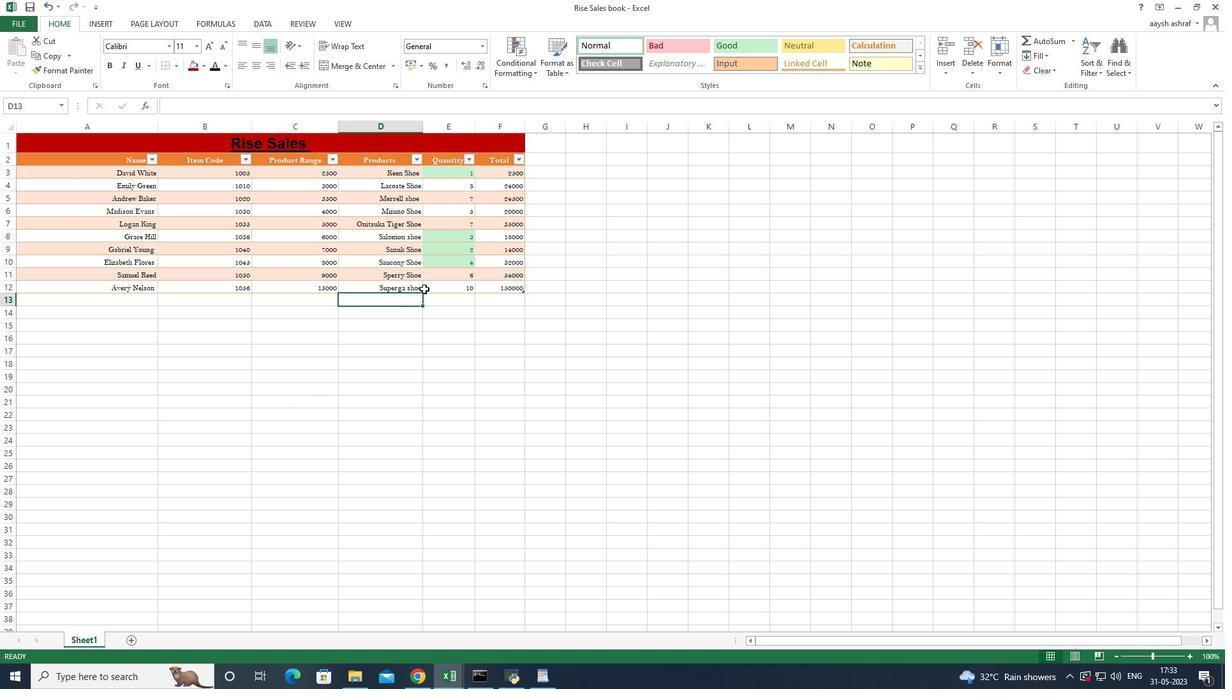 
Action: Mouse pressed left at (426, 289)
Screenshot: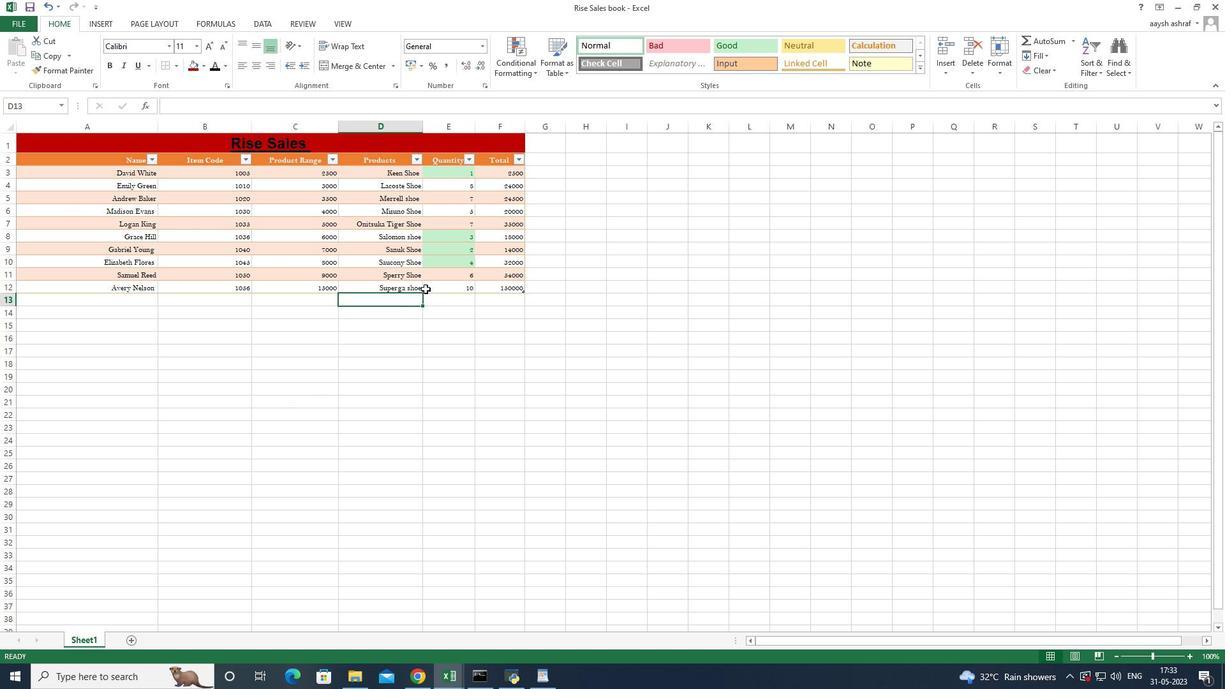 
